 Task: Send an email with the signature Allison Brown with the subject Reminder for a sponsorship and the message Can you please let me know the status of the invoice for the last project? from softage.10@softage.net to softage.7@softage.net and move the email from Sent Items to the folder Firewall
Action: Mouse moved to (93, 111)
Screenshot: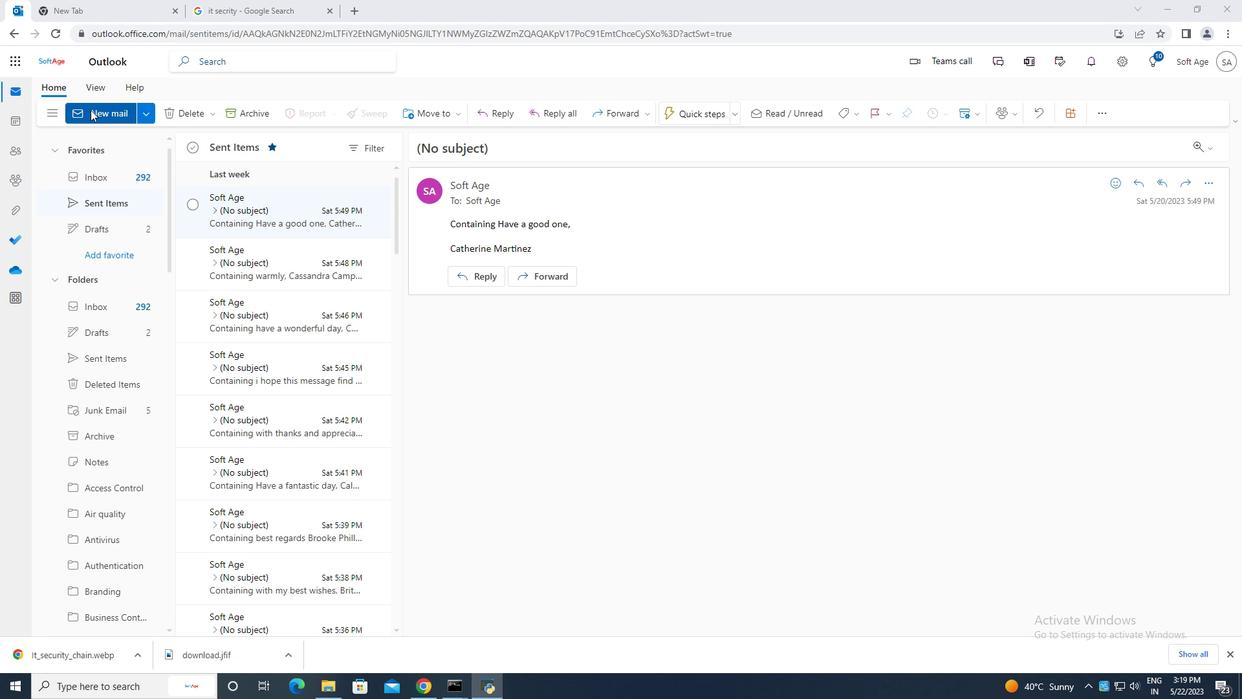 
Action: Mouse pressed left at (93, 111)
Screenshot: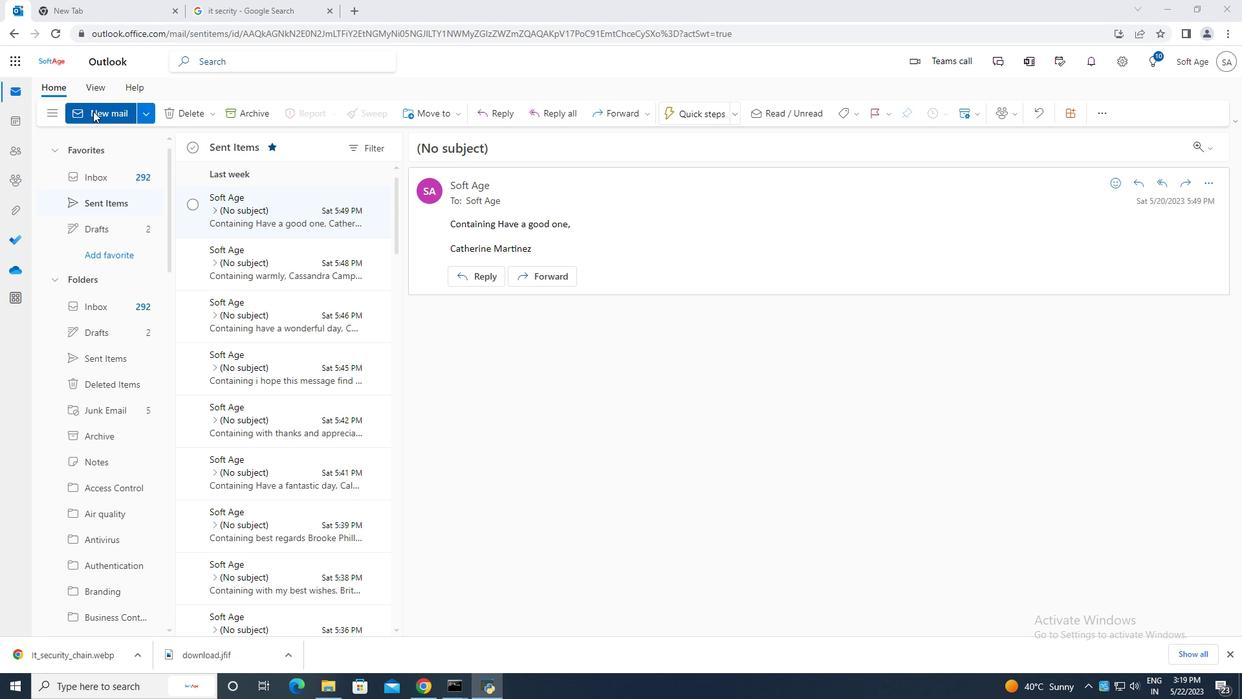 
Action: Mouse moved to (838, 117)
Screenshot: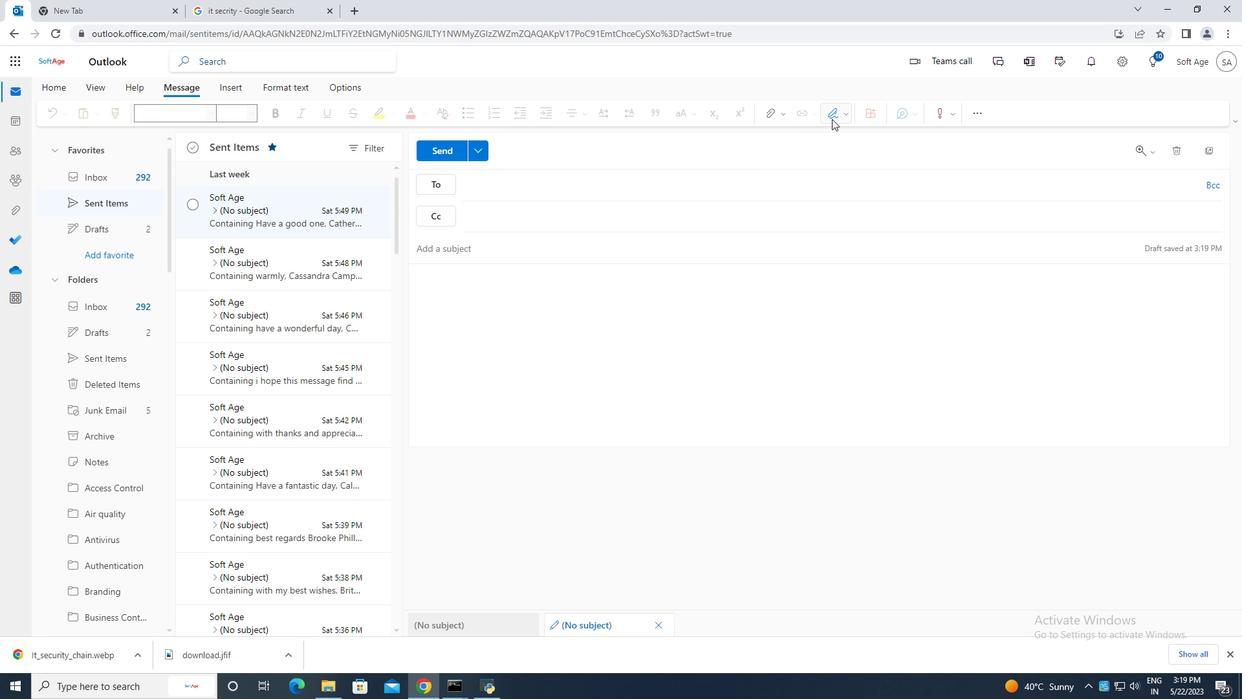 
Action: Mouse pressed left at (838, 117)
Screenshot: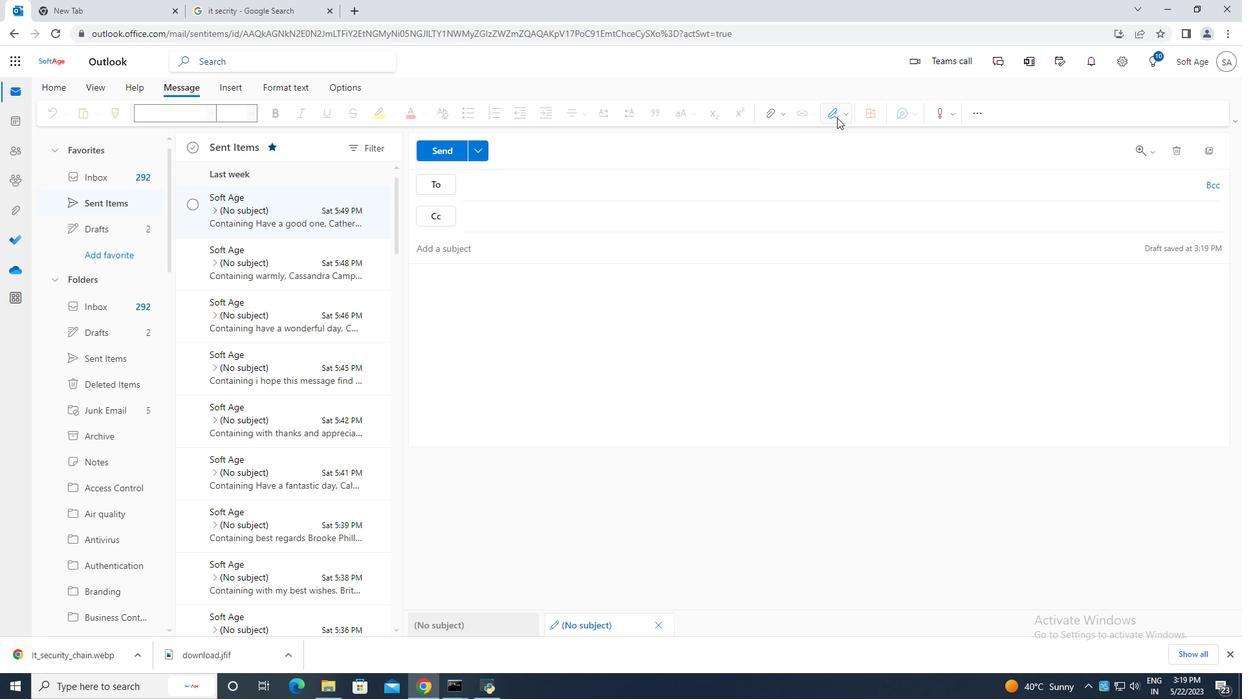 
Action: Mouse moved to (801, 167)
Screenshot: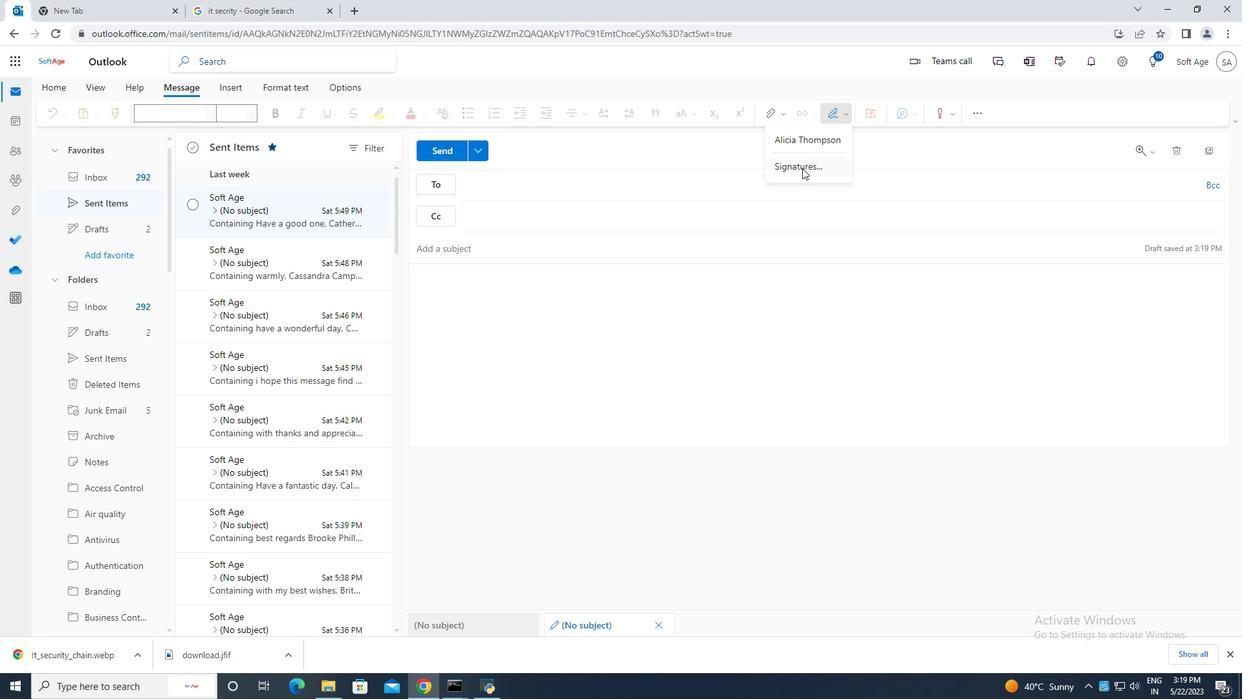 
Action: Mouse pressed left at (801, 167)
Screenshot: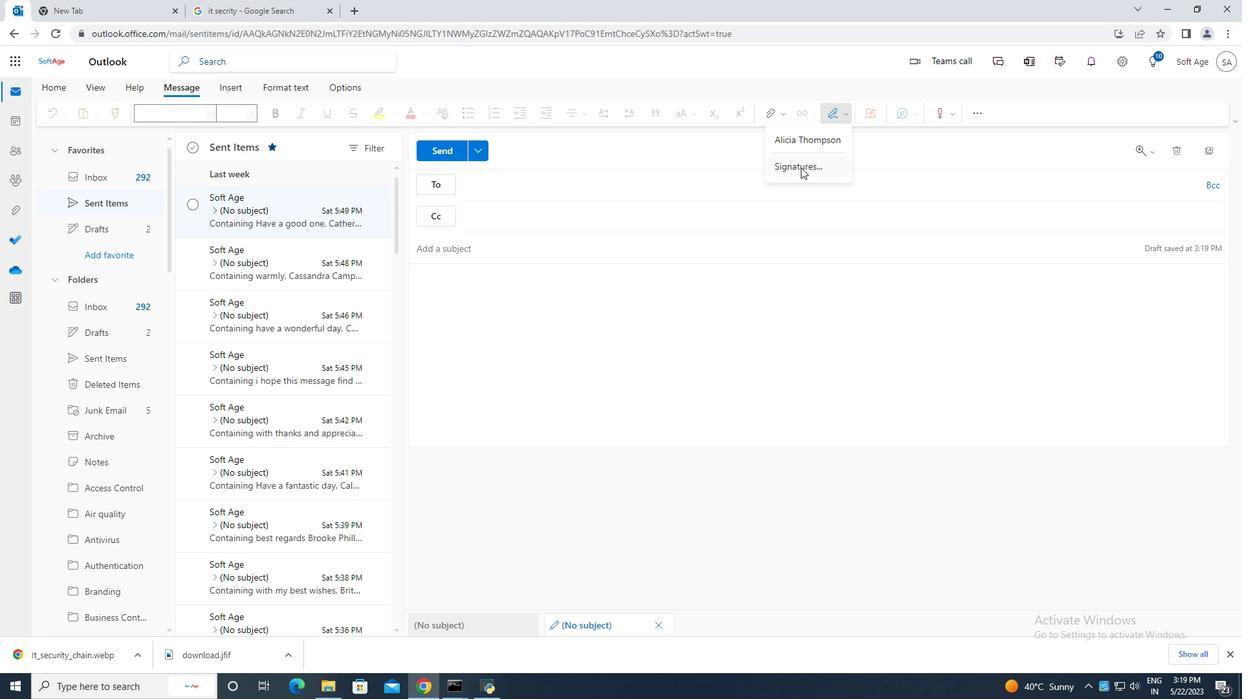 
Action: Mouse moved to (882, 217)
Screenshot: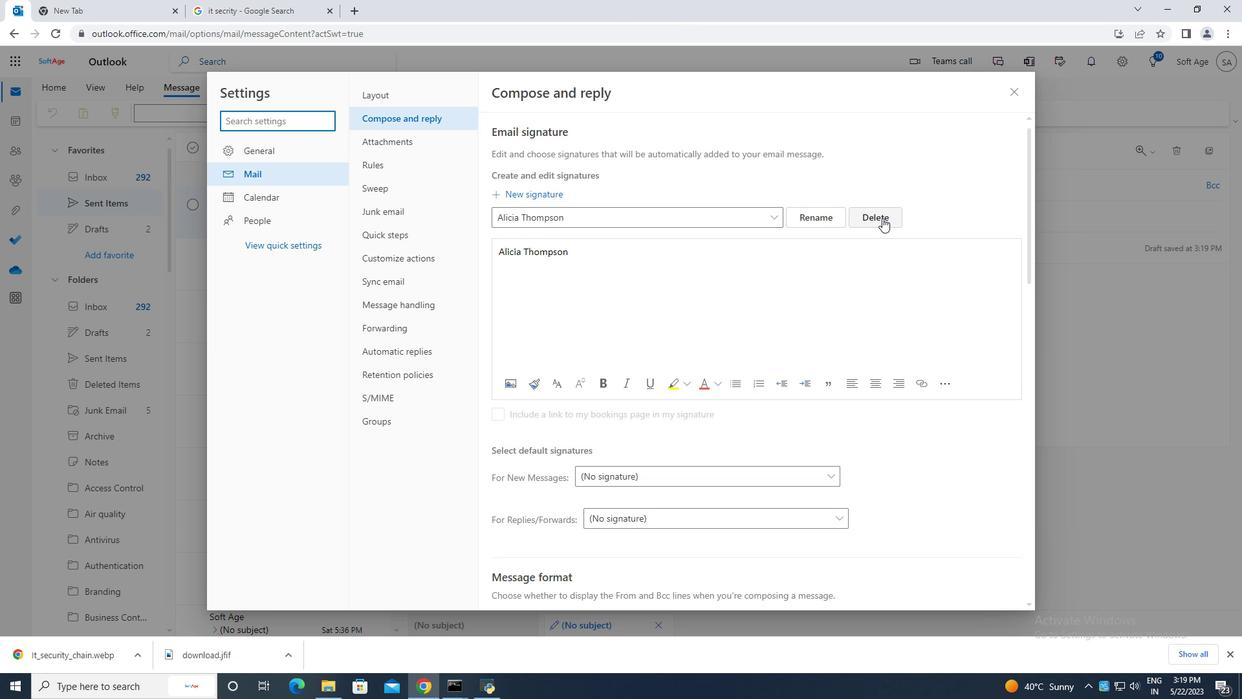 
Action: Mouse pressed left at (882, 217)
Screenshot: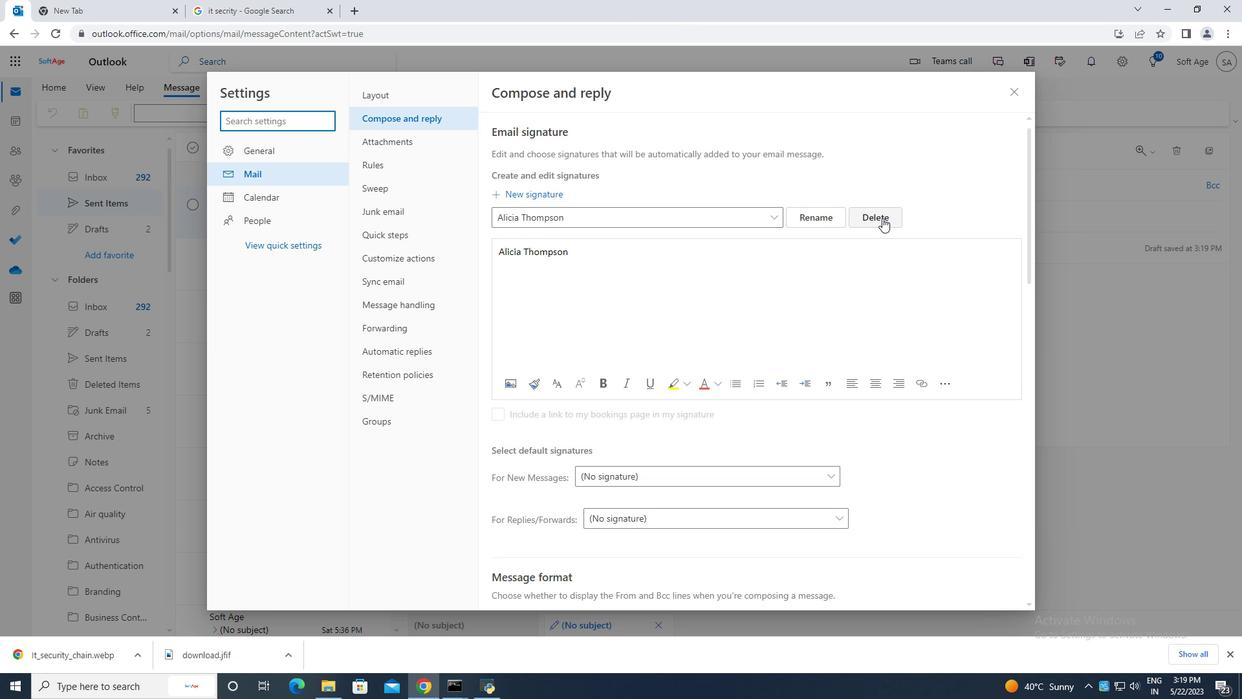 
Action: Mouse moved to (546, 218)
Screenshot: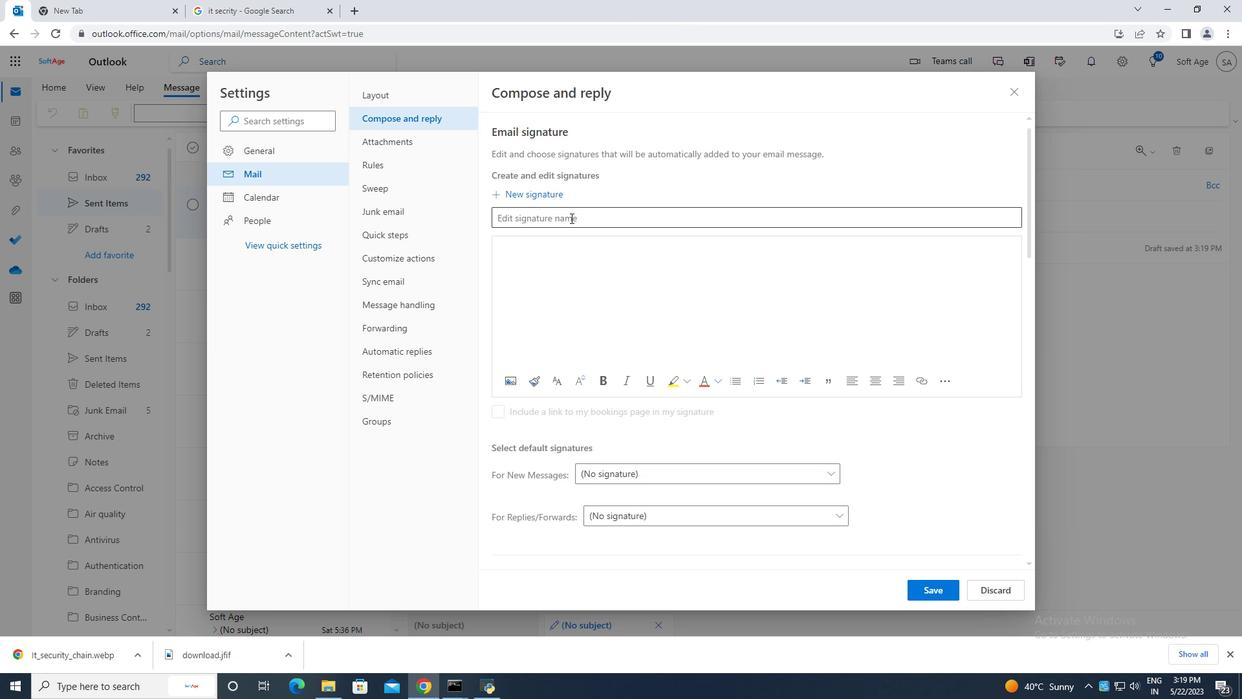 
Action: Mouse pressed left at (546, 218)
Screenshot: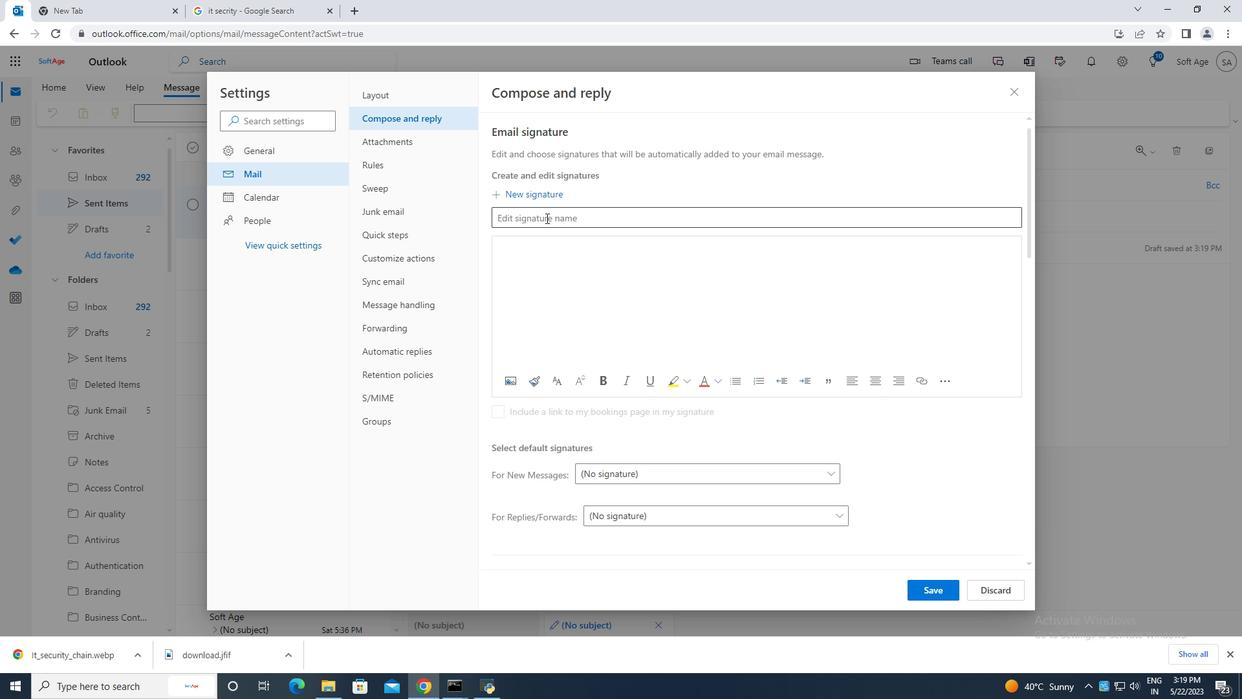
Action: Key pressed <Key.caps_lock>A<Key.caps_lock>llison<Key.space><Key.caps_lock>B<Key.caps_lock>rown
Screenshot: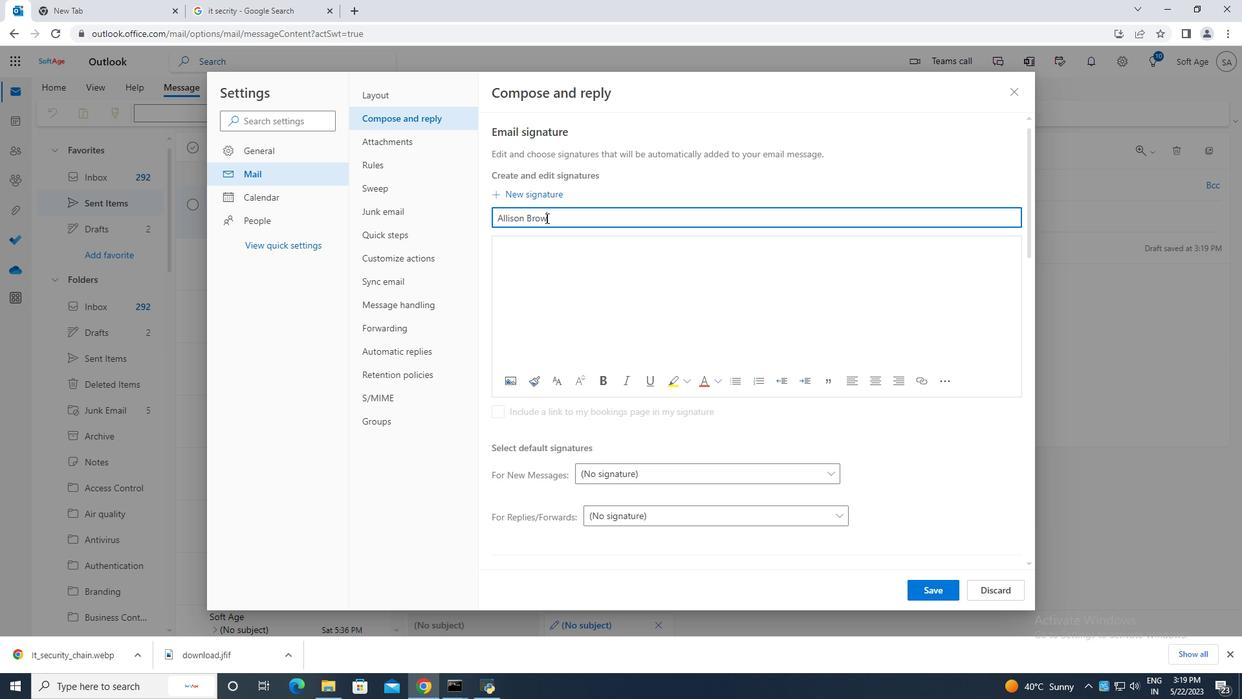 
Action: Mouse moved to (515, 241)
Screenshot: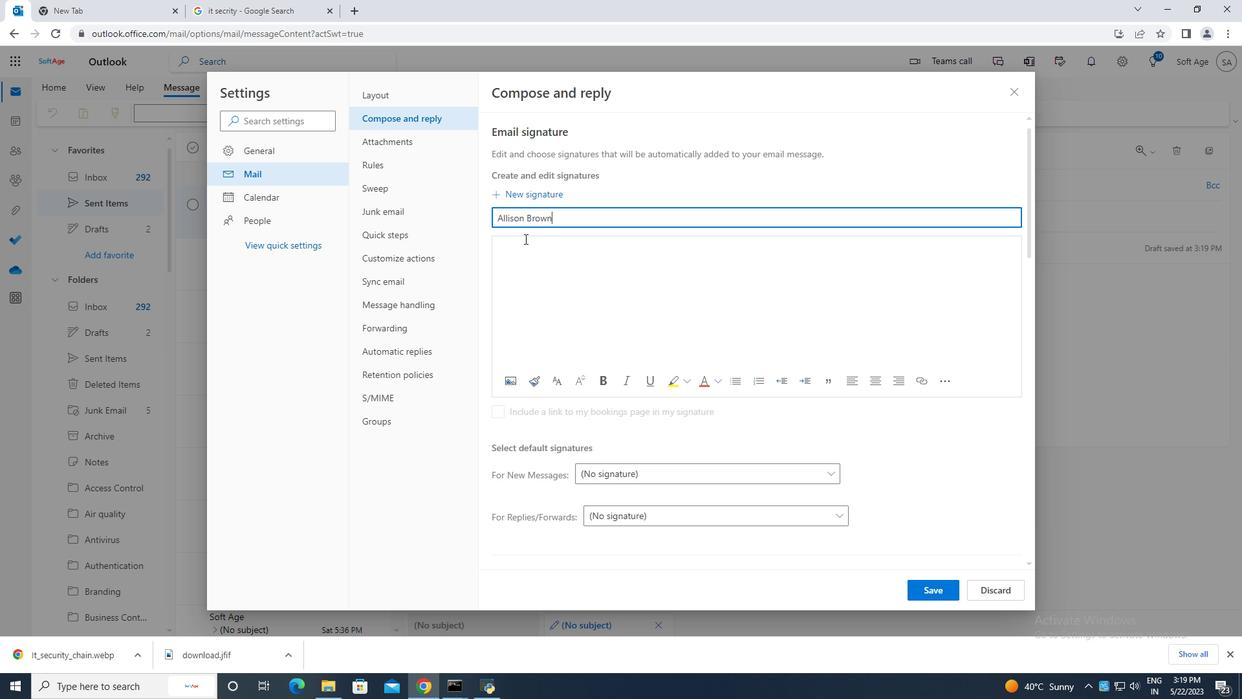 
Action: Mouse pressed left at (515, 241)
Screenshot: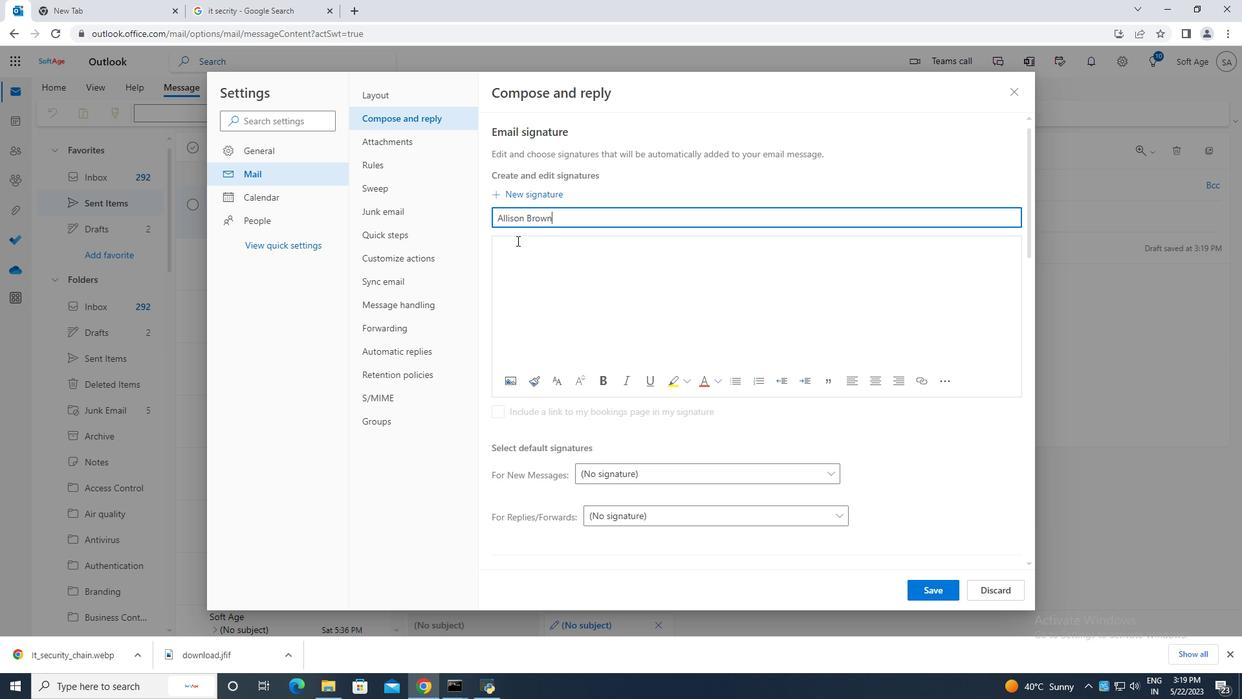 
Action: Key pressed <Key.caps_lock>A<Key.caps_lock>llison<Key.space><Key.caps_lock>B<Key.caps_lock>rown
Screenshot: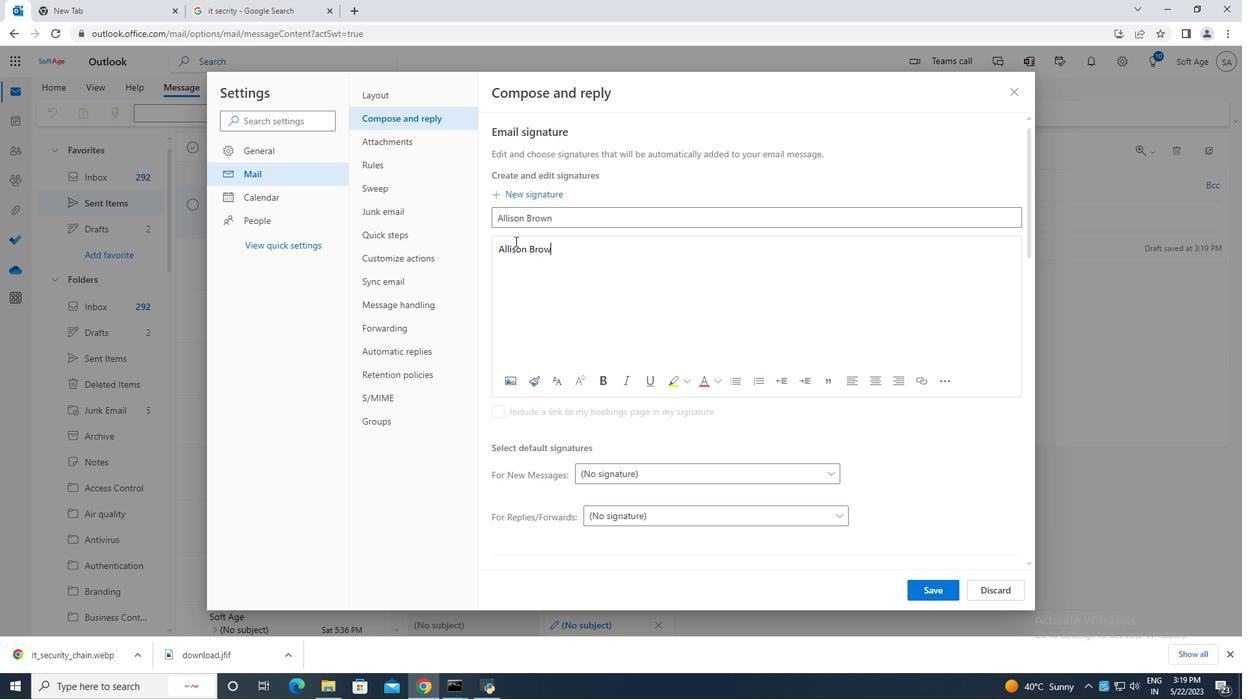 
Action: Mouse moved to (939, 592)
Screenshot: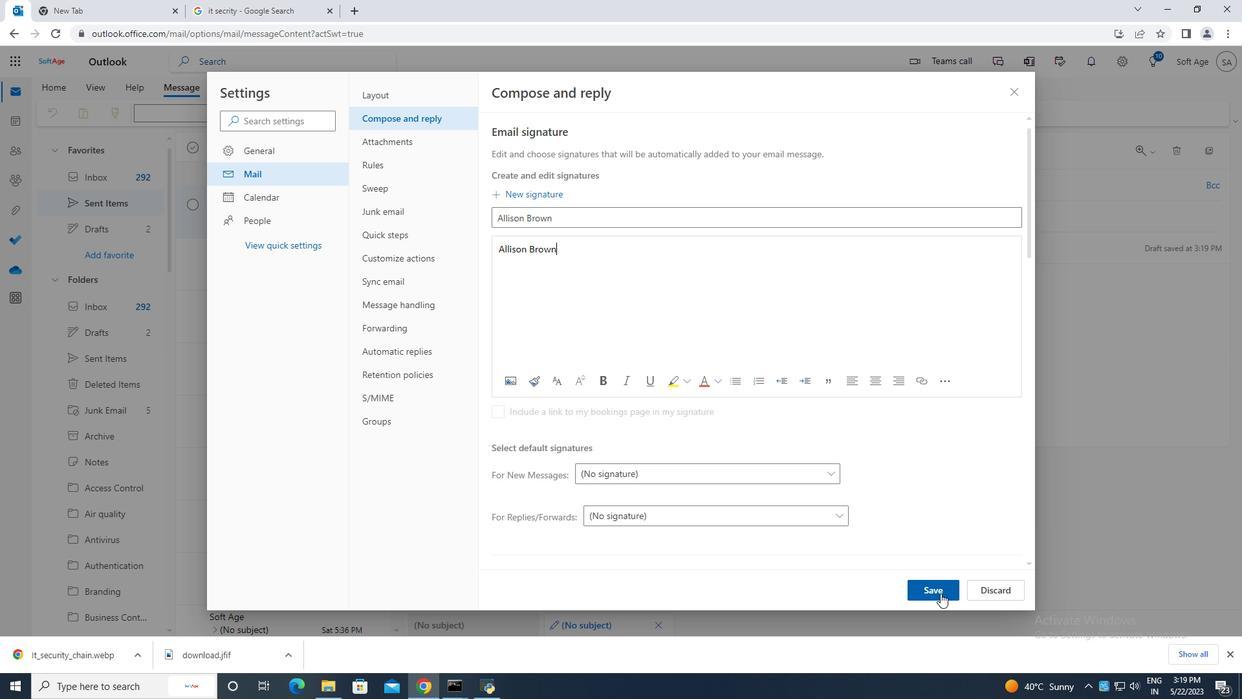 
Action: Mouse pressed left at (939, 592)
Screenshot: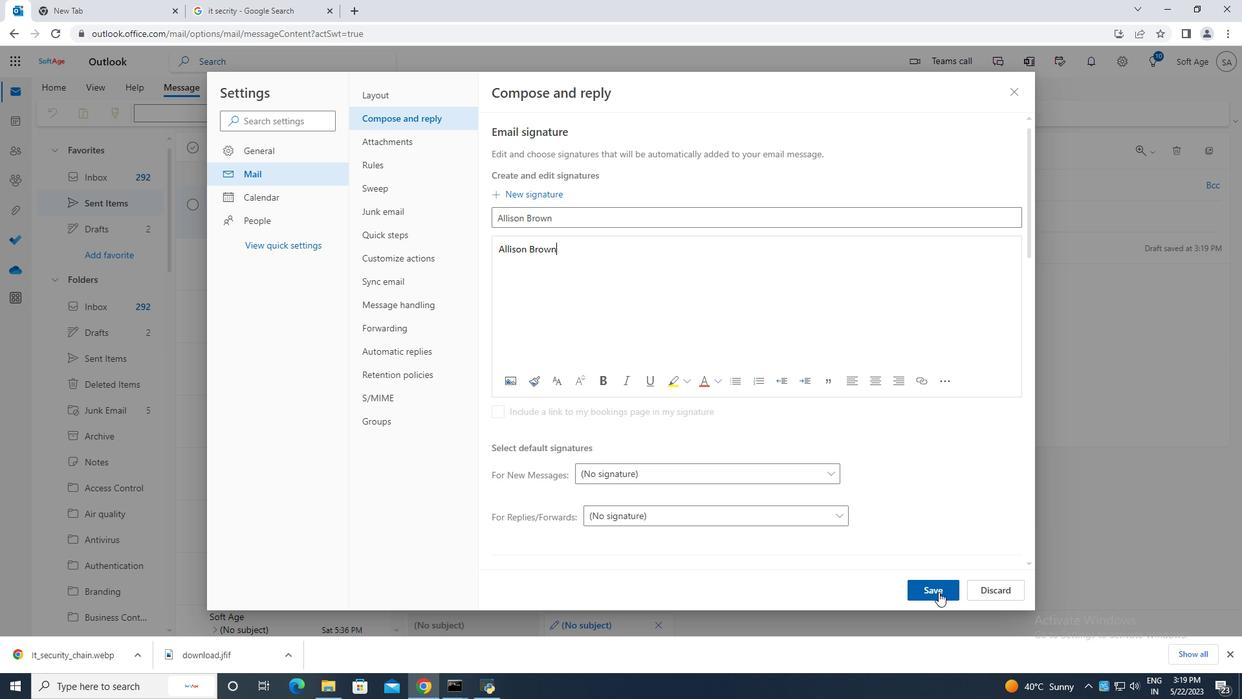 
Action: Mouse moved to (1011, 91)
Screenshot: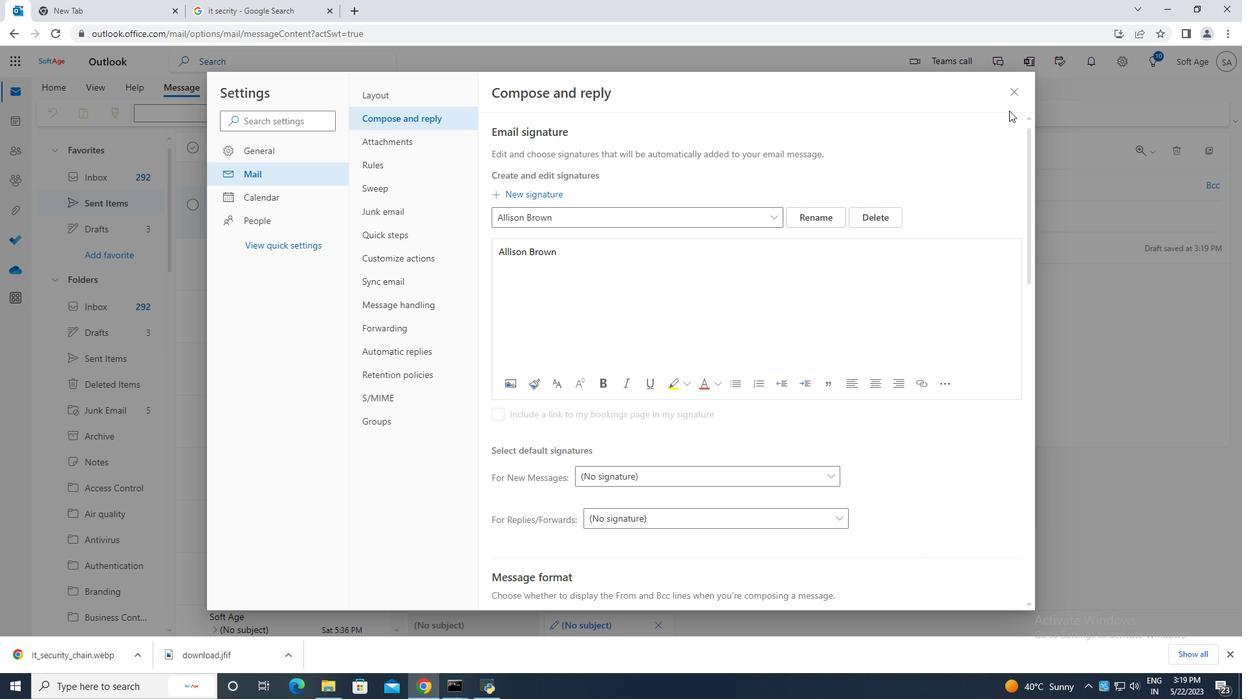 
Action: Mouse pressed left at (1011, 91)
Screenshot: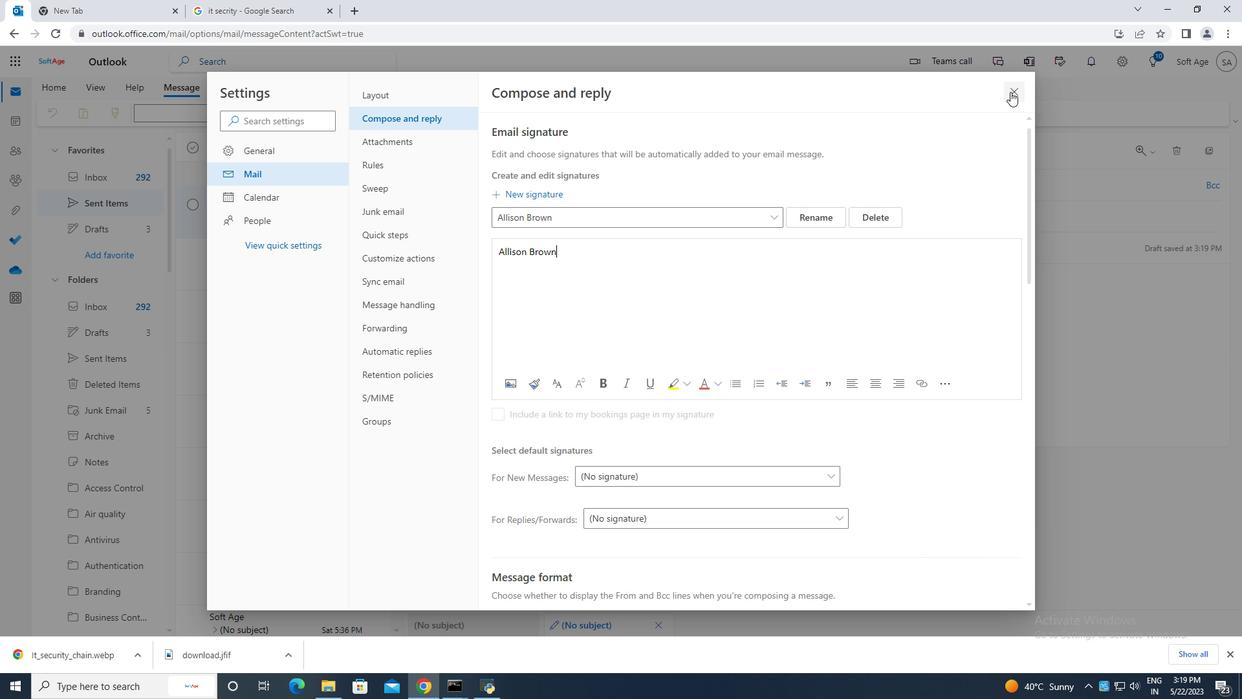 
Action: Mouse moved to (831, 112)
Screenshot: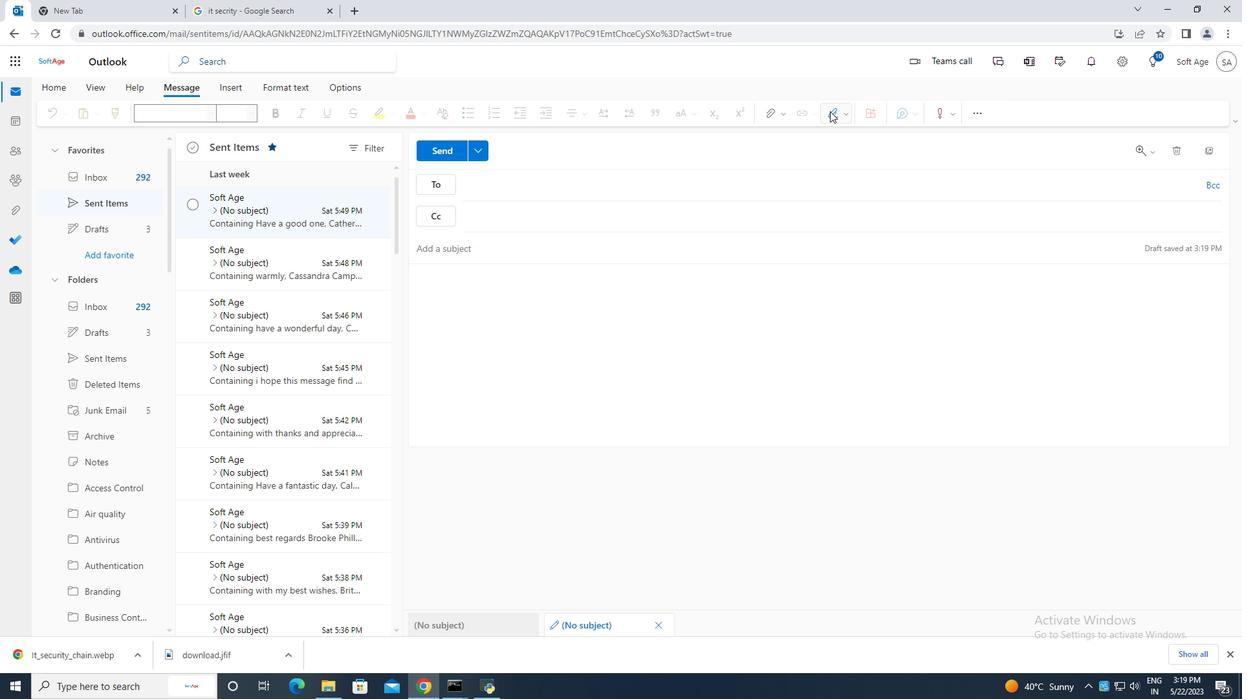 
Action: Mouse pressed left at (831, 112)
Screenshot: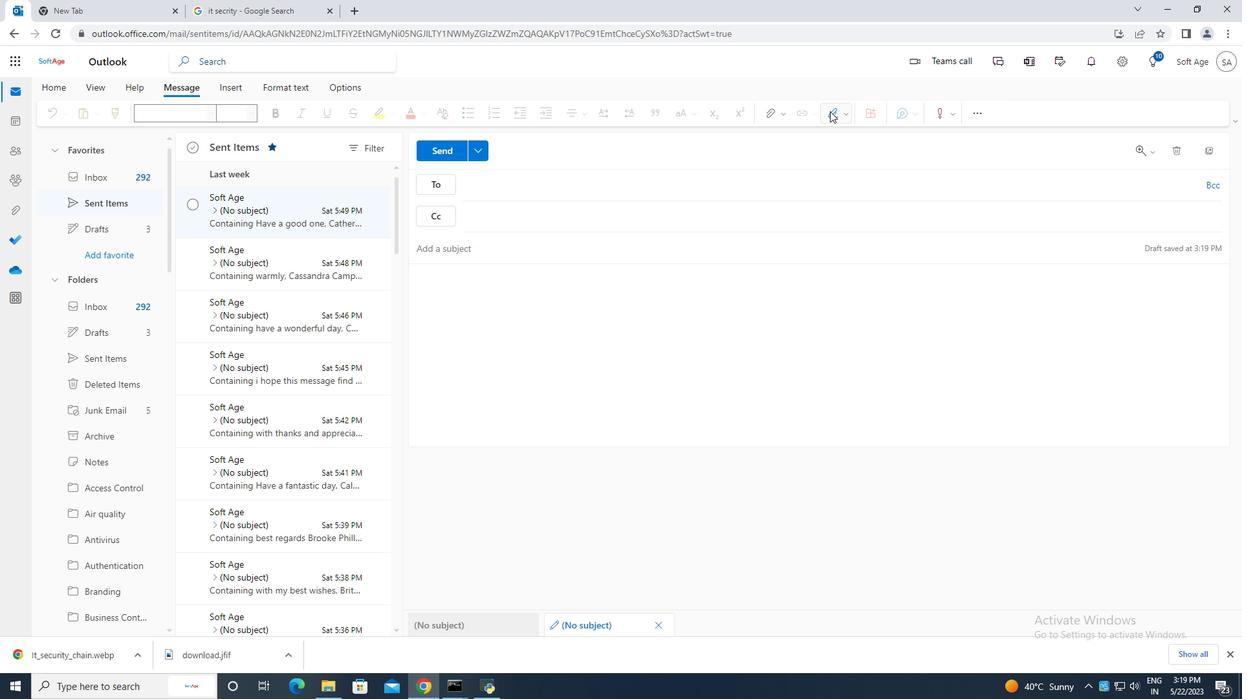 
Action: Mouse moved to (814, 141)
Screenshot: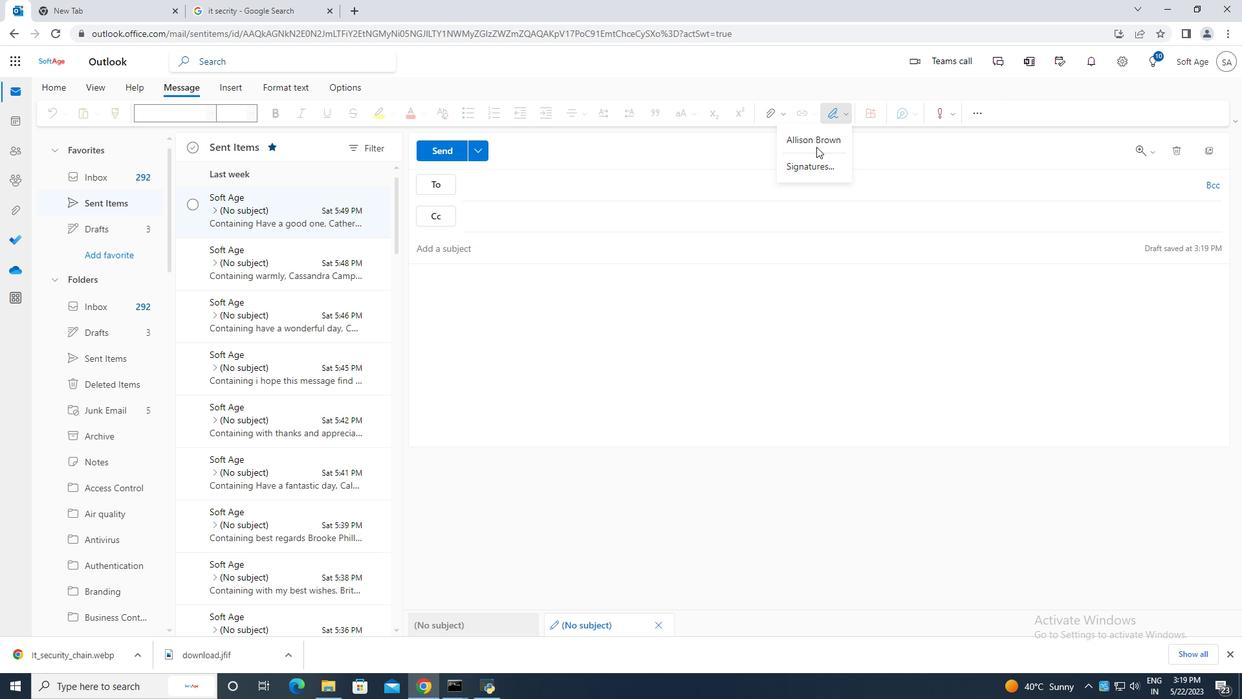 
Action: Mouse pressed left at (814, 141)
Screenshot: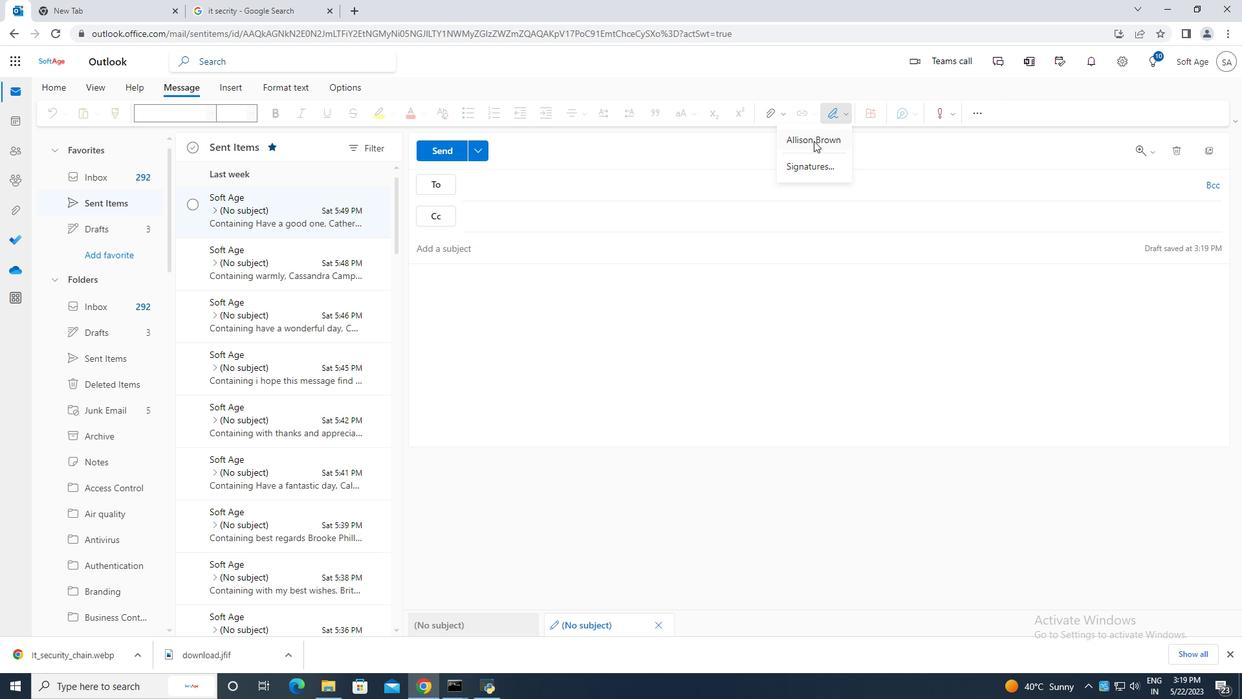 
Action: Mouse moved to (466, 246)
Screenshot: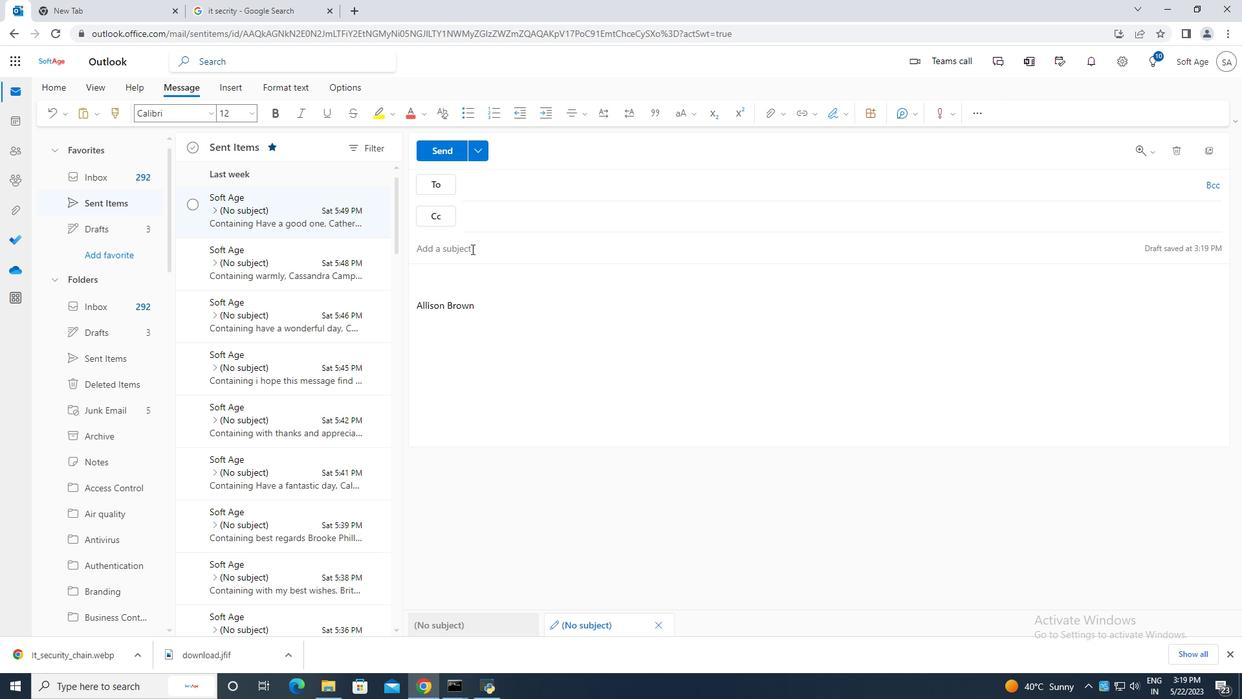 
Action: Mouse pressed left at (466, 246)
Screenshot: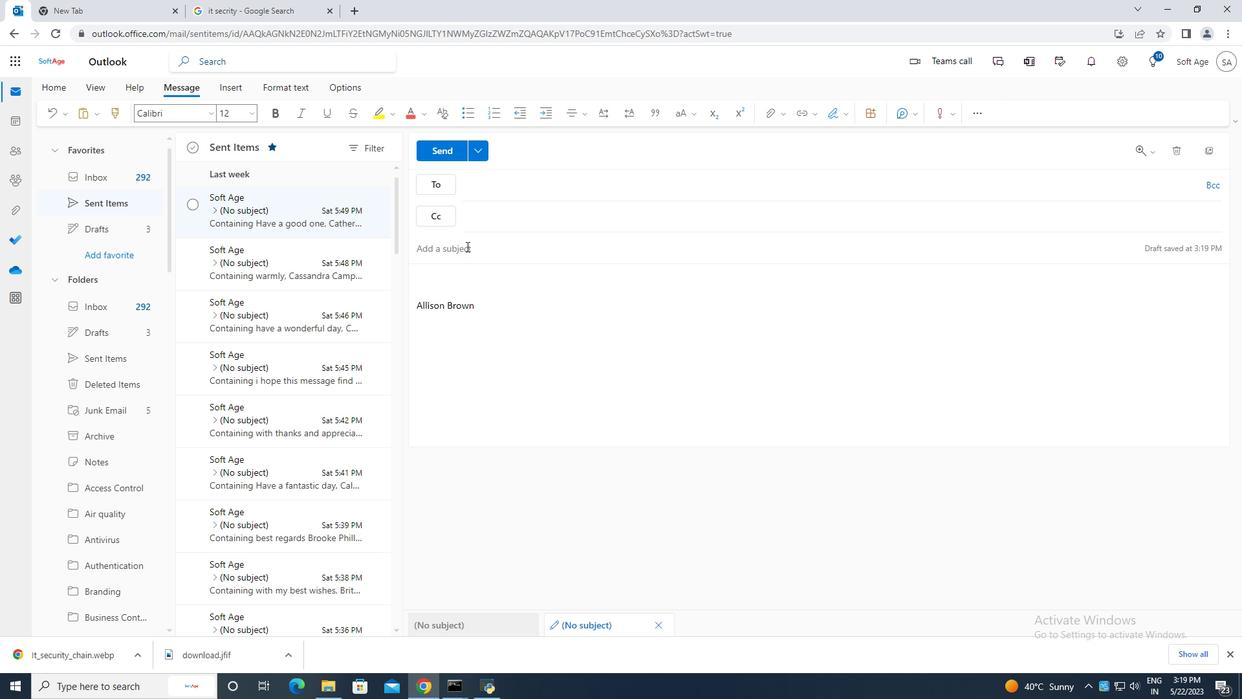 
Action: Mouse moved to (448, 242)
Screenshot: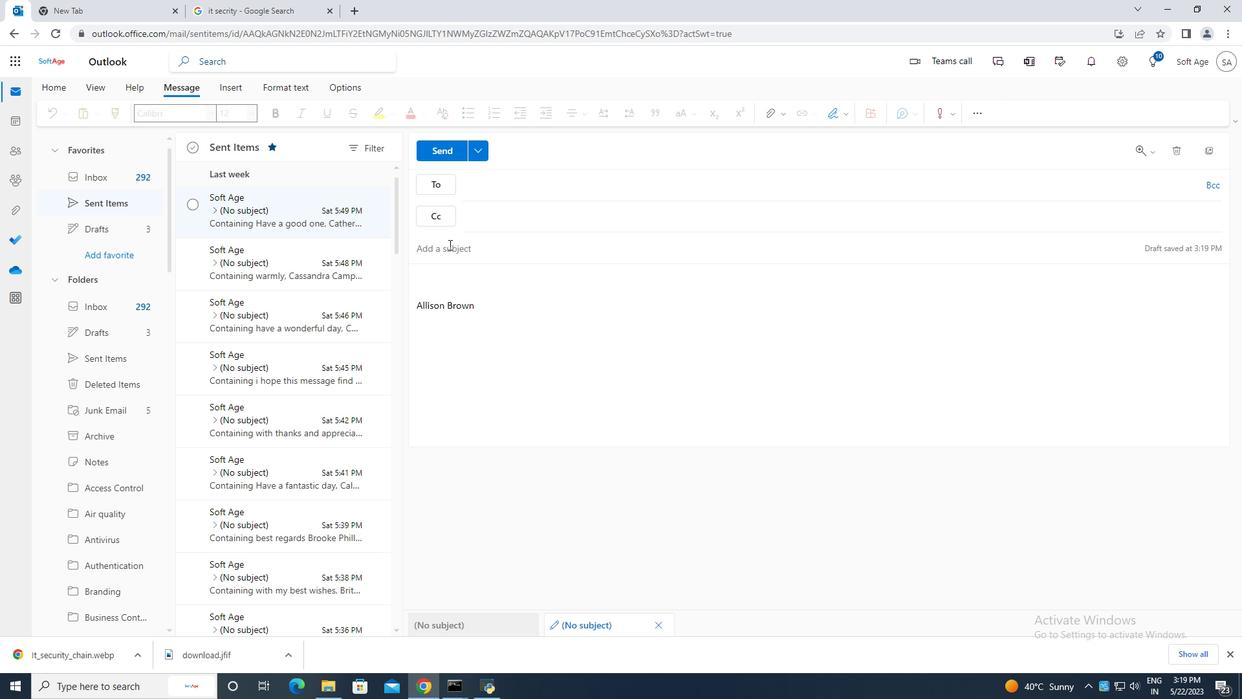 
Action: Key pressed <Key.caps_lock>R<Key.caps_lock>eminder<Key.space>for<Key.space>a<Key.space>sponsorship<Key.space>and<Key.space>the<Key.space>m<Key.backspace><Key.backspace><Key.backspace><Key.backspace><Key.backspace><Key.backspace><Key.backspace><Key.backspace><Key.backspace><Key.backspace>.
Screenshot: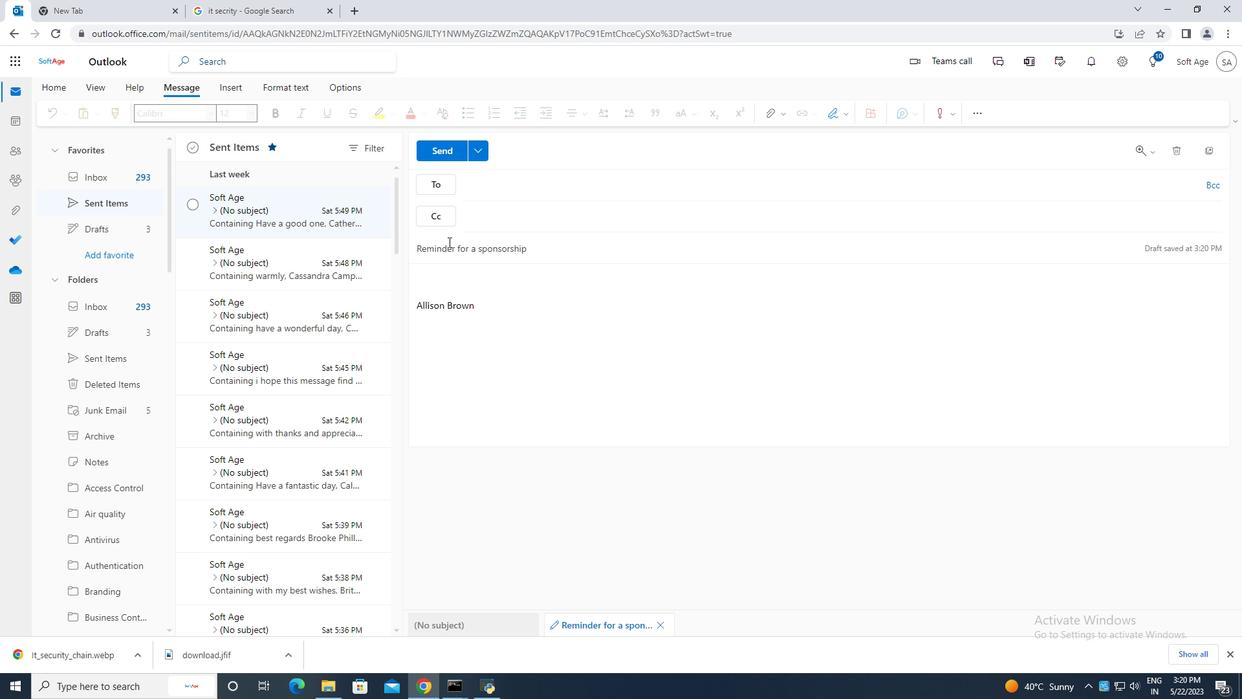 
Action: Mouse moved to (471, 275)
Screenshot: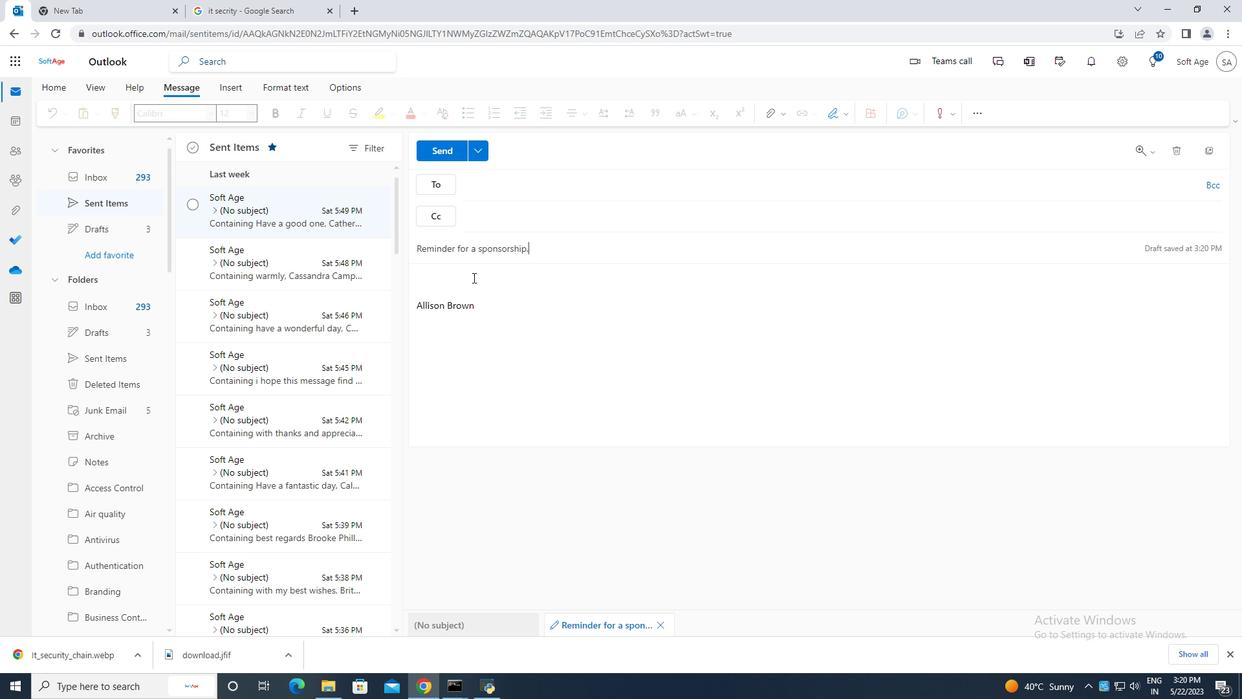 
Action: Mouse pressed left at (471, 275)
Screenshot: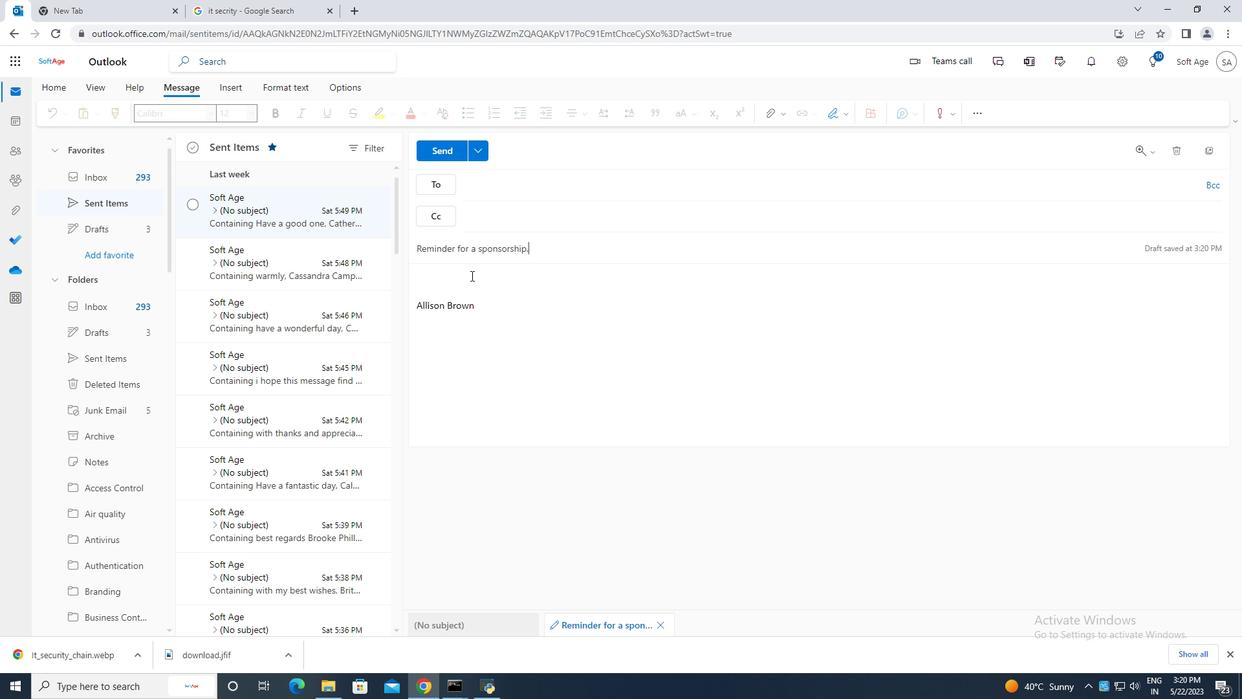 
Action: Key pressed <Key.caps_lock>C<Key.caps_lock>an<Key.space>you<Key.space>please<Key.space>let<Key.space>me<Key.space>know<Key.space>the<Key.space>status<Key.space>of<Key.space>the<Key.space>invoice<Key.space>for<Key.space>the<Key.space>last<Key.space>project,<Key.backspace>.
Screenshot: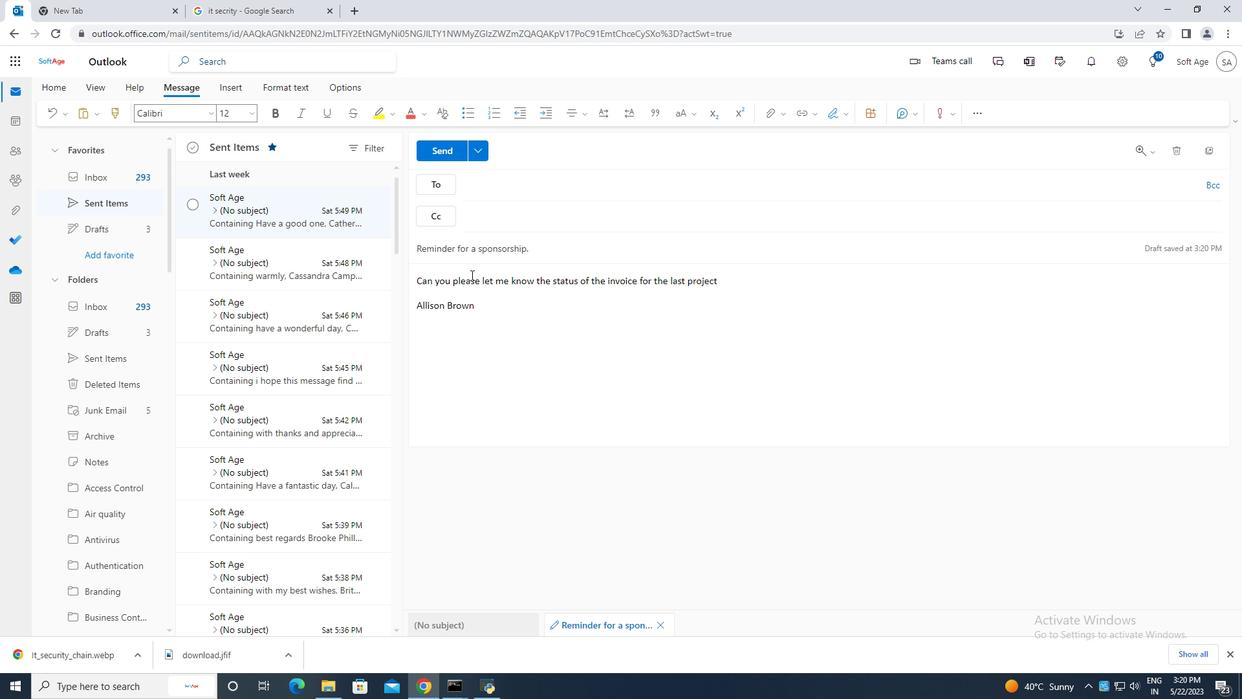 
Action: Mouse moved to (524, 185)
Screenshot: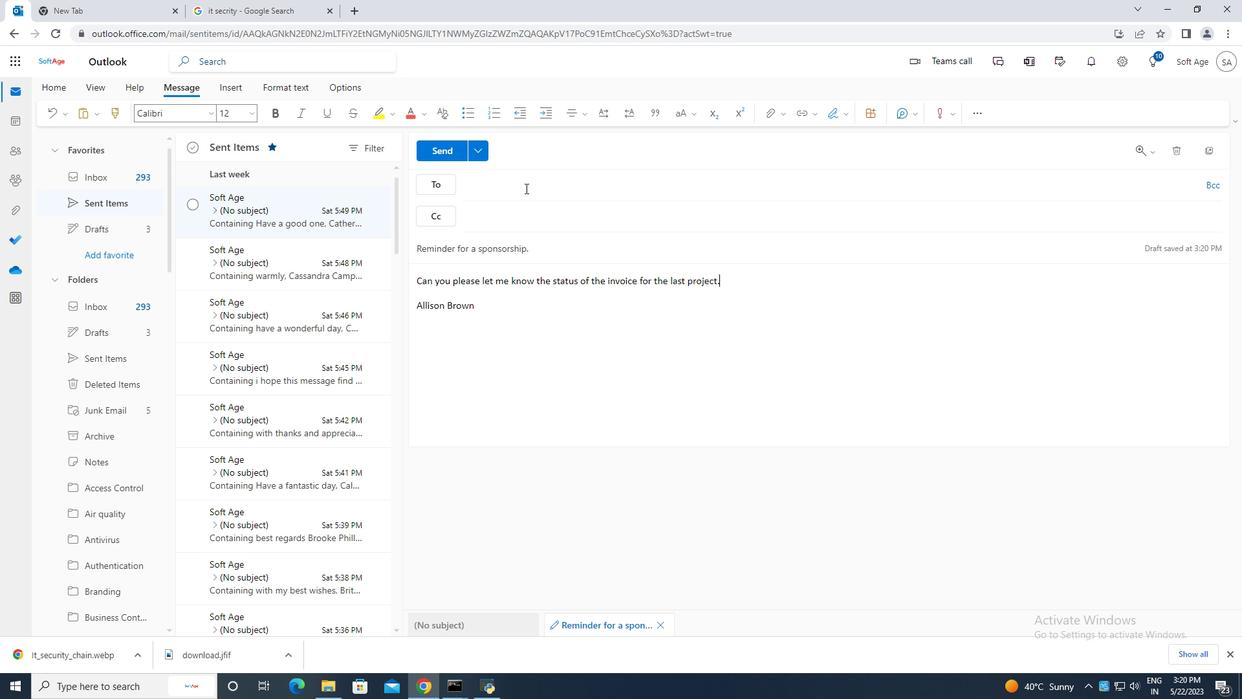
Action: Mouse pressed left at (524, 185)
Screenshot: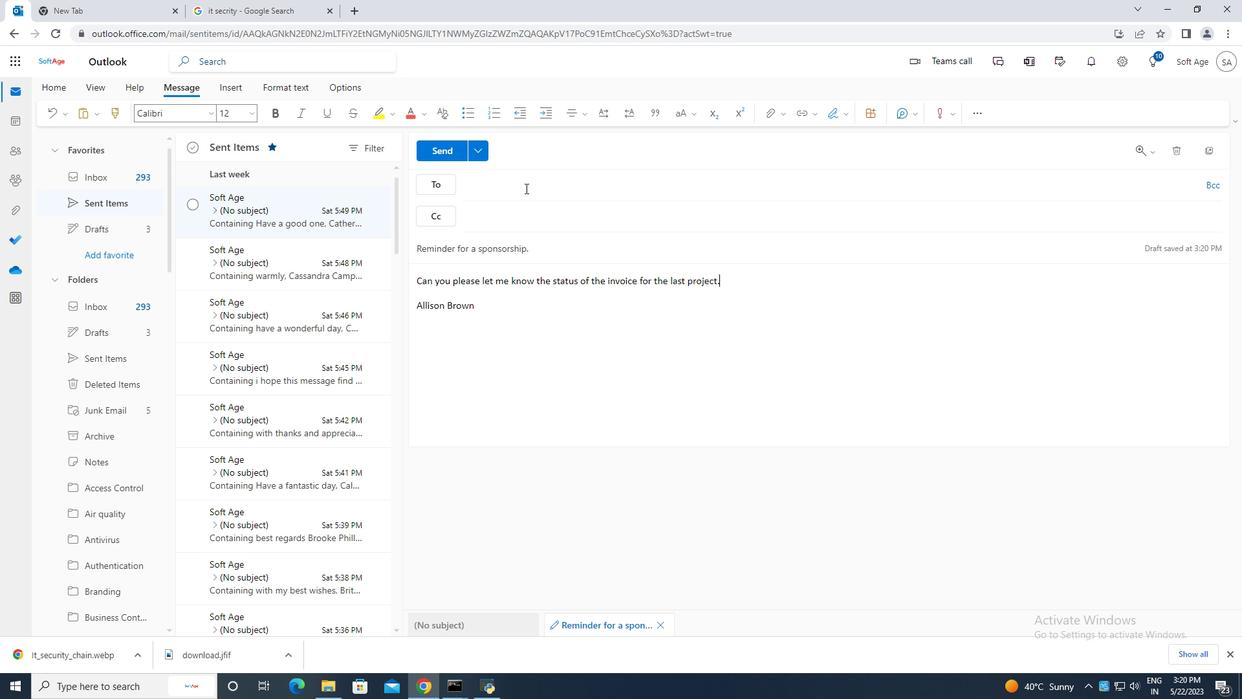 
Action: Key pressed softage.7
Screenshot: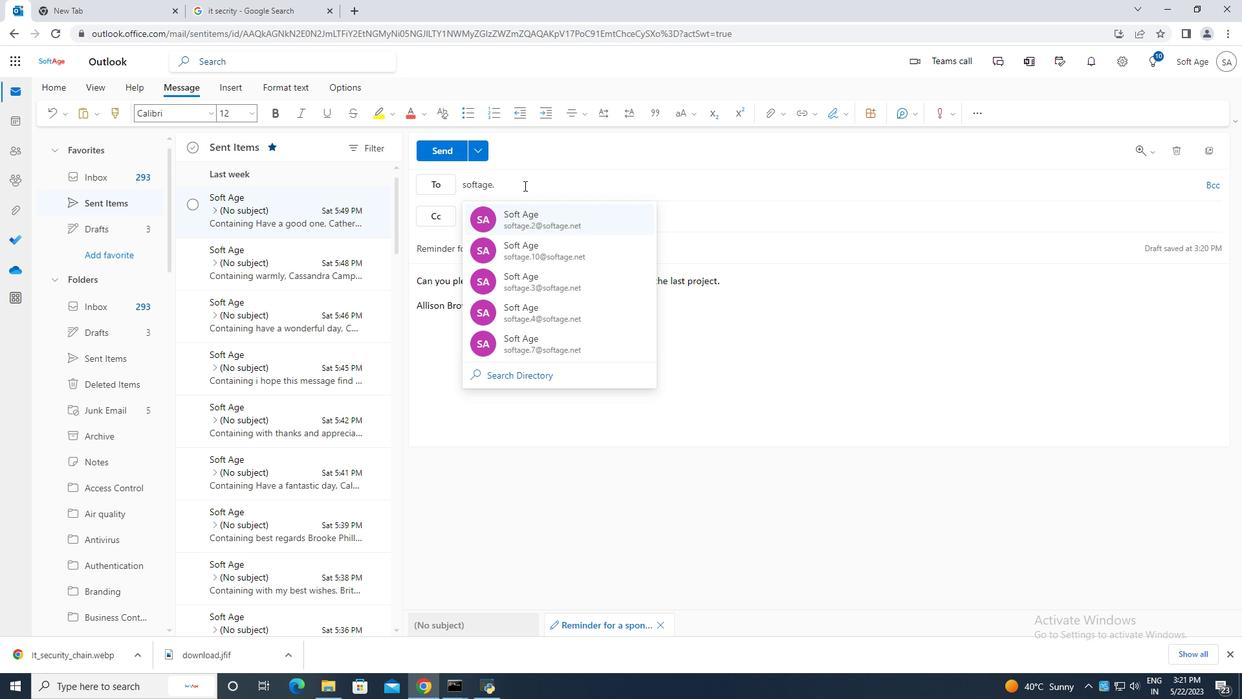 
Action: Mouse moved to (622, 350)
Screenshot: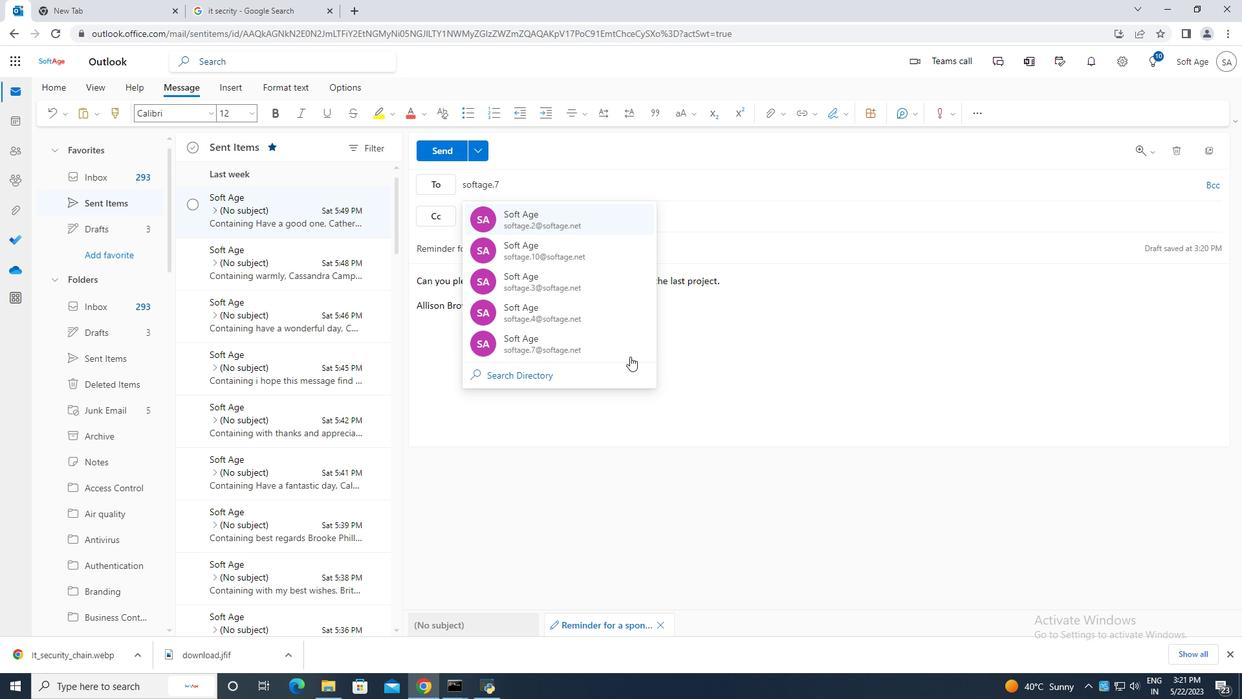
Action: Mouse pressed left at (622, 350)
Screenshot: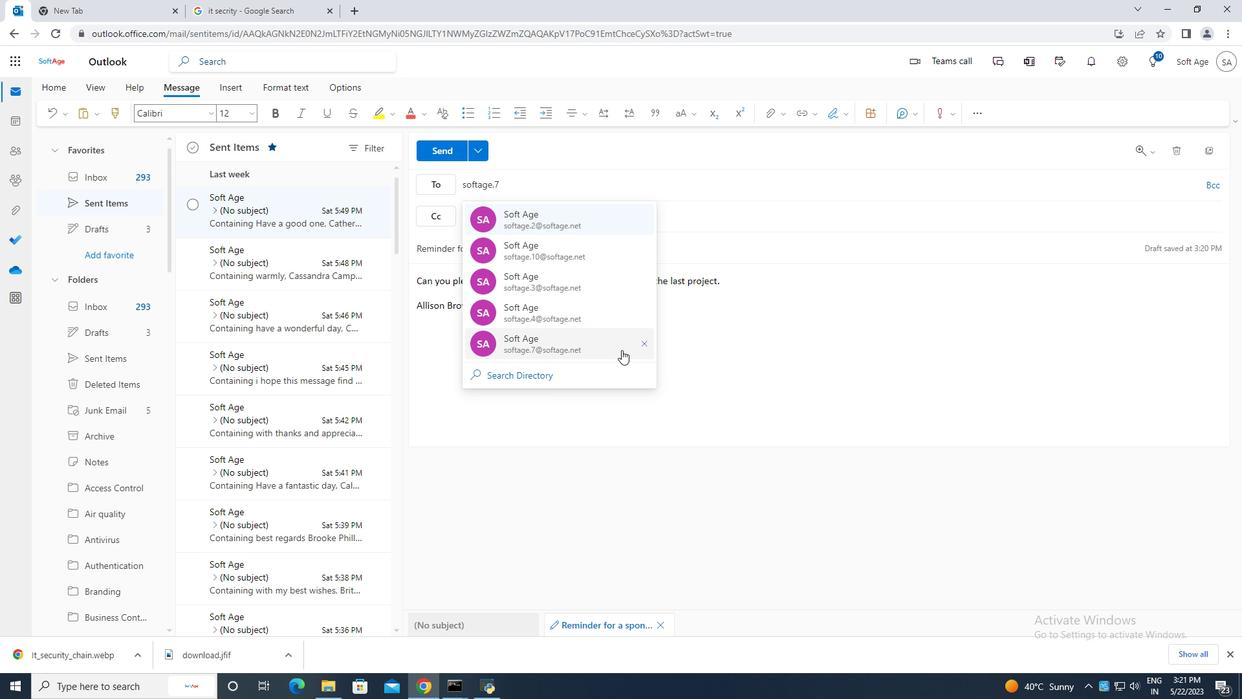 
Action: Mouse moved to (183, 408)
Screenshot: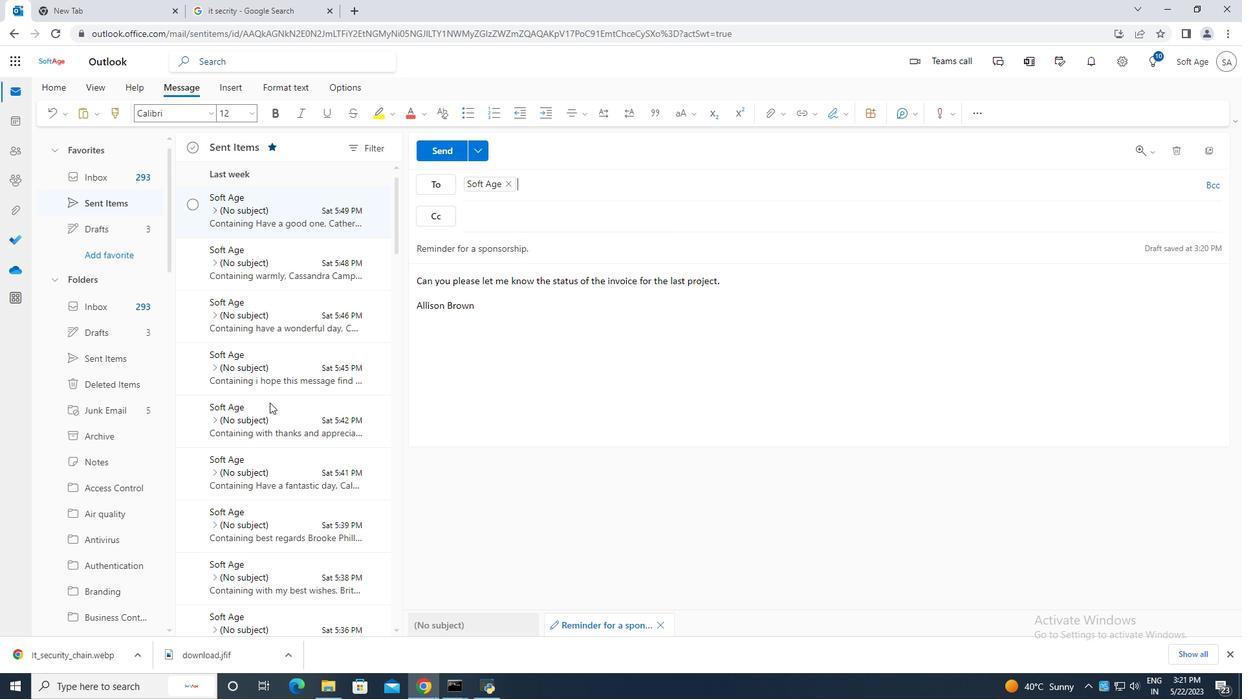 
Action: Mouse scrolled (183, 407) with delta (0, 0)
Screenshot: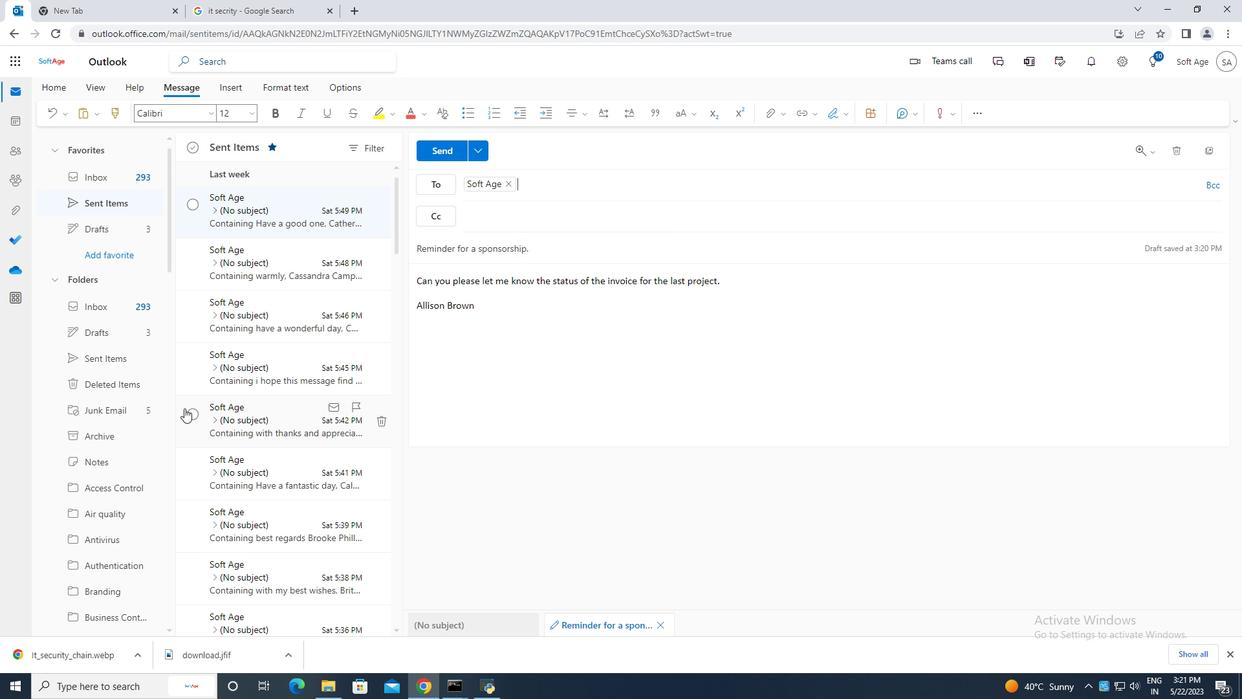 
Action: Mouse moved to (183, 408)
Screenshot: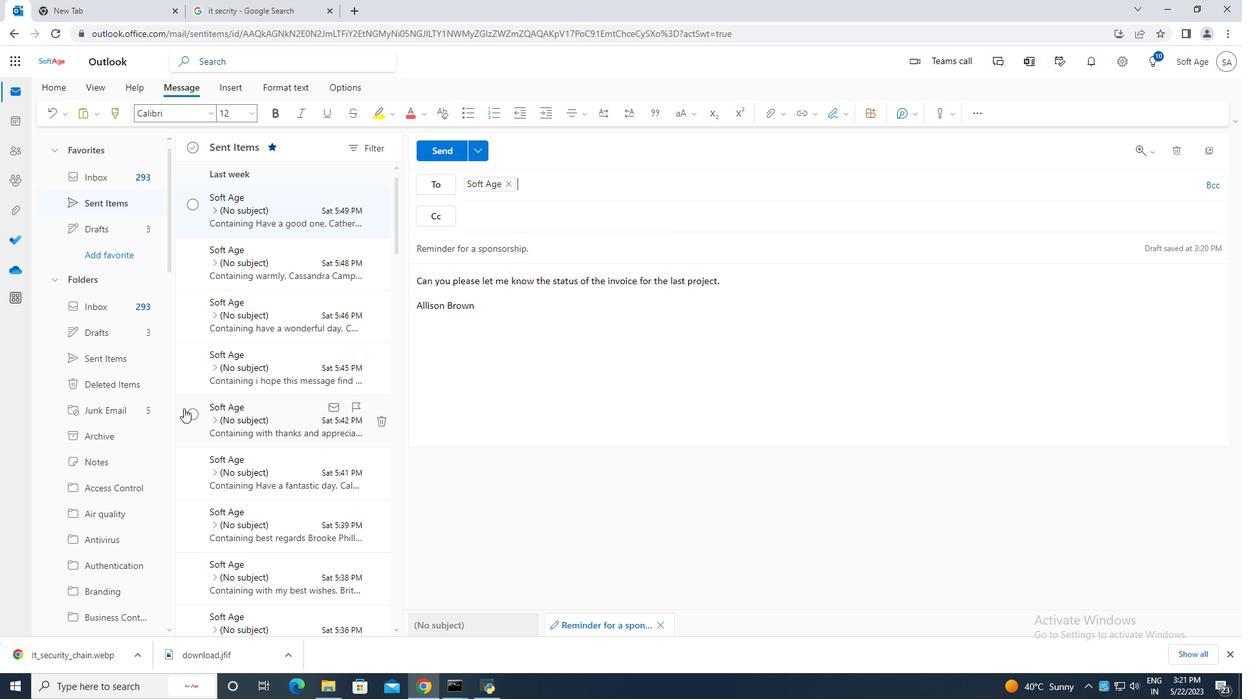 
Action: Mouse scrolled (183, 407) with delta (0, 0)
Screenshot: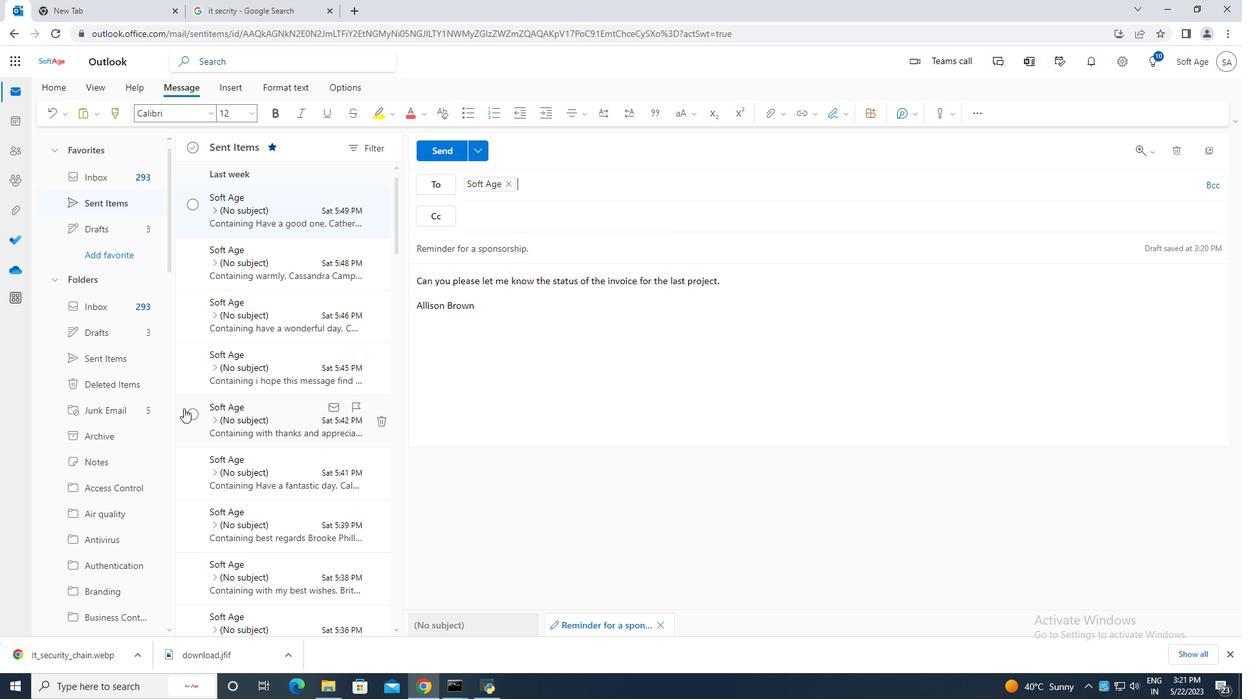 
Action: Mouse moved to (185, 409)
Screenshot: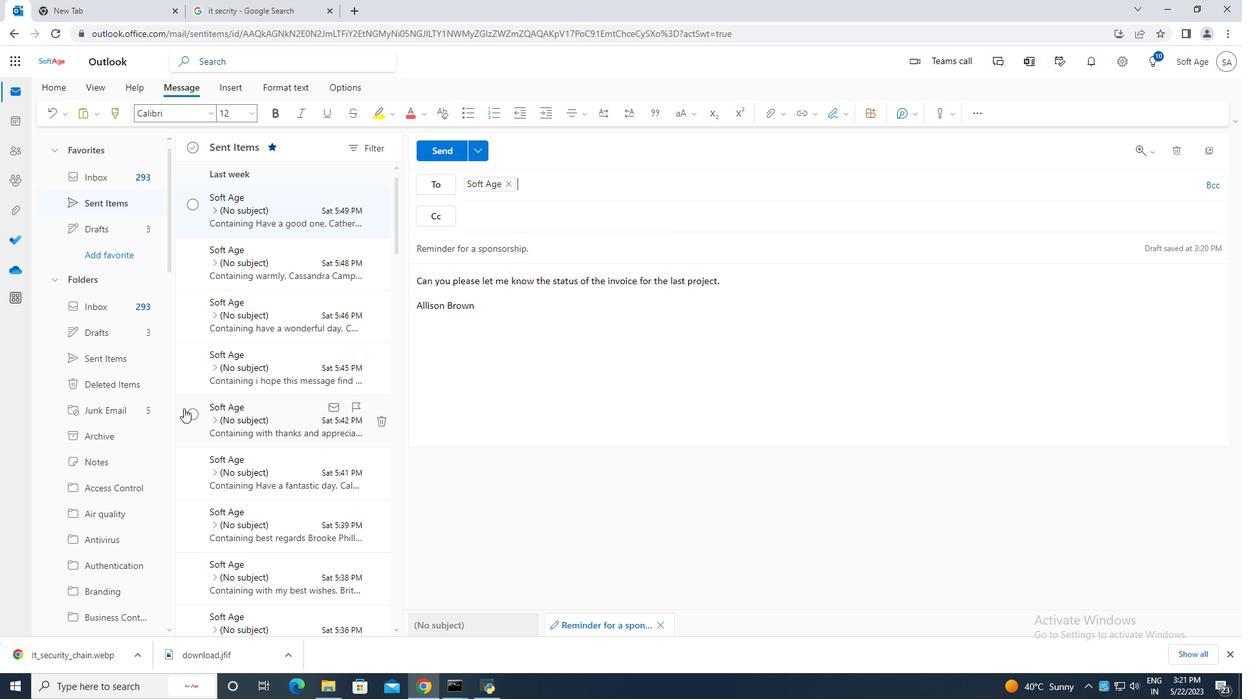 
Action: Mouse scrolled (185, 408) with delta (0, 0)
Screenshot: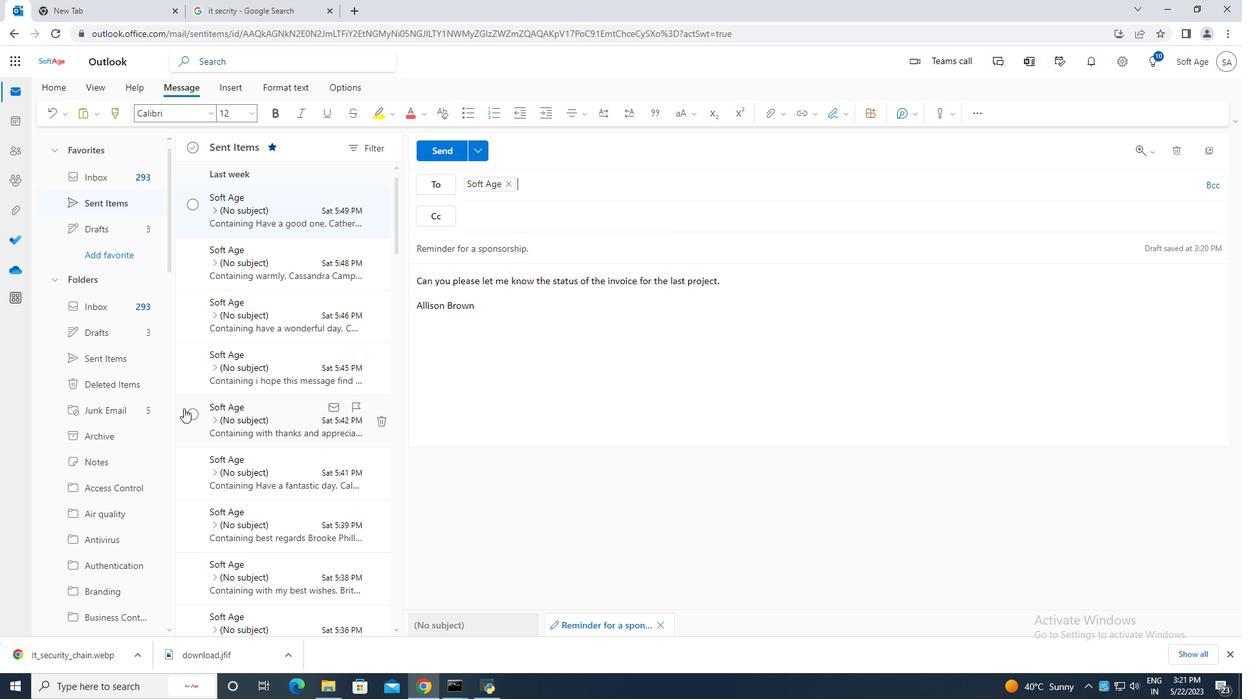 
Action: Mouse moved to (204, 433)
Screenshot: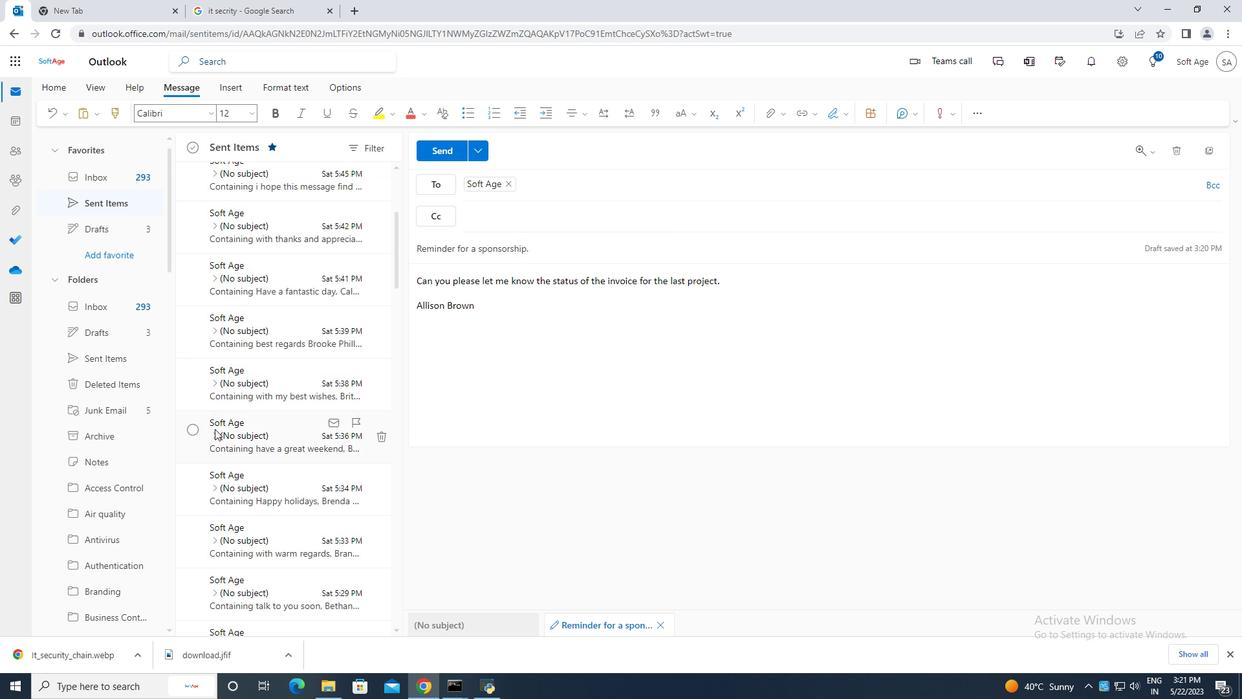 
Action: Mouse scrolled (204, 432) with delta (0, 0)
Screenshot: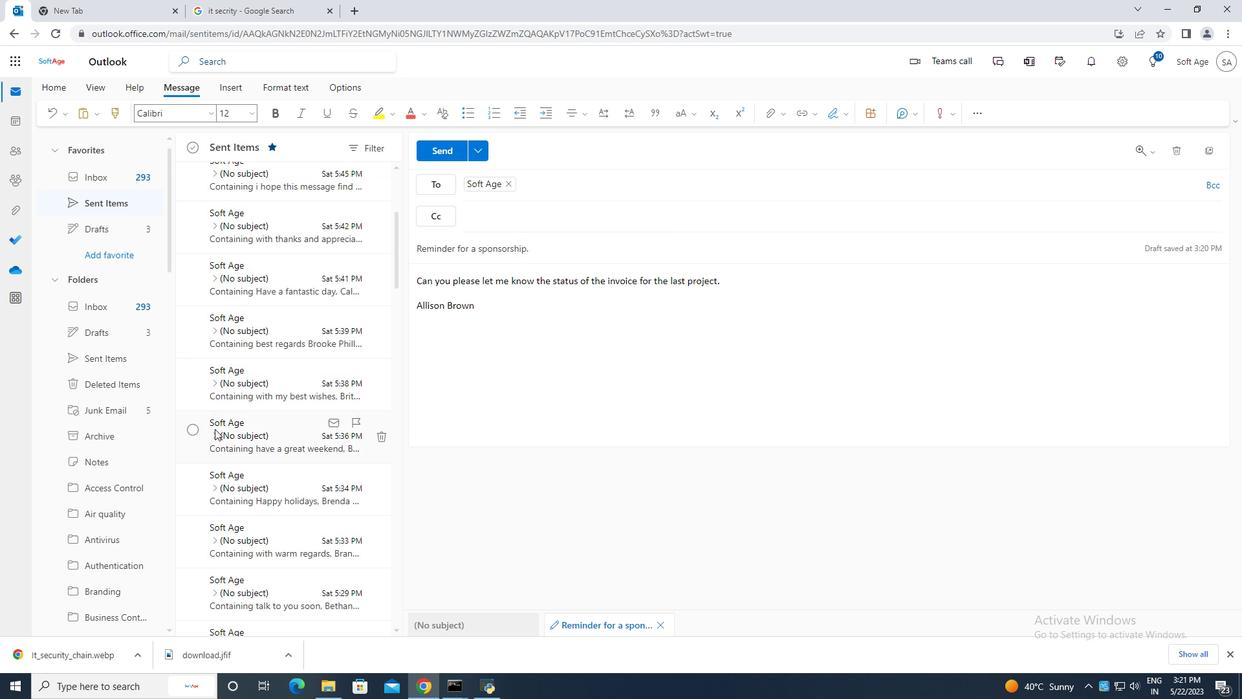 
Action: Mouse moved to (201, 433)
Screenshot: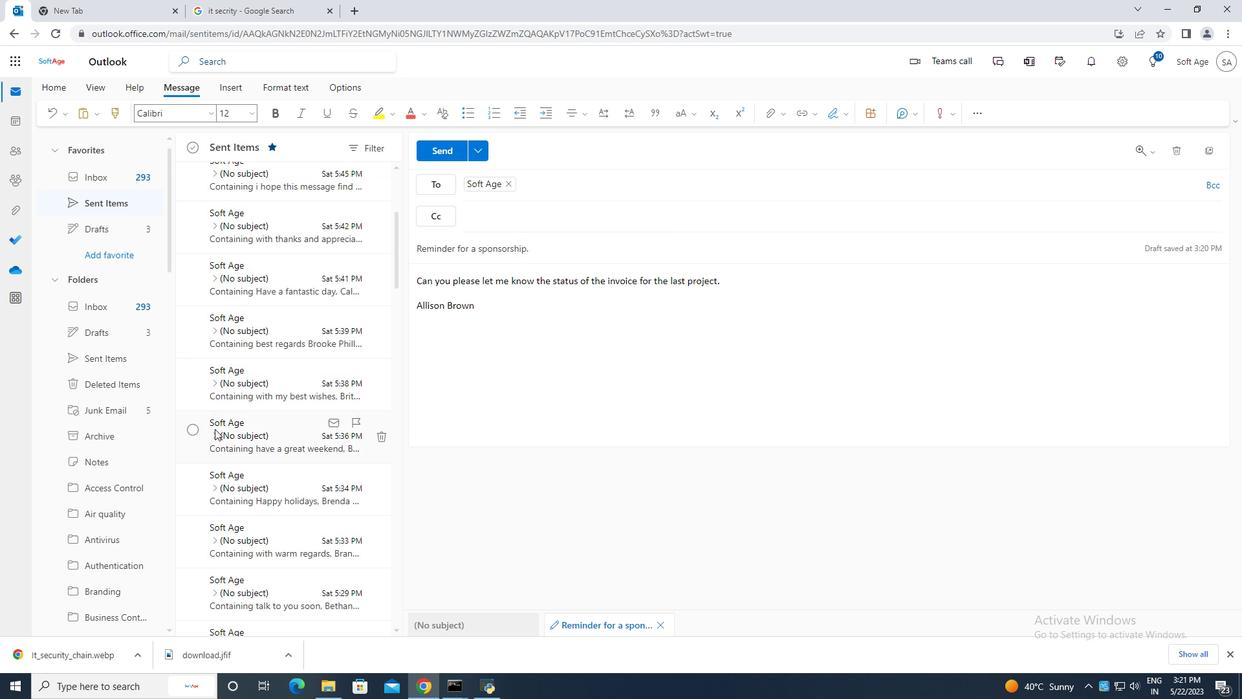 
Action: Mouse scrolled (201, 433) with delta (0, 0)
Screenshot: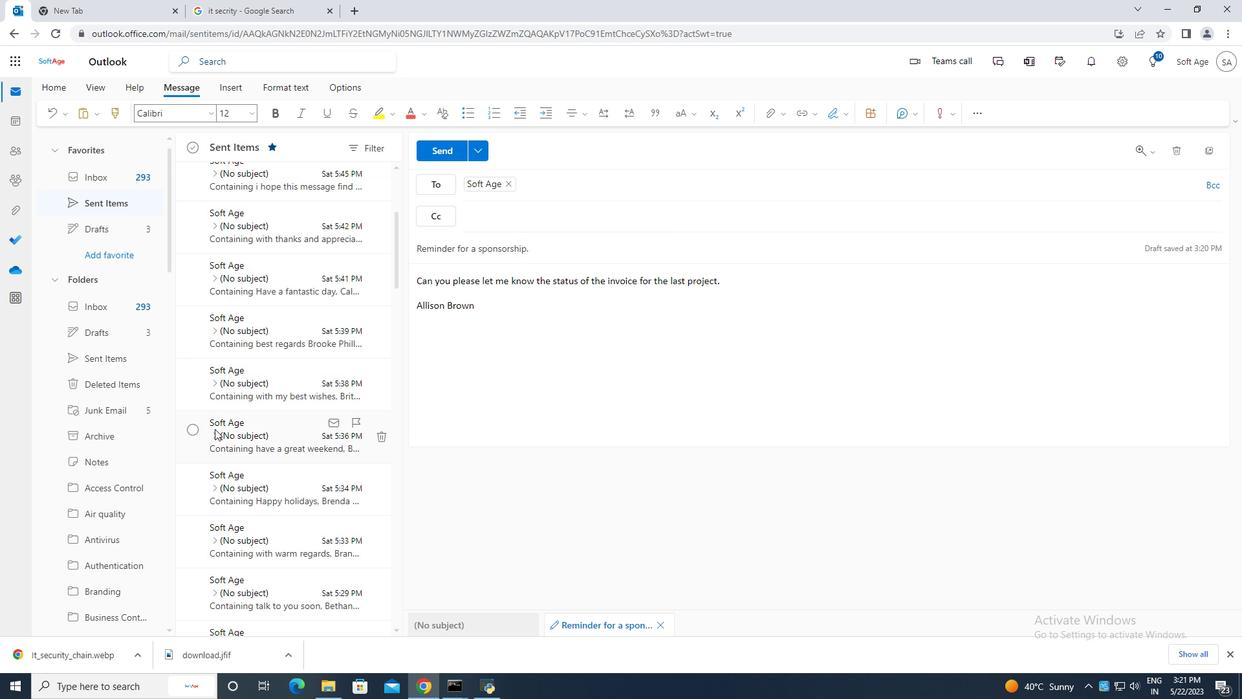 
Action: Mouse moved to (201, 434)
Screenshot: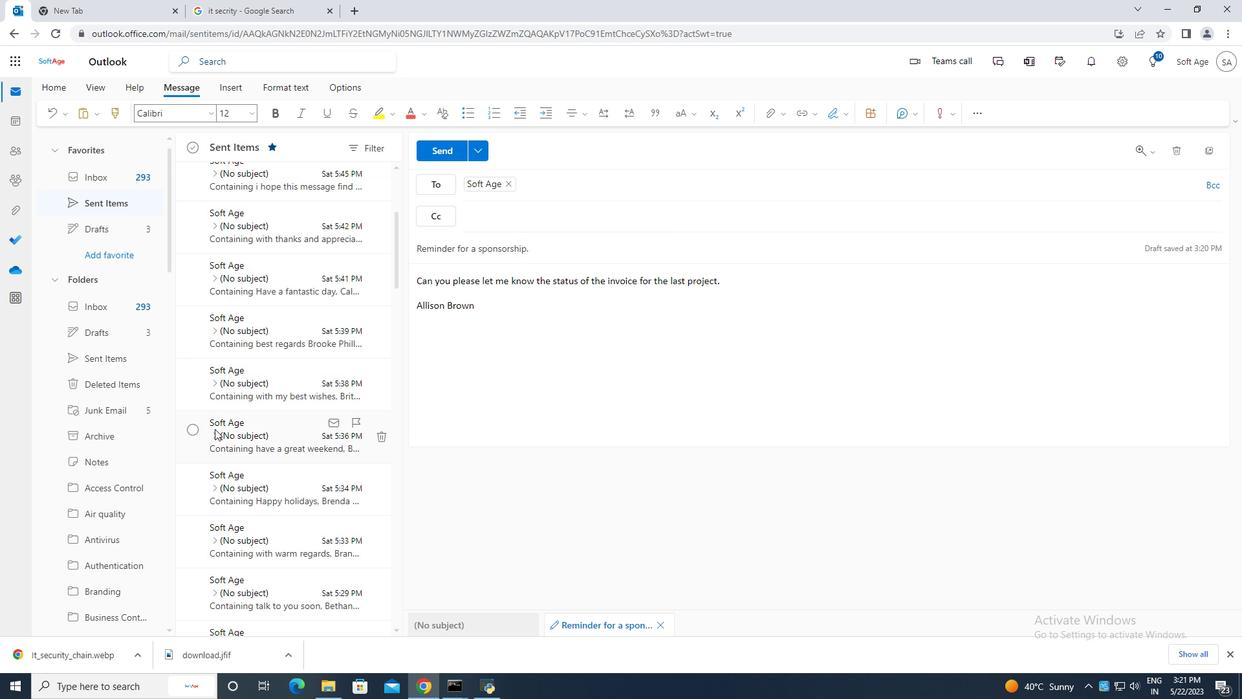 
Action: Mouse scrolled (201, 433) with delta (0, 0)
Screenshot: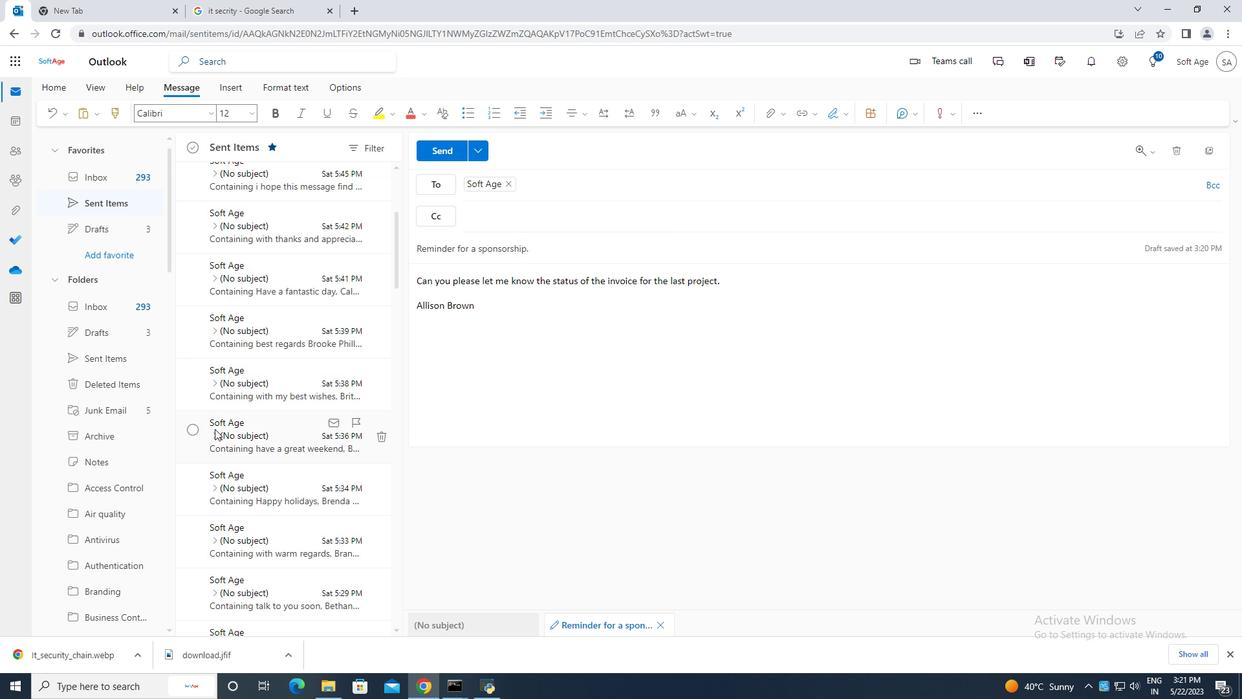 
Action: Mouse moved to (200, 434)
Screenshot: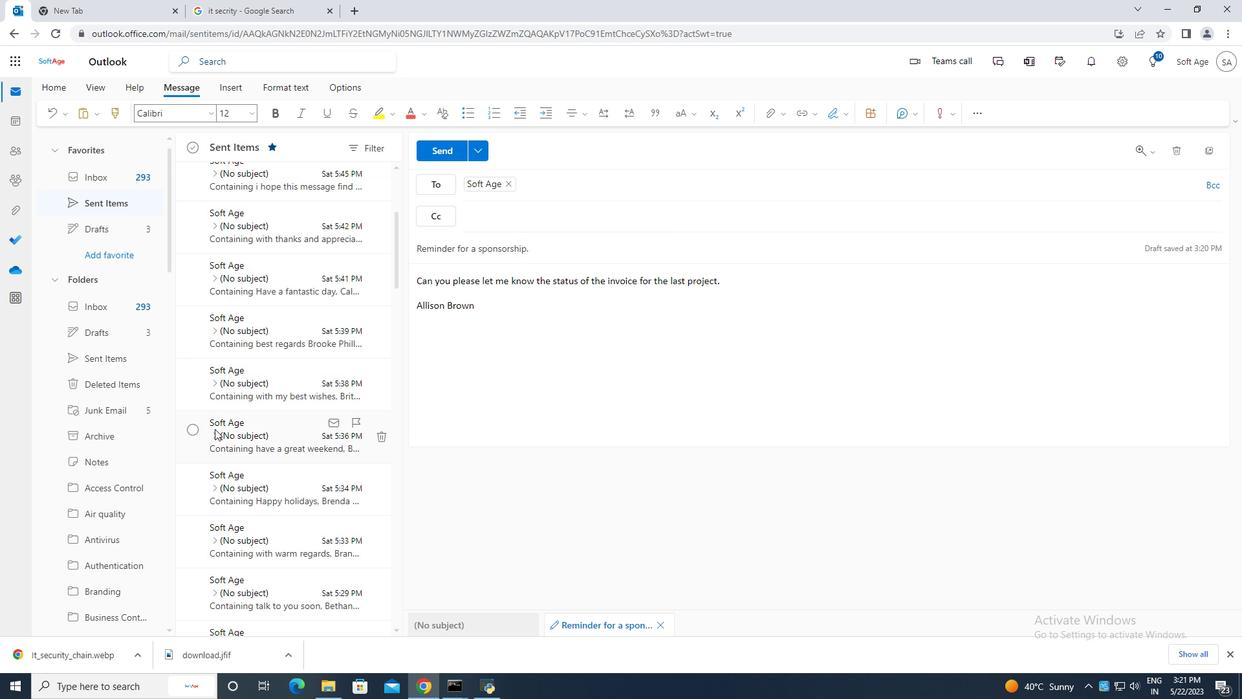 
Action: Mouse scrolled (200, 433) with delta (0, 0)
Screenshot: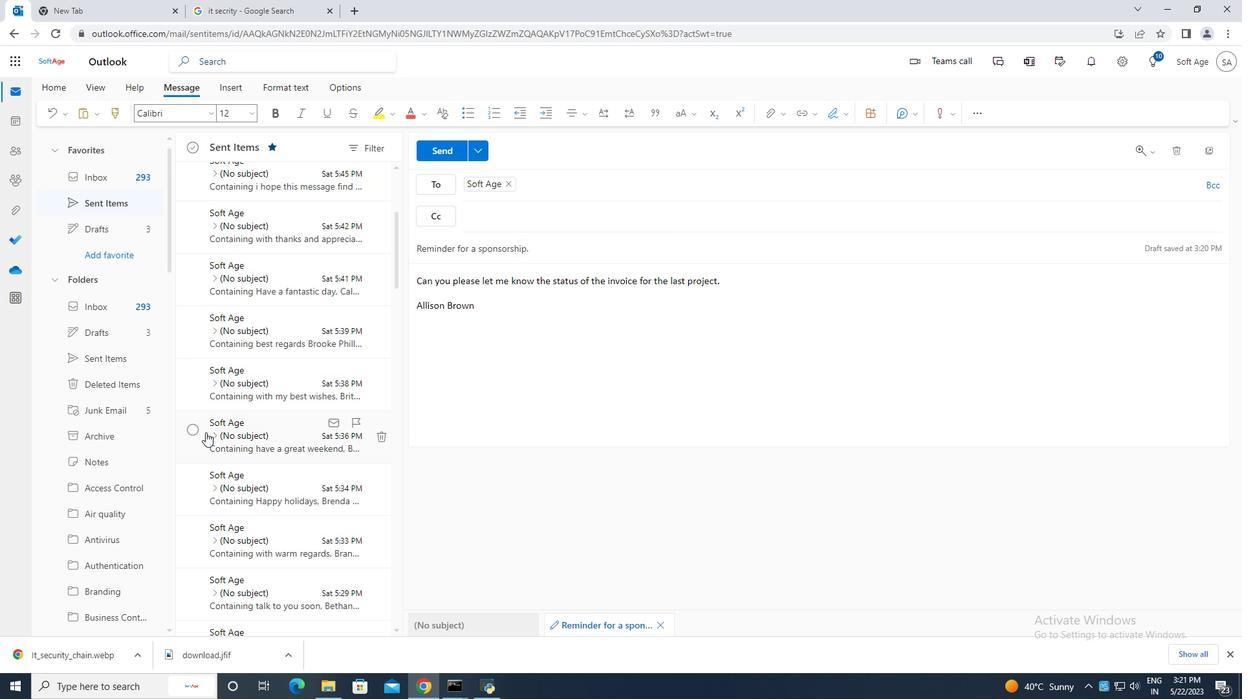 
Action: Mouse moved to (200, 434)
Screenshot: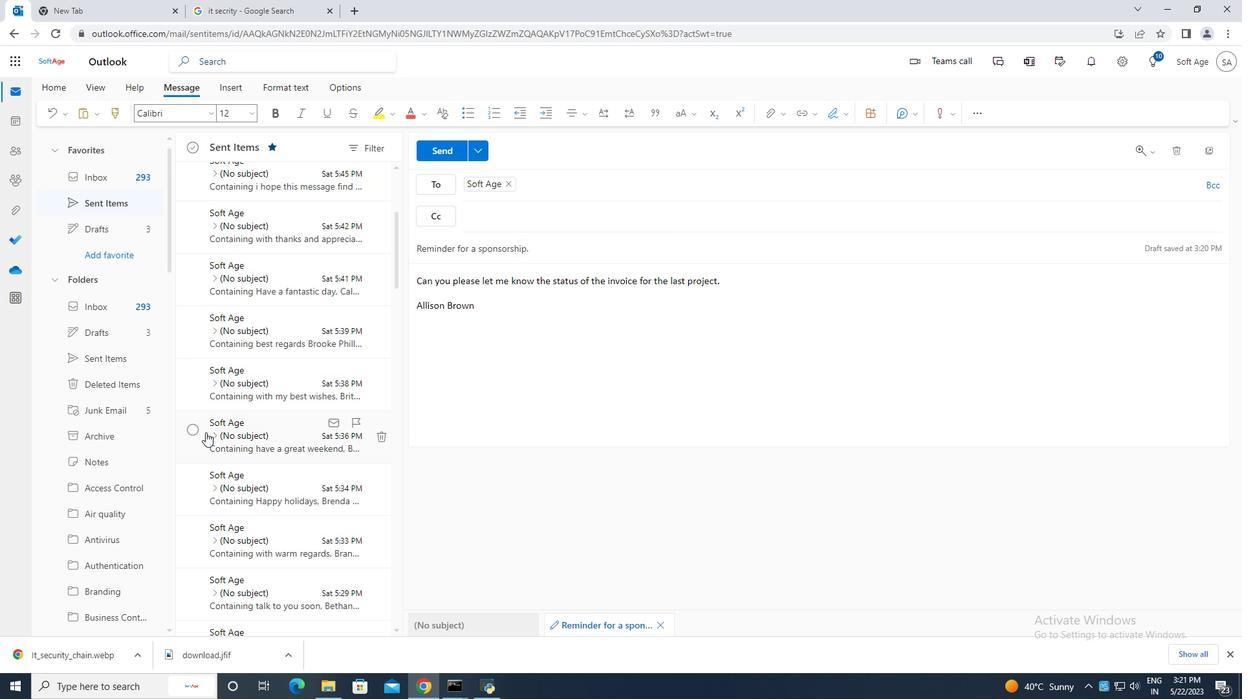 
Action: Mouse scrolled (200, 433) with delta (0, 0)
Screenshot: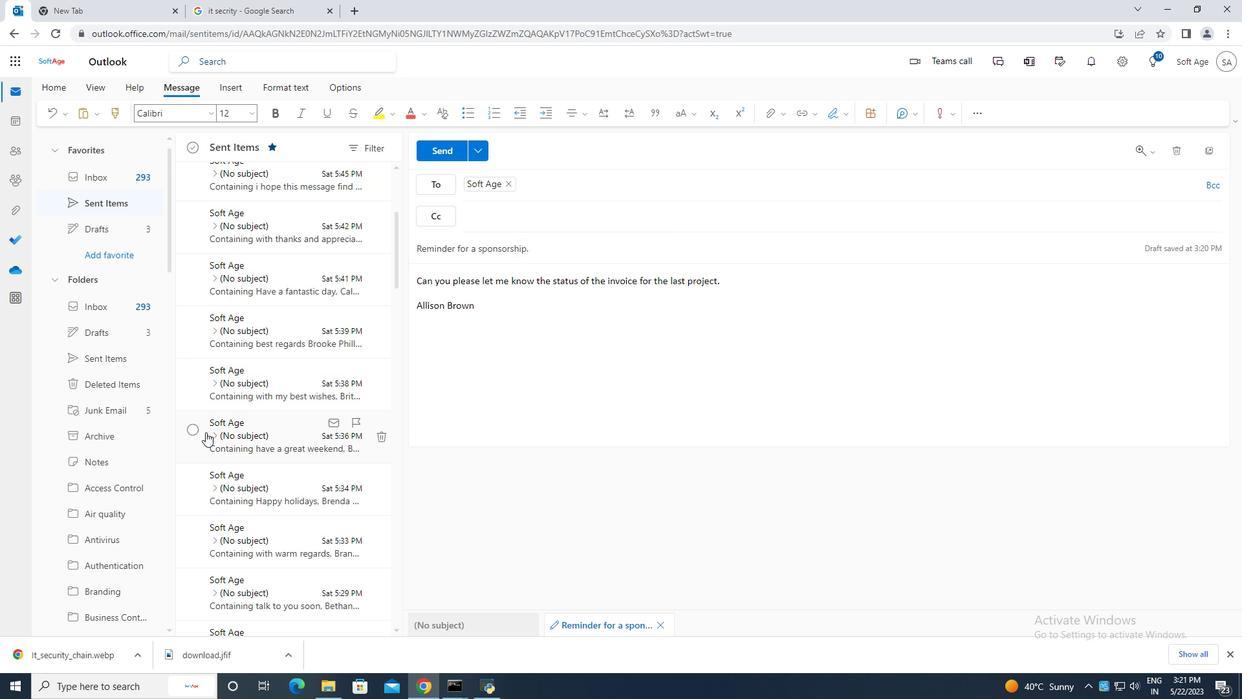 
Action: Mouse moved to (155, 439)
Screenshot: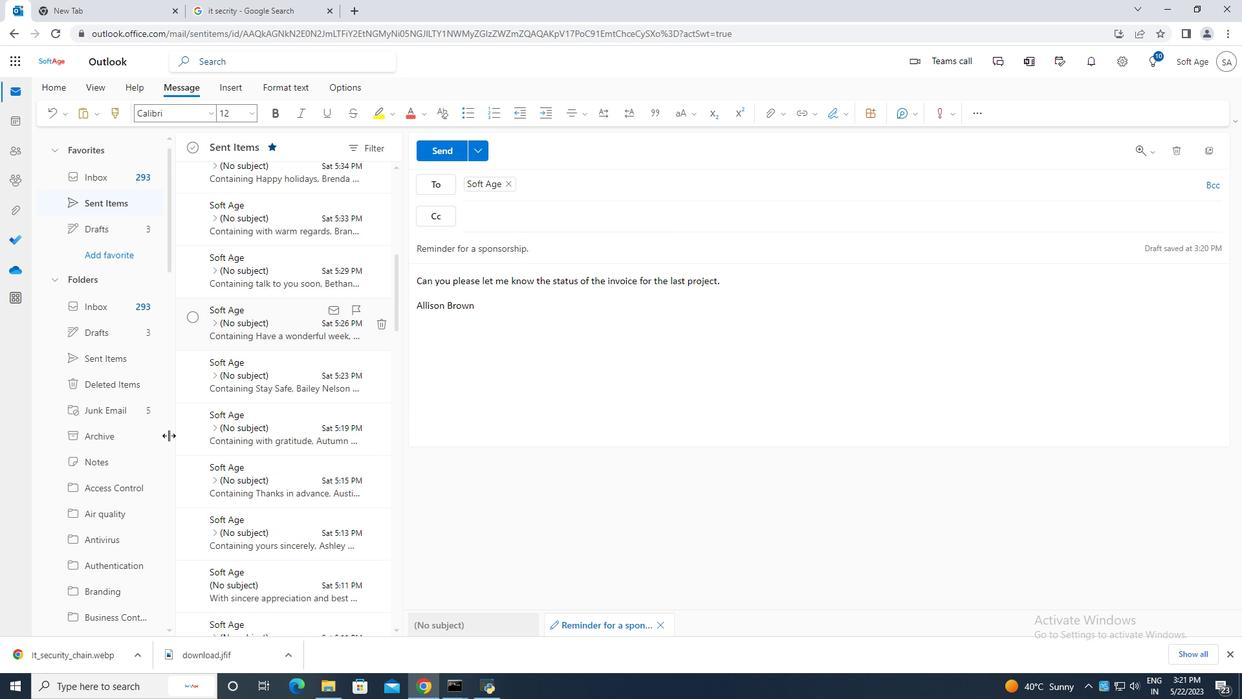 
Action: Mouse scrolled (155, 438) with delta (0, 0)
Screenshot: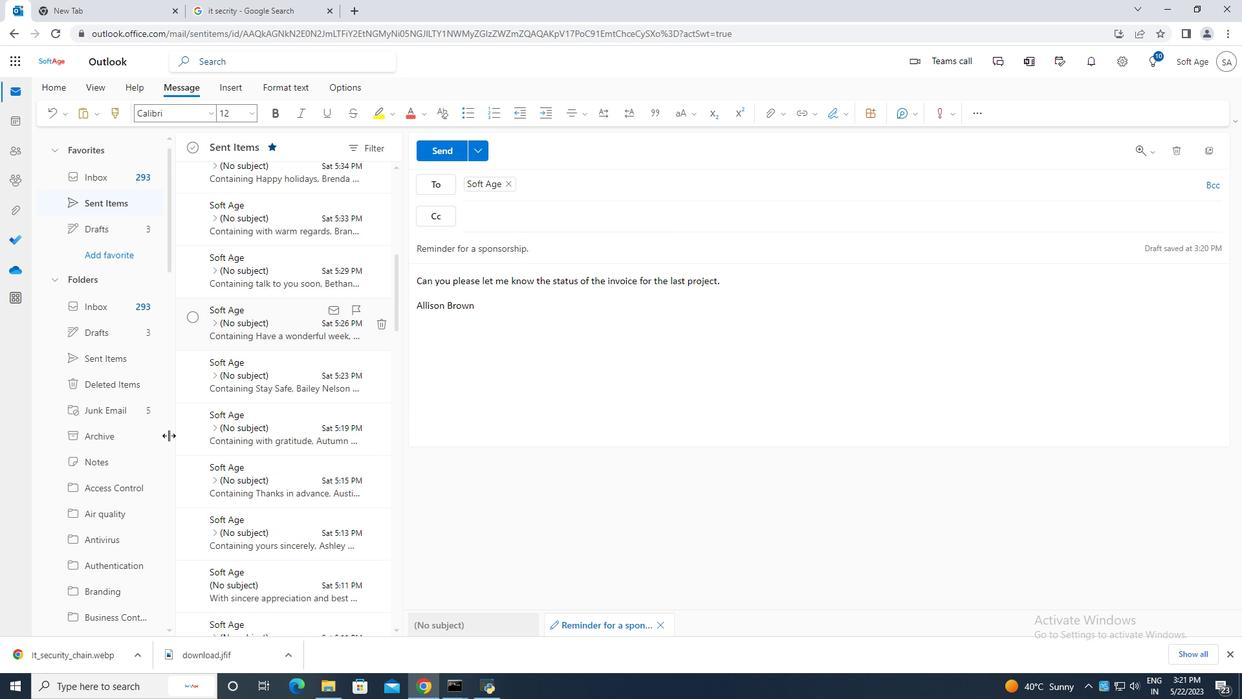 
Action: Mouse moved to (152, 443)
Screenshot: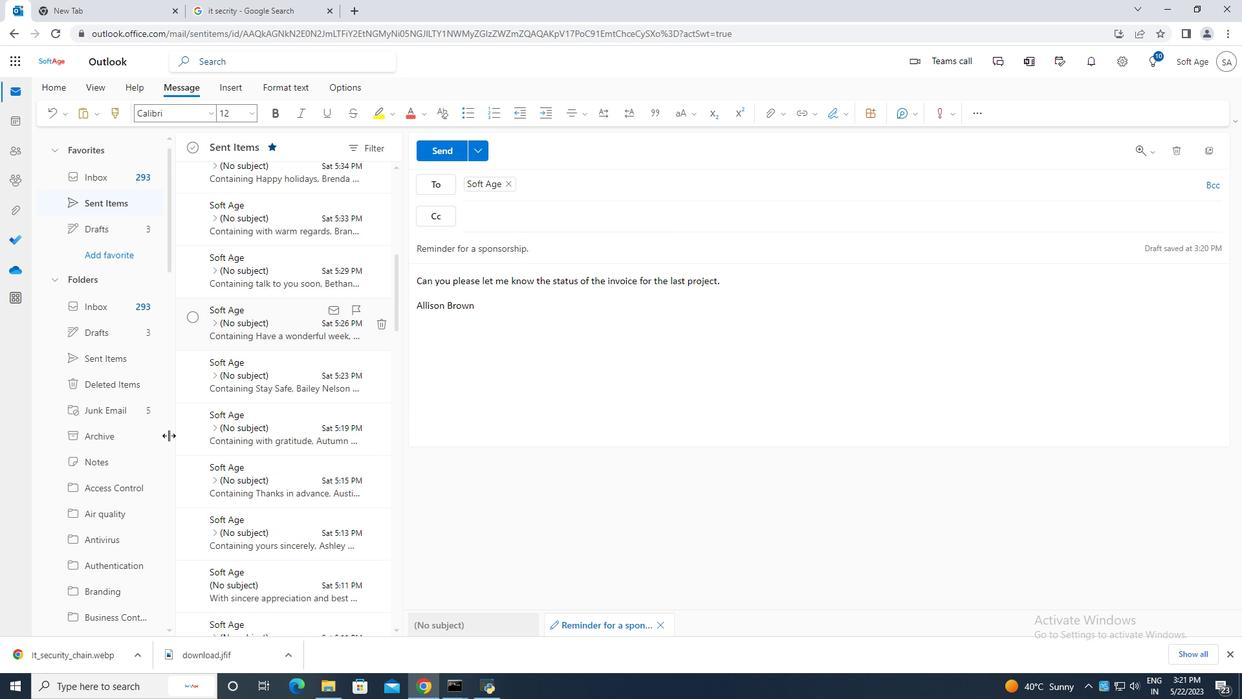 
Action: Mouse scrolled (152, 442) with delta (0, 0)
Screenshot: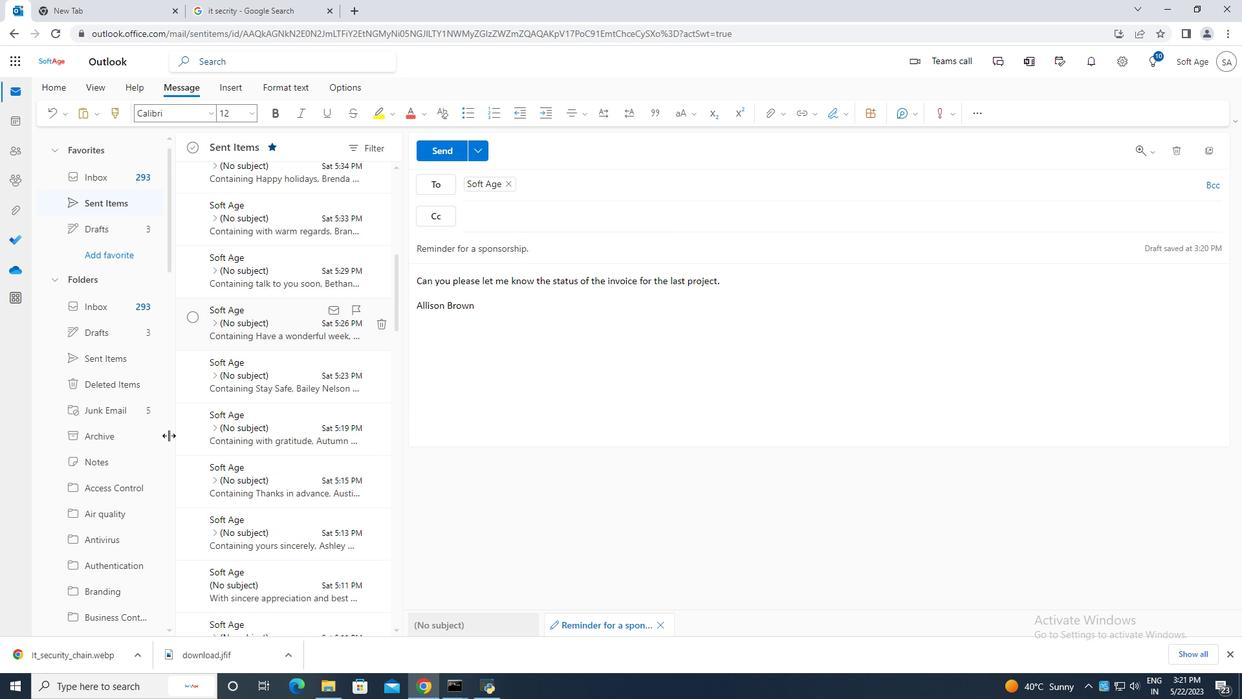 
Action: Mouse moved to (150, 444)
Screenshot: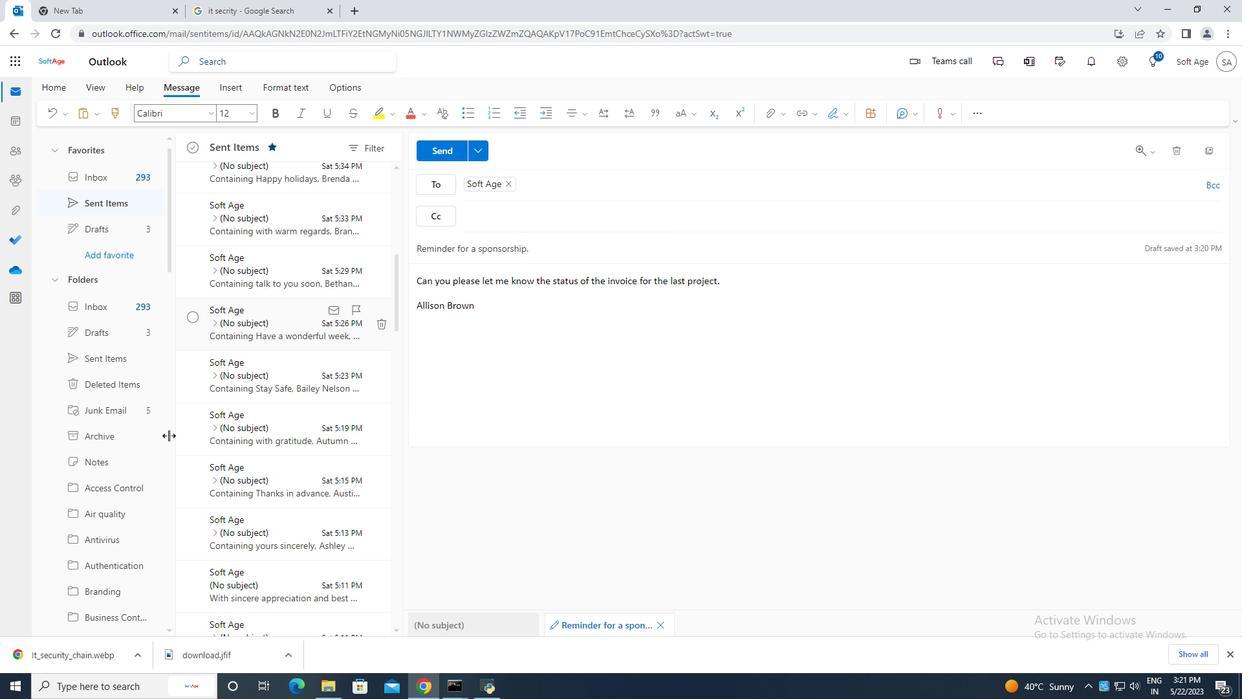 
Action: Mouse scrolled (150, 444) with delta (0, 0)
Screenshot: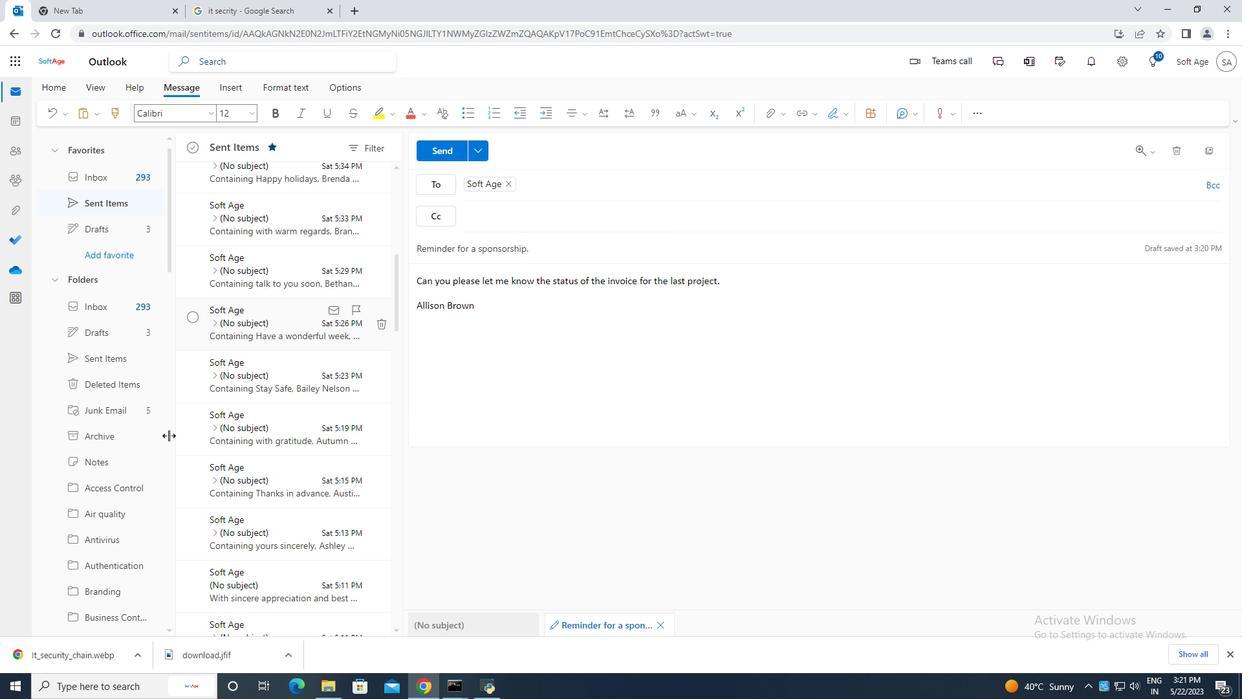 
Action: Mouse moved to (150, 445)
Screenshot: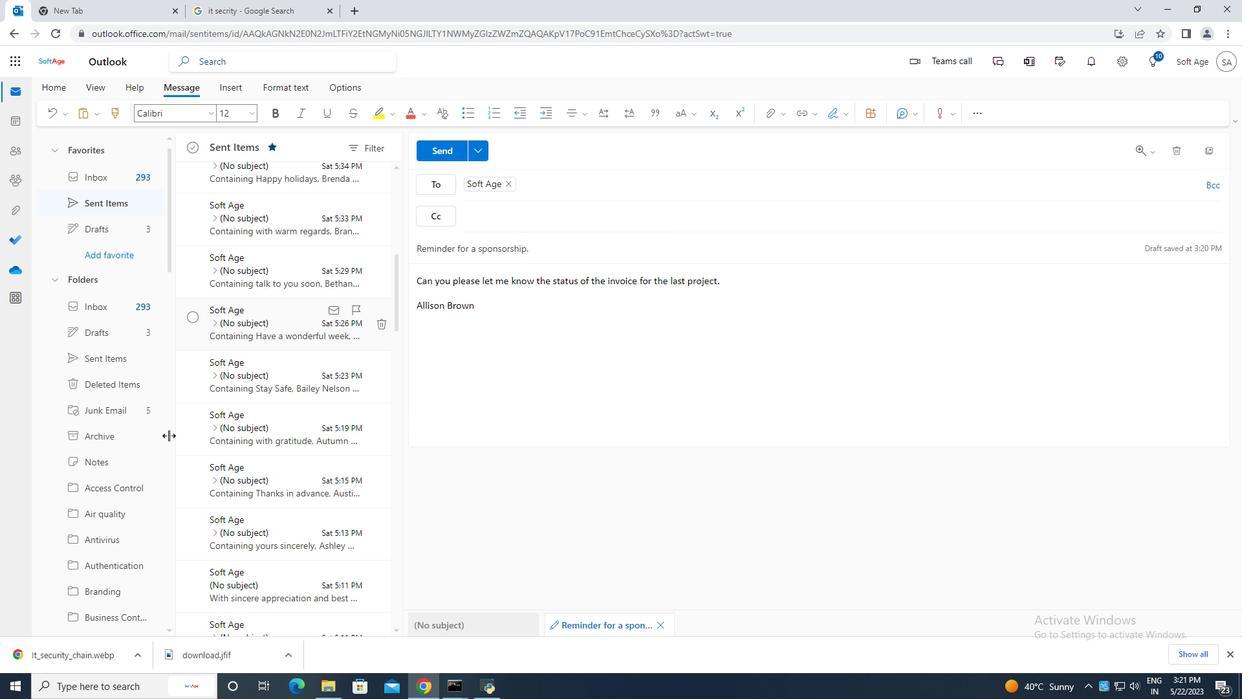 
Action: Mouse scrolled (150, 444) with delta (0, 0)
Screenshot: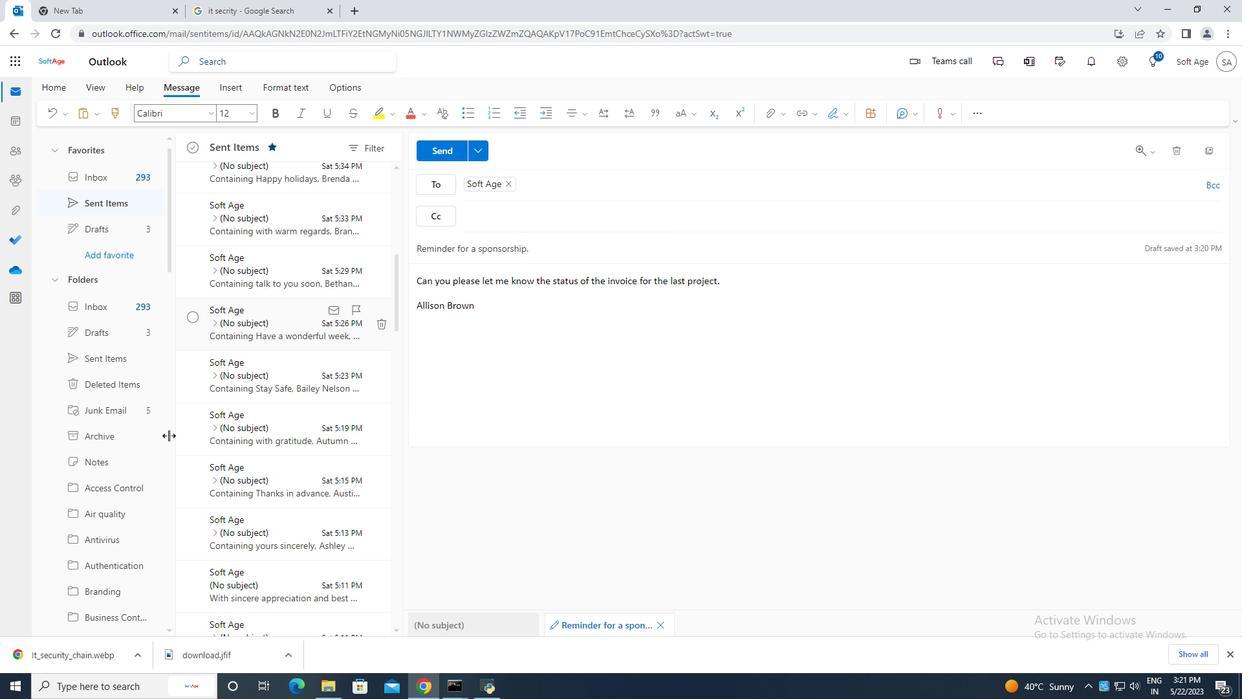 
Action: Mouse moved to (149, 445)
Screenshot: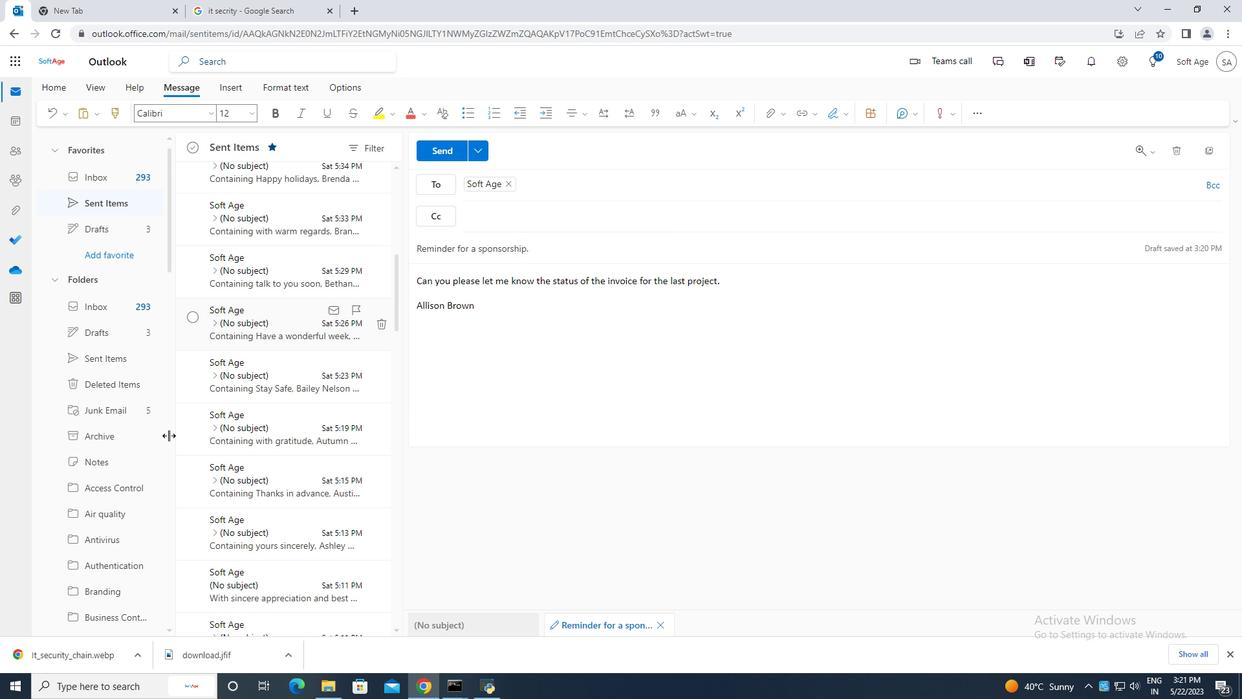
Action: Mouse scrolled (149, 444) with delta (0, 0)
Screenshot: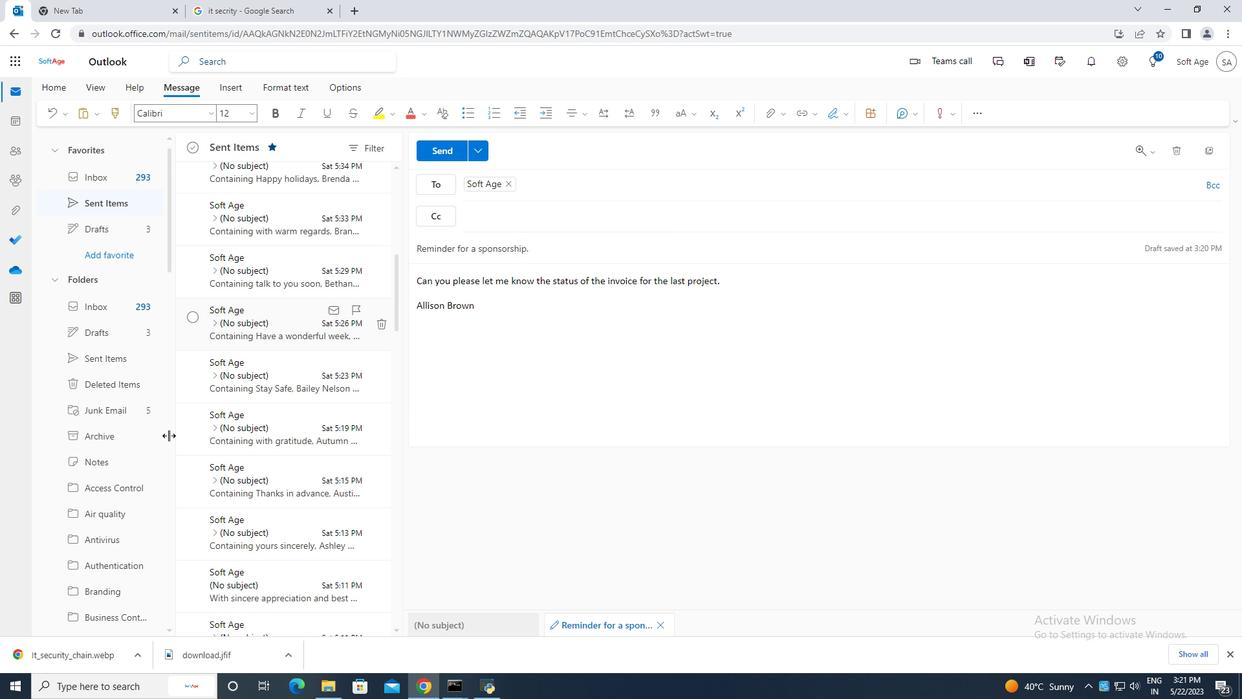 
Action: Mouse moved to (119, 462)
Screenshot: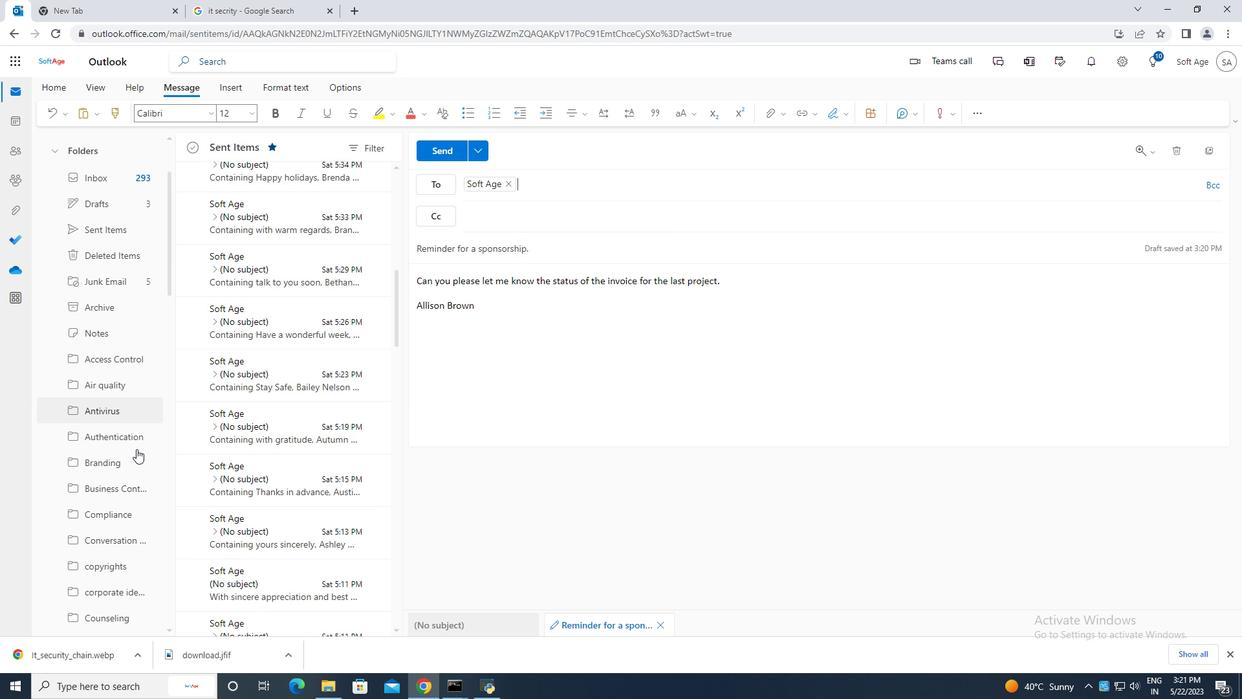 
Action: Mouse scrolled (119, 462) with delta (0, 0)
Screenshot: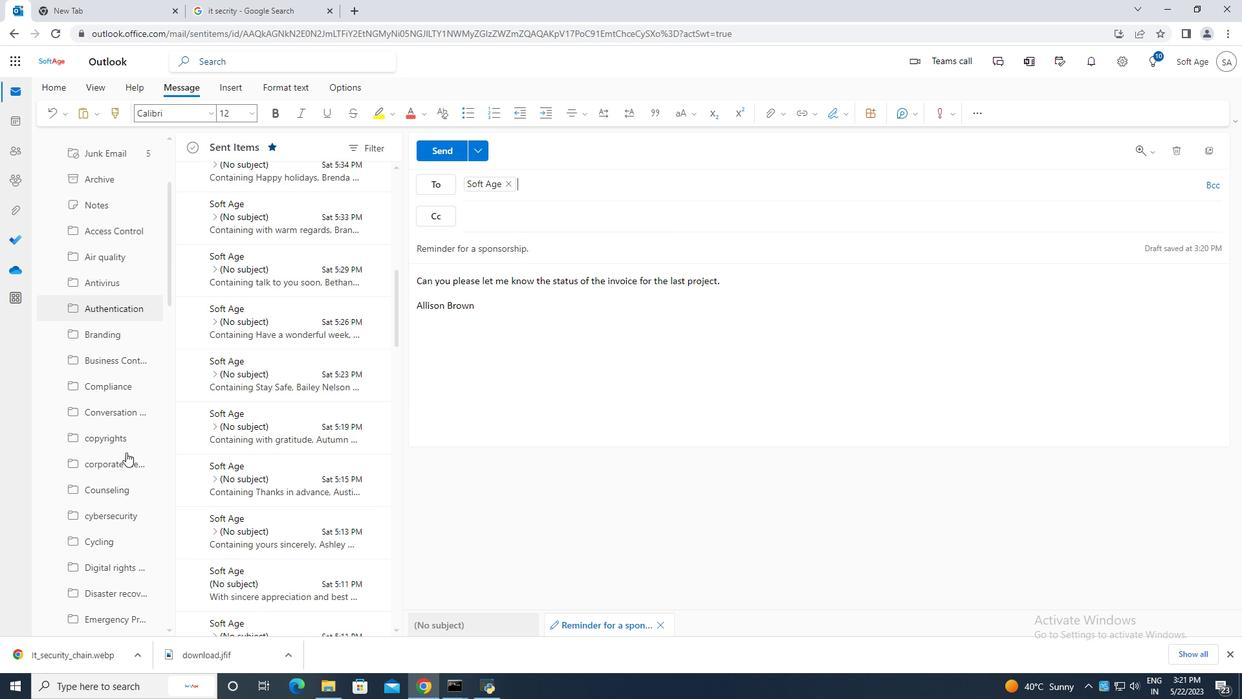 
Action: Mouse moved to (117, 466)
Screenshot: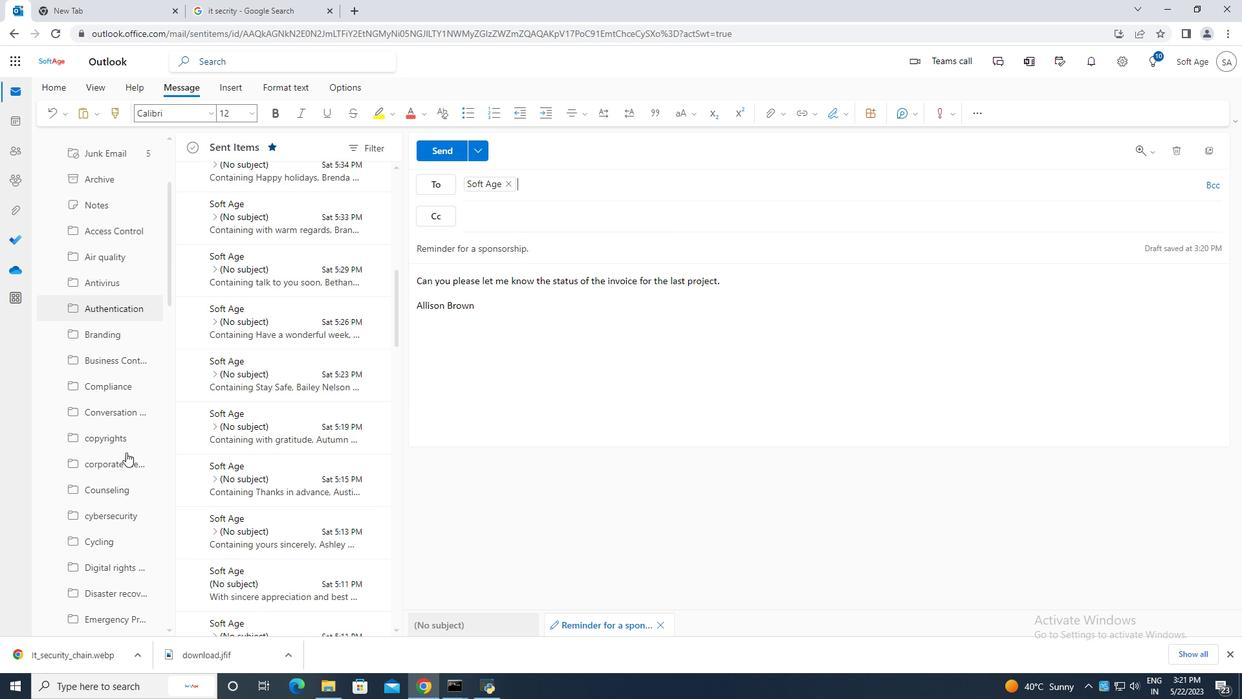 
Action: Mouse scrolled (117, 466) with delta (0, 0)
Screenshot: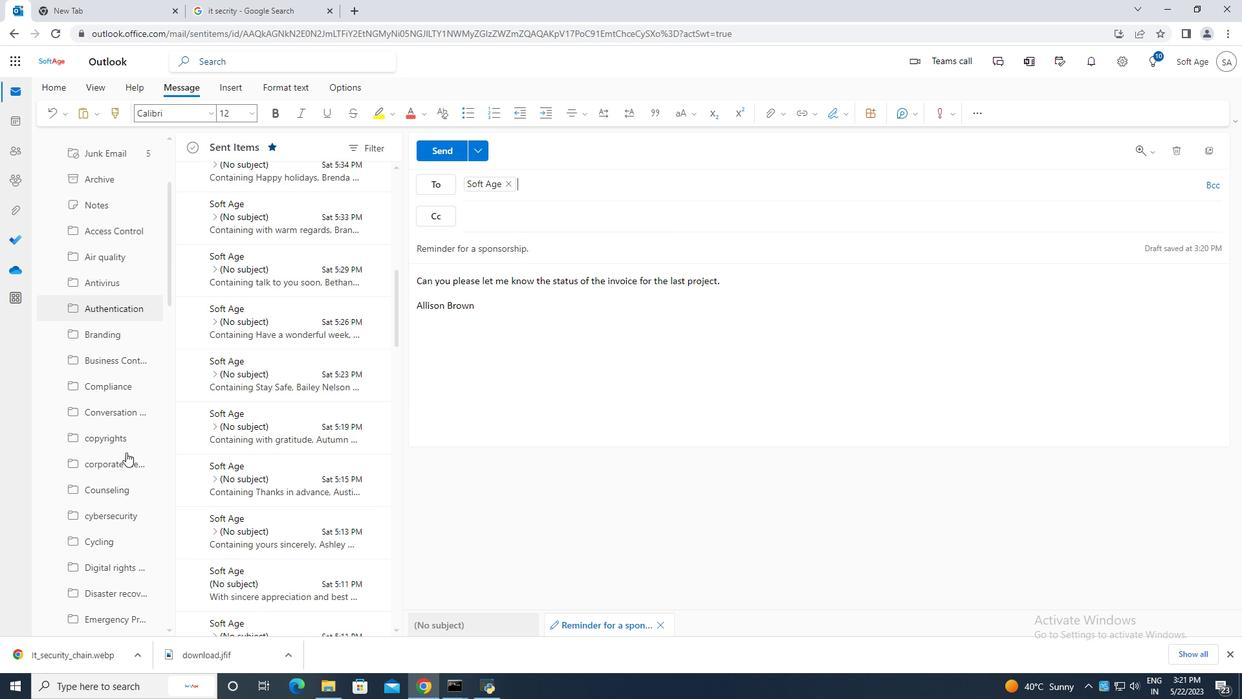 
Action: Mouse moved to (116, 466)
Screenshot: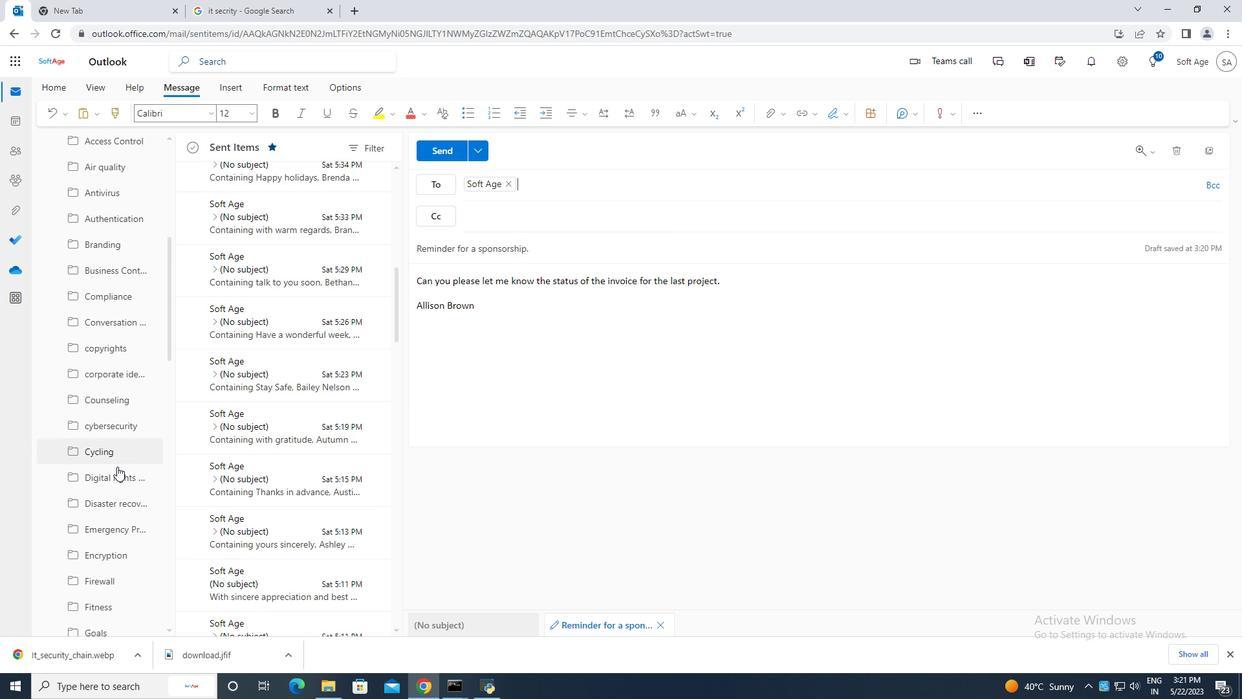 
Action: Mouse scrolled (116, 466) with delta (0, 0)
Screenshot: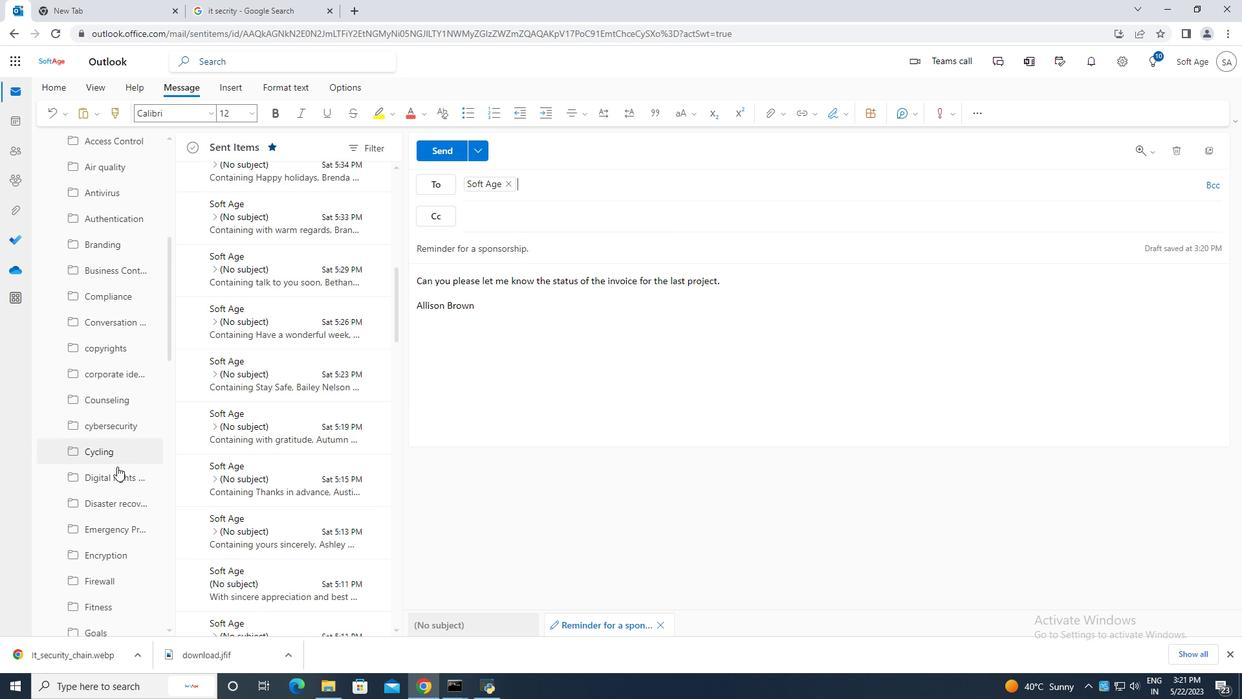 
Action: Mouse scrolled (116, 466) with delta (0, 0)
Screenshot: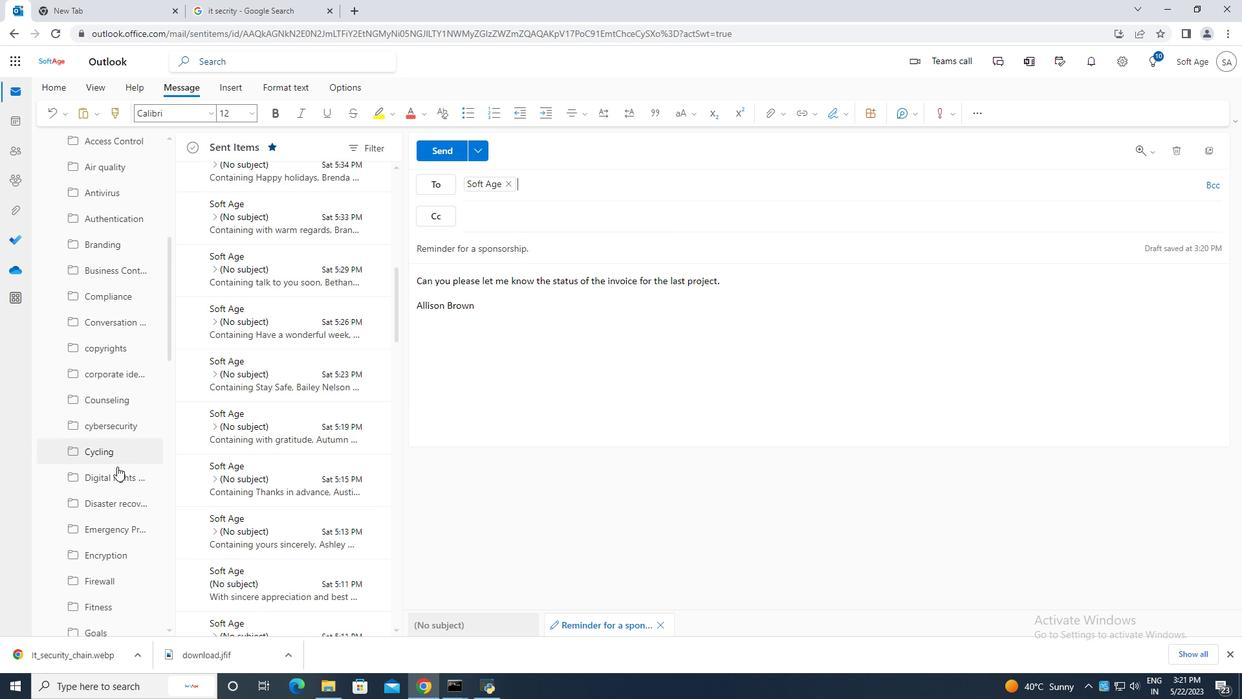 
Action: Mouse scrolled (116, 466) with delta (0, 0)
Screenshot: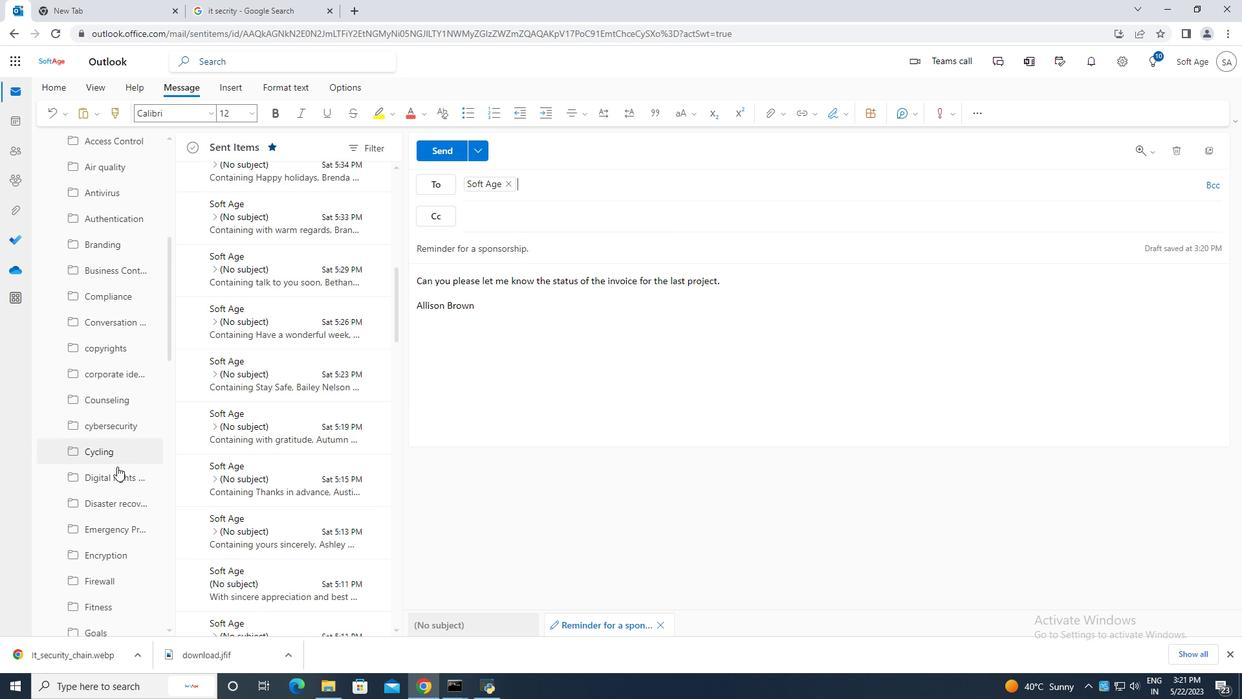 
Action: Mouse scrolled (116, 466) with delta (0, 0)
Screenshot: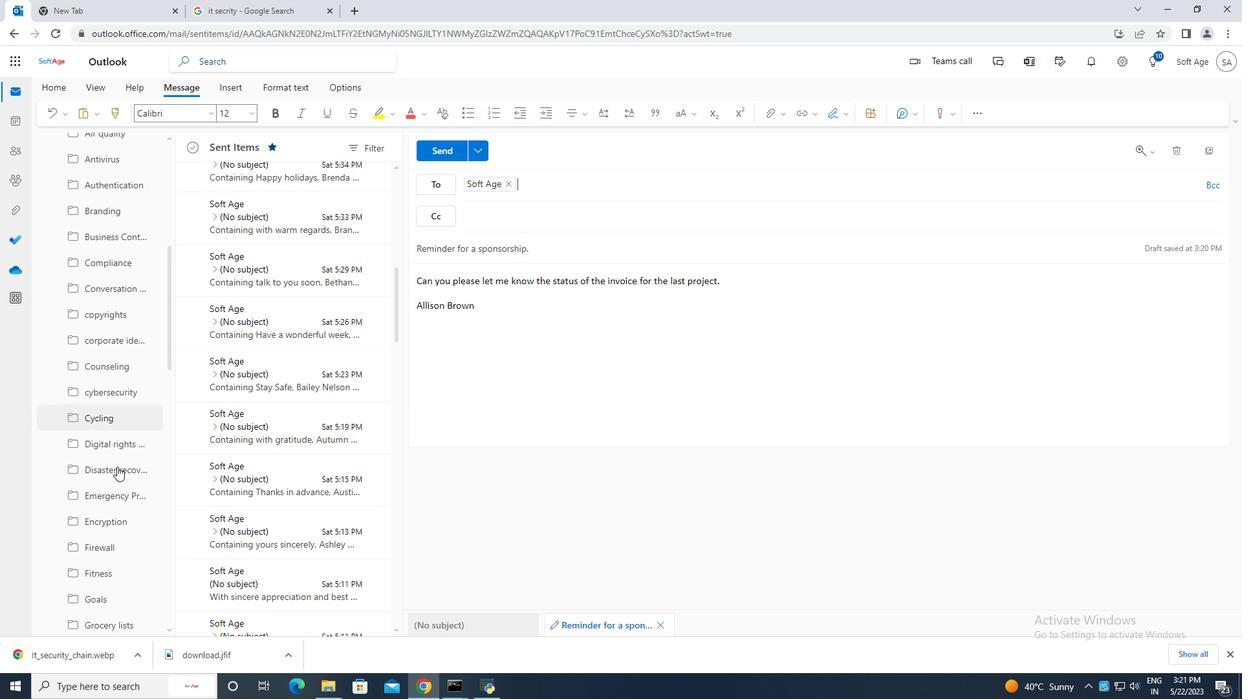 
Action: Mouse scrolled (116, 466) with delta (0, 0)
Screenshot: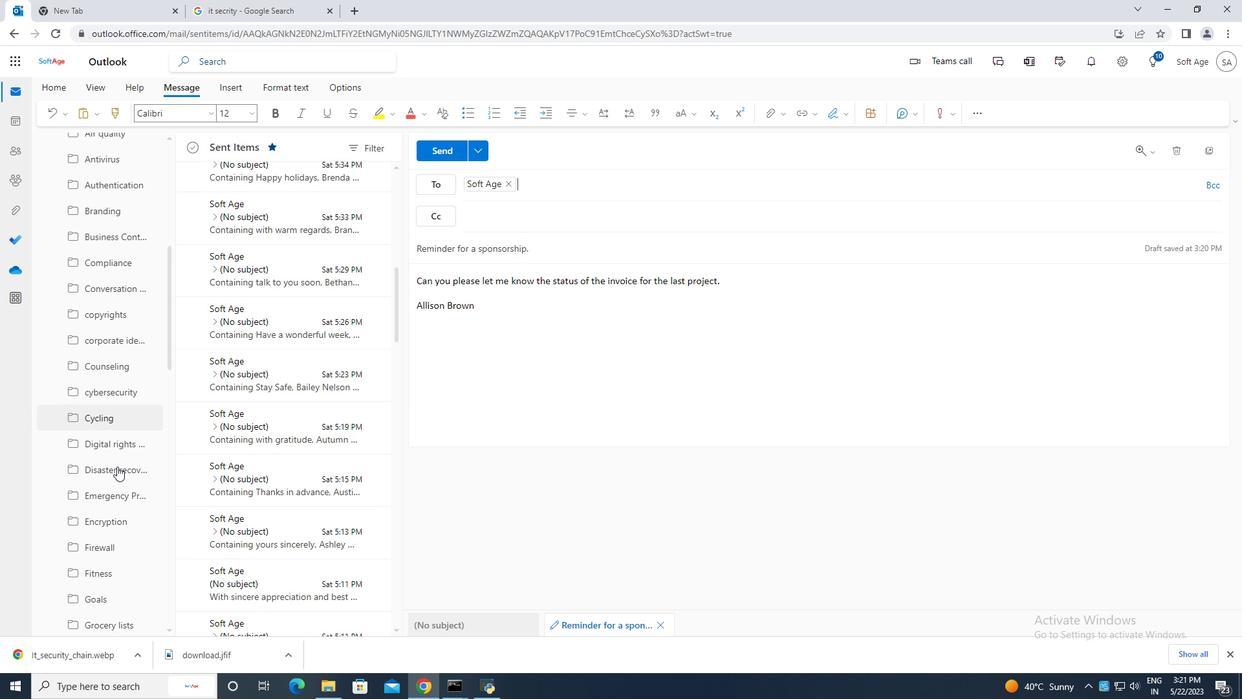 
Action: Mouse scrolled (116, 466) with delta (0, 0)
Screenshot: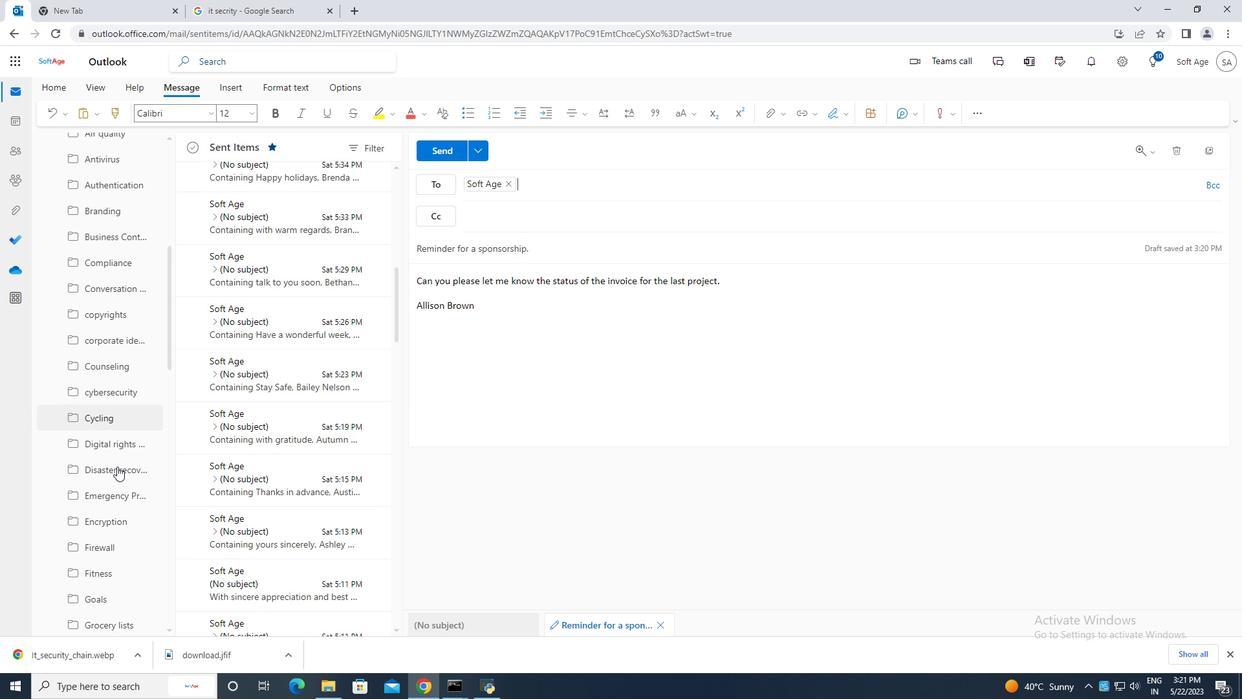 
Action: Mouse scrolled (116, 466) with delta (0, 0)
Screenshot: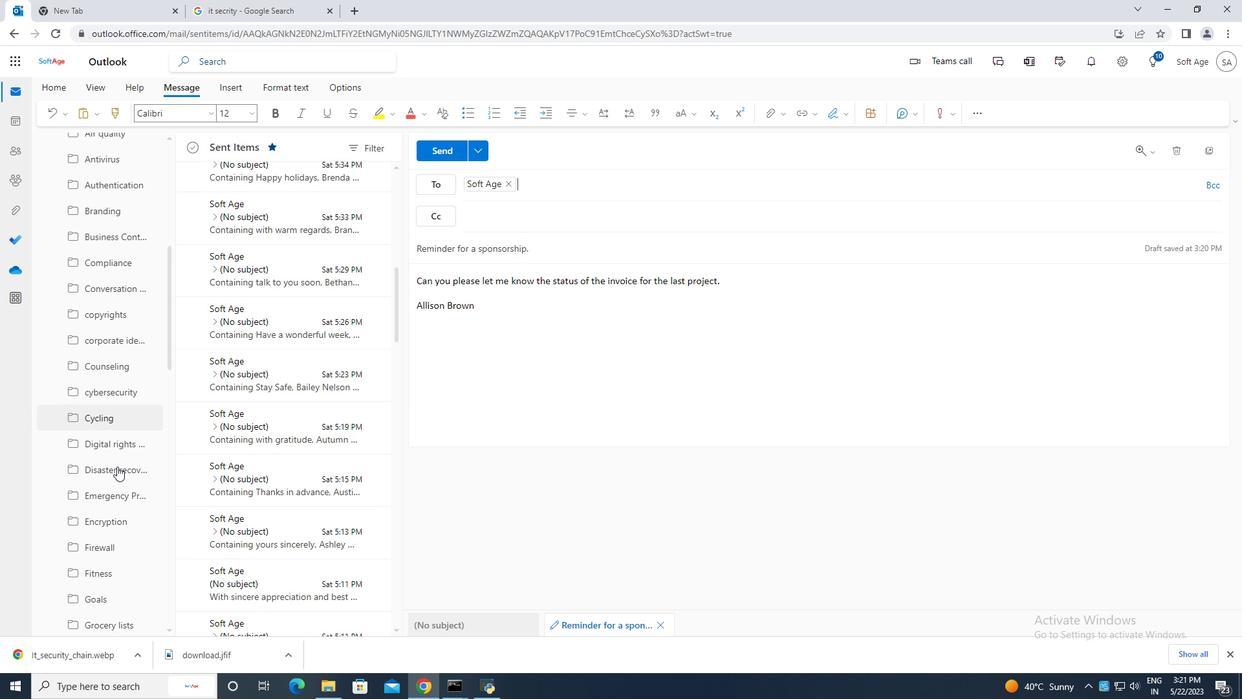 
Action: Mouse scrolled (116, 466) with delta (0, 0)
Screenshot: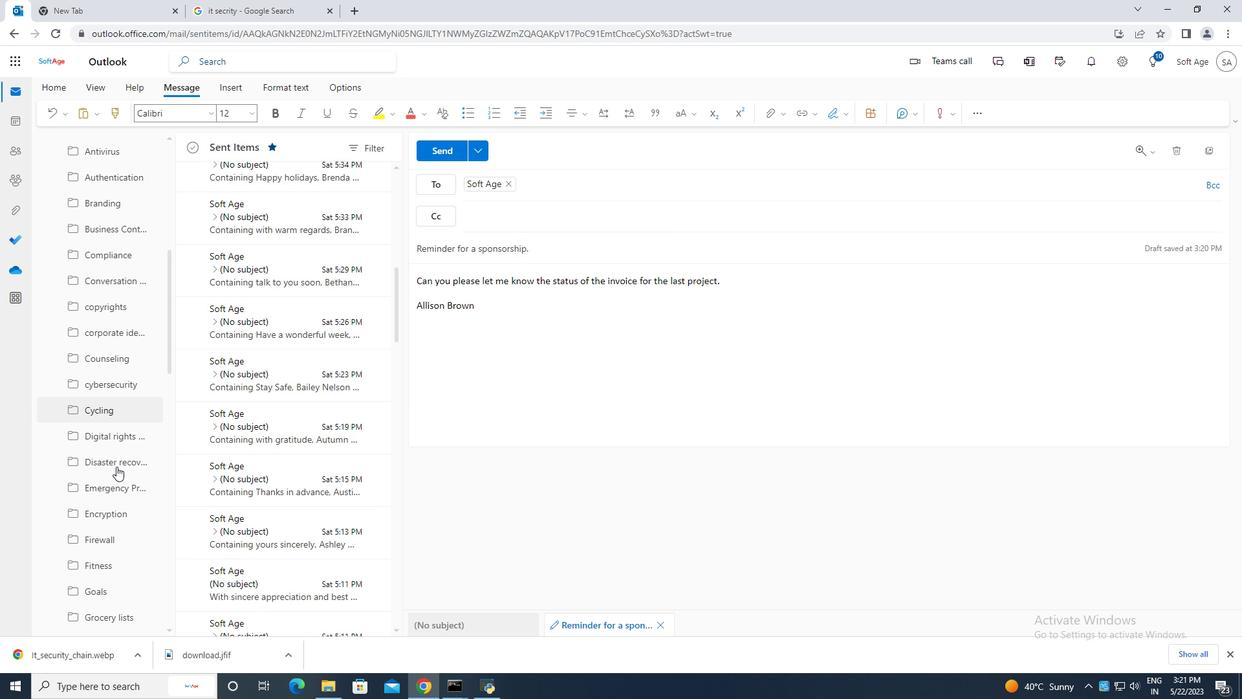 
Action: Mouse scrolled (116, 466) with delta (0, 0)
Screenshot: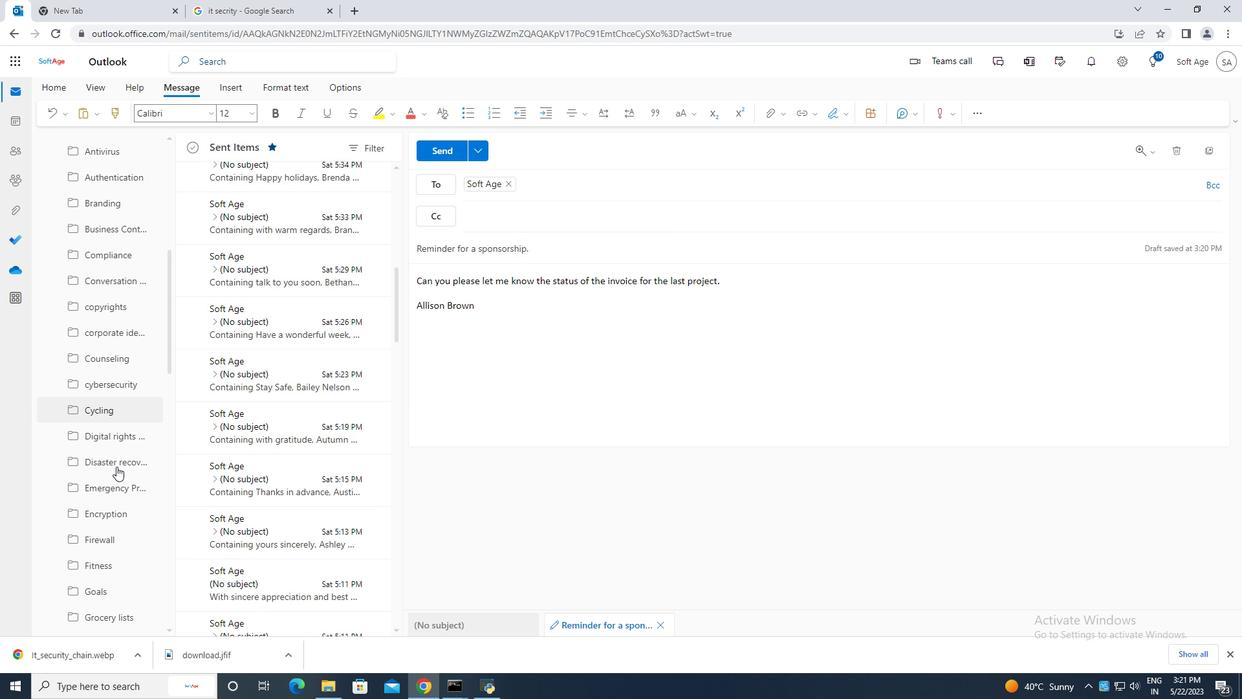 
Action: Mouse scrolled (116, 466) with delta (0, 0)
Screenshot: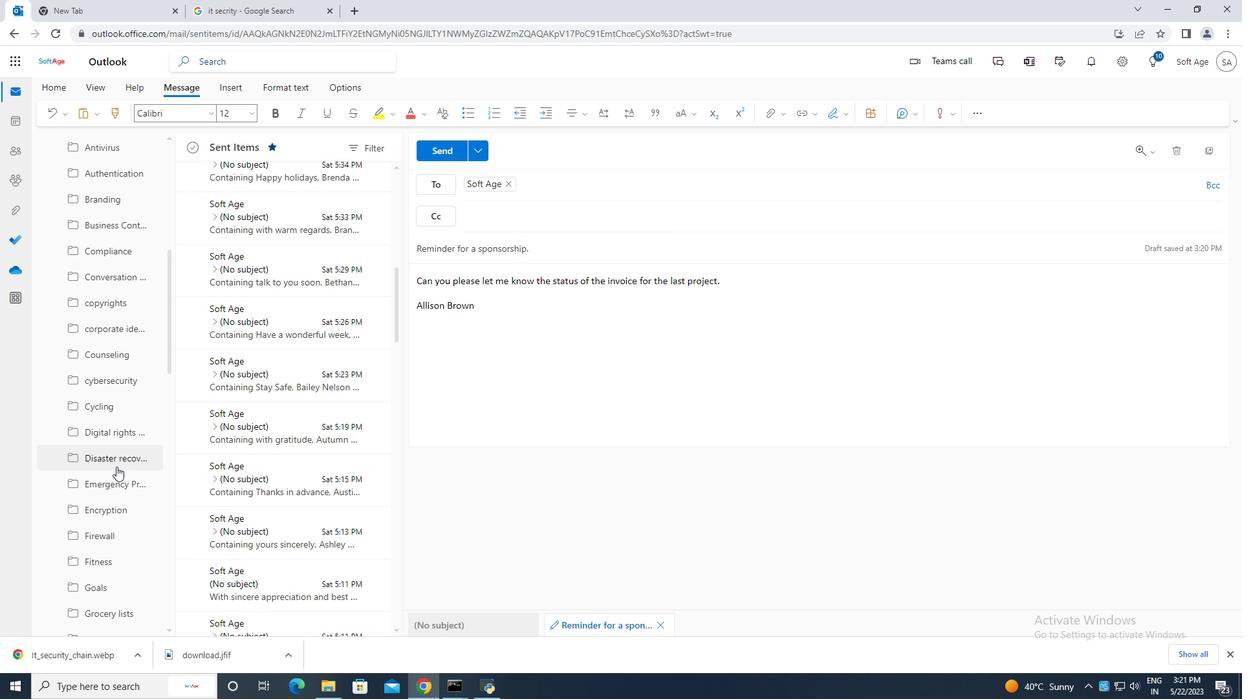 
Action: Mouse scrolled (116, 466) with delta (0, 0)
Screenshot: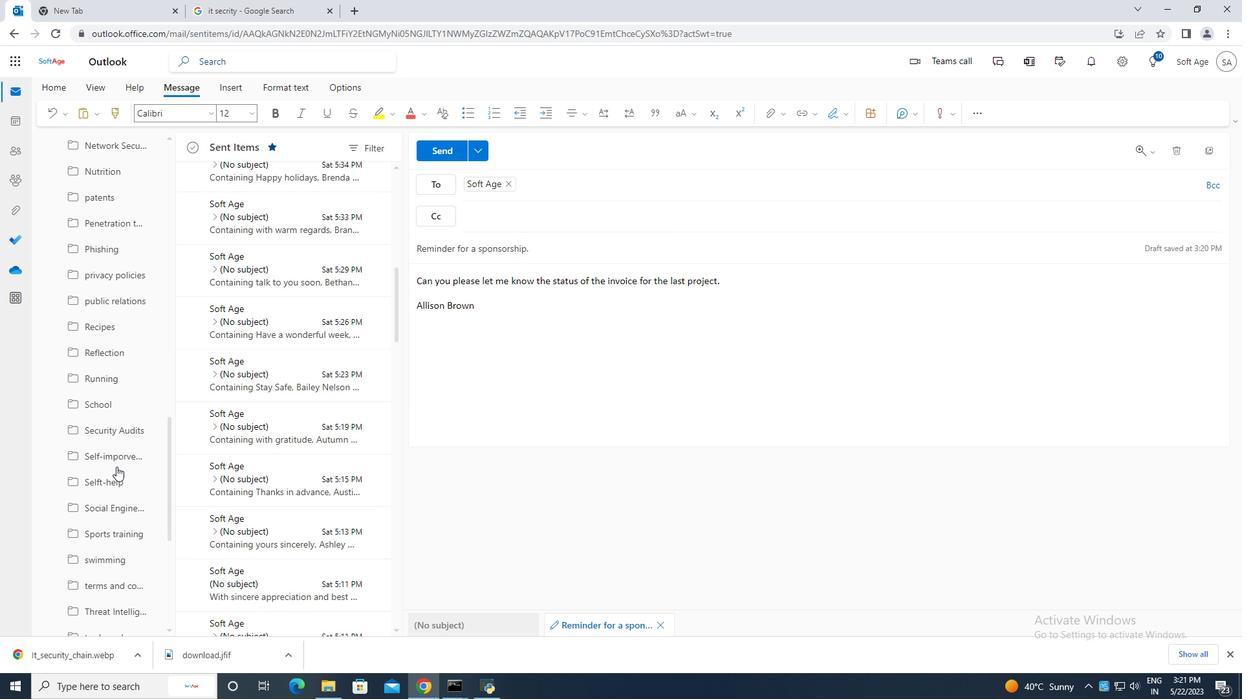 
Action: Mouse scrolled (116, 466) with delta (0, 0)
Screenshot: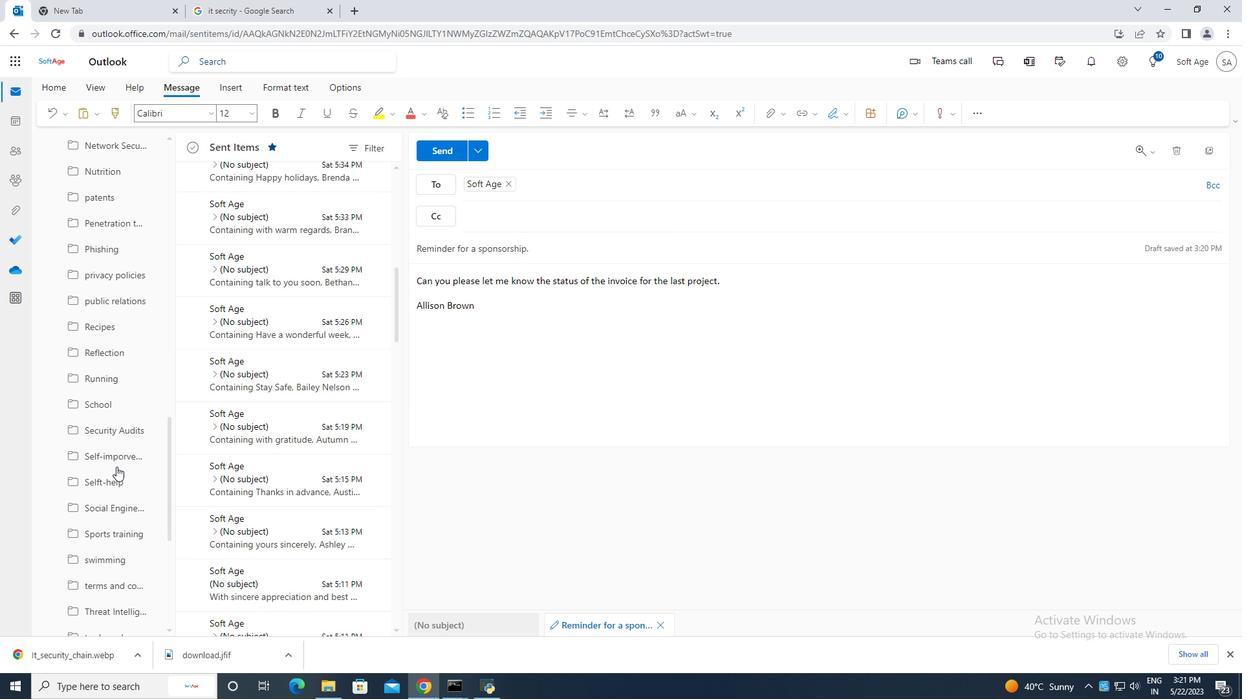 
Action: Mouse scrolled (116, 466) with delta (0, 0)
Screenshot: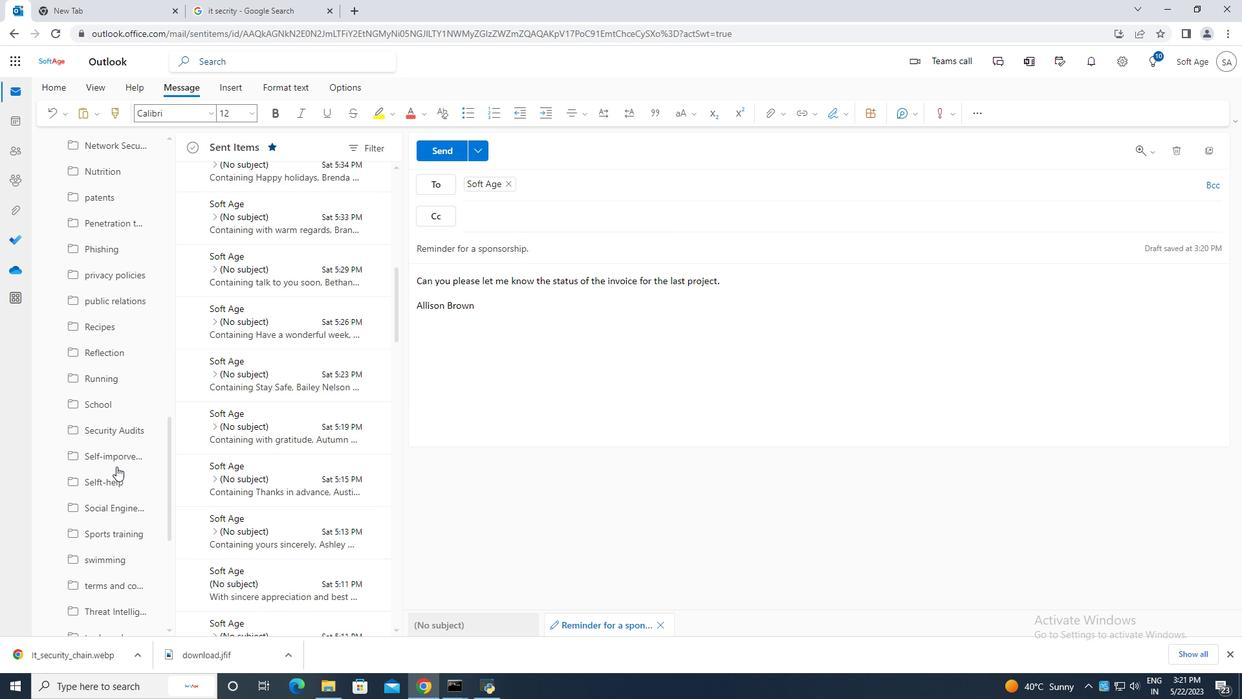 
Action: Mouse scrolled (116, 466) with delta (0, 0)
Screenshot: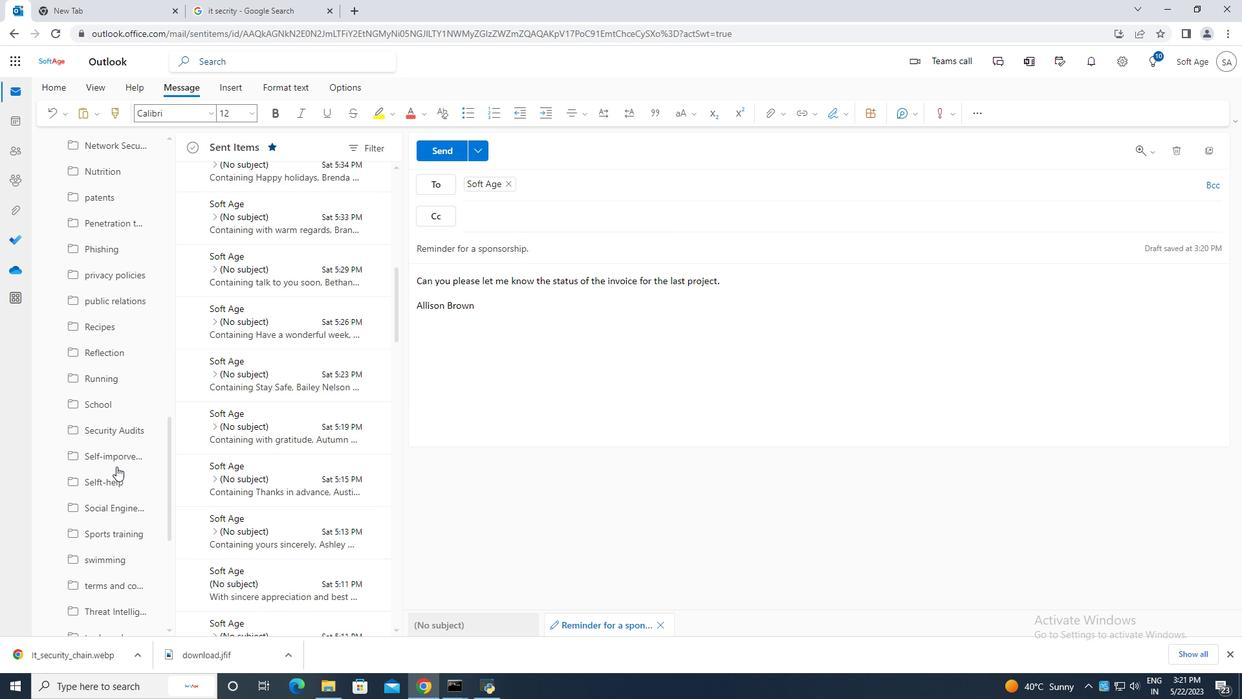 
Action: Mouse scrolled (116, 466) with delta (0, 0)
Screenshot: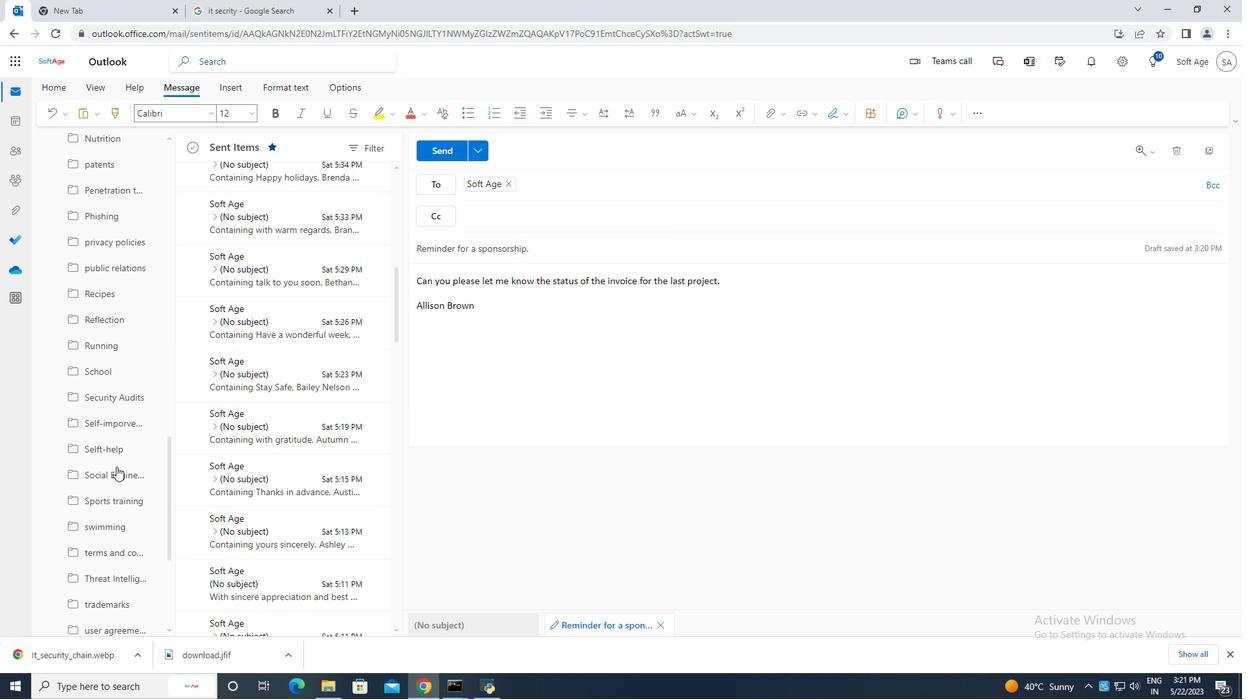 
Action: Mouse scrolled (116, 466) with delta (0, 0)
Screenshot: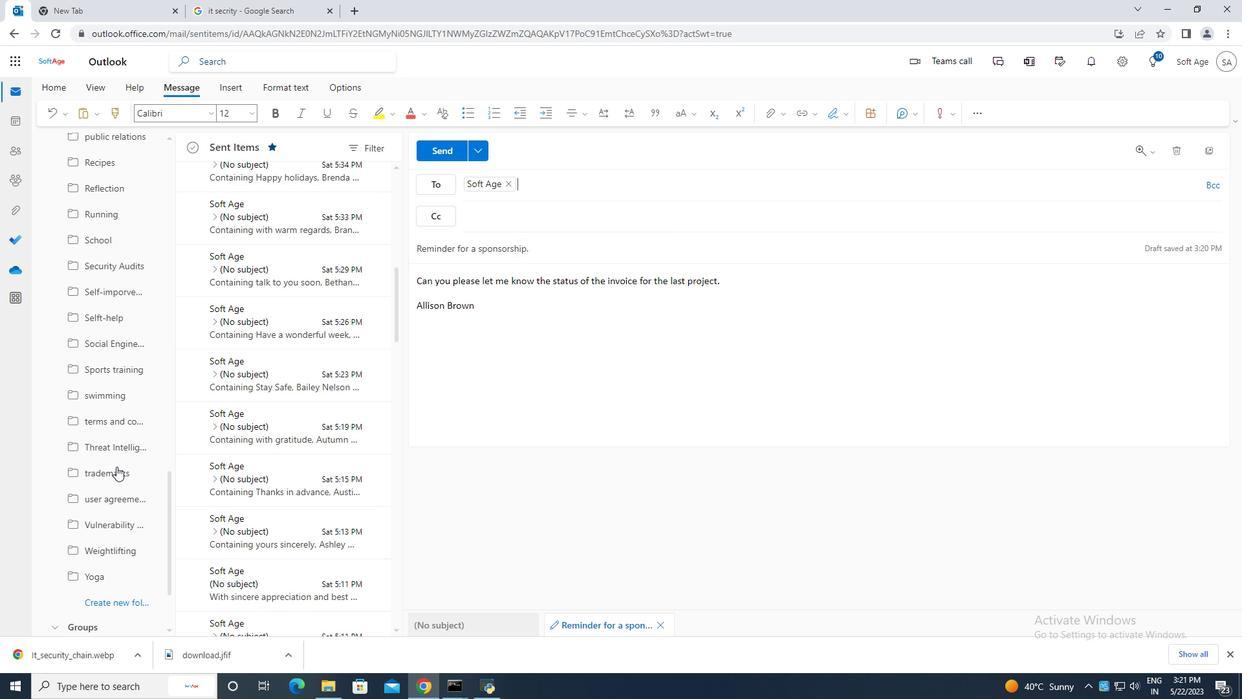 
Action: Mouse scrolled (116, 466) with delta (0, 0)
Screenshot: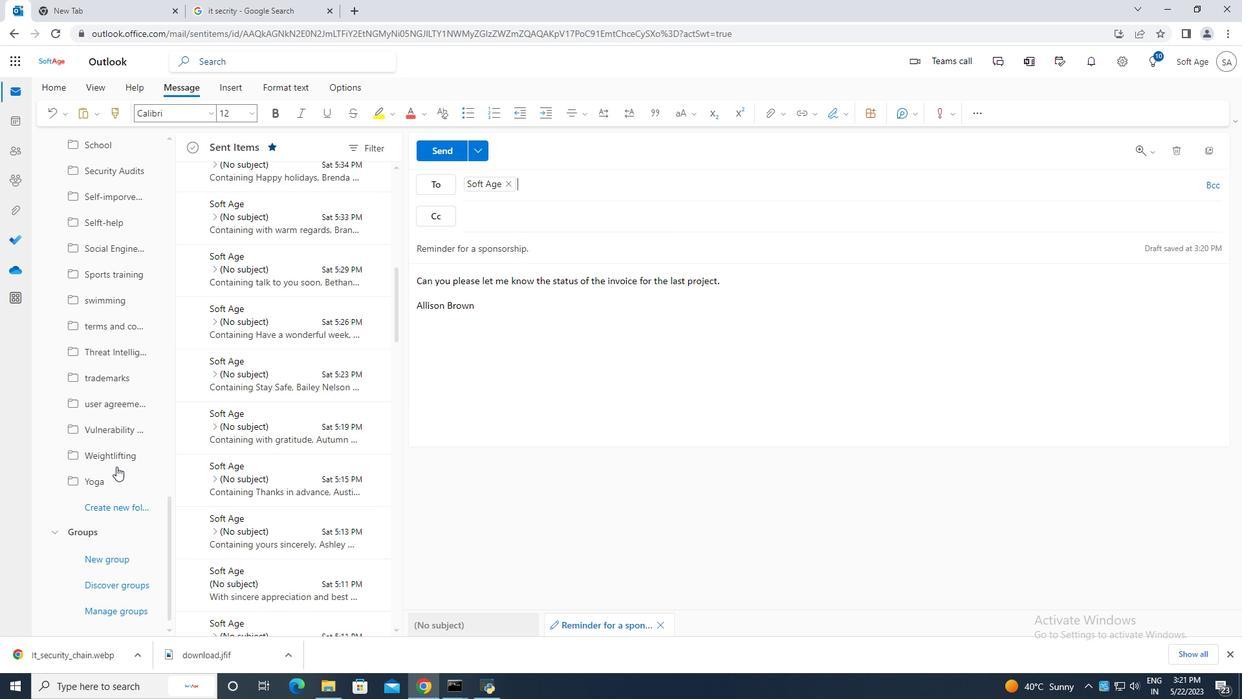 
Action: Mouse scrolled (116, 466) with delta (0, 0)
Screenshot: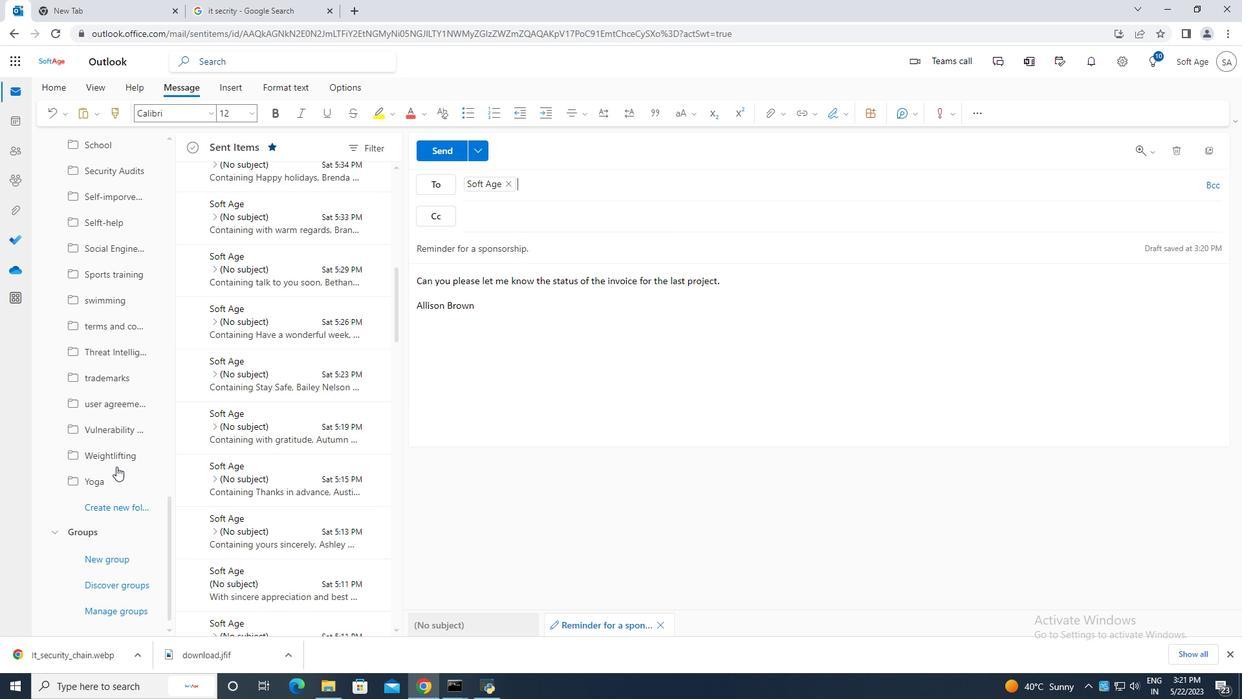 
Action: Mouse scrolled (116, 466) with delta (0, 0)
Screenshot: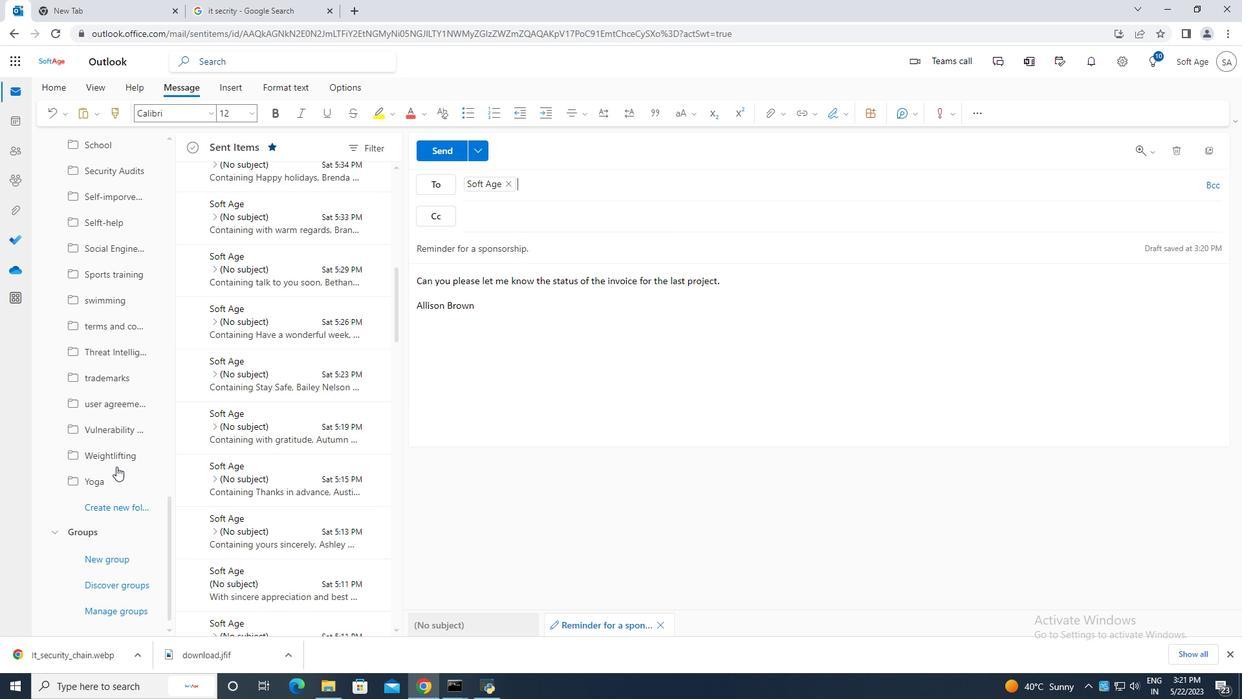
Action: Mouse moved to (113, 467)
Screenshot: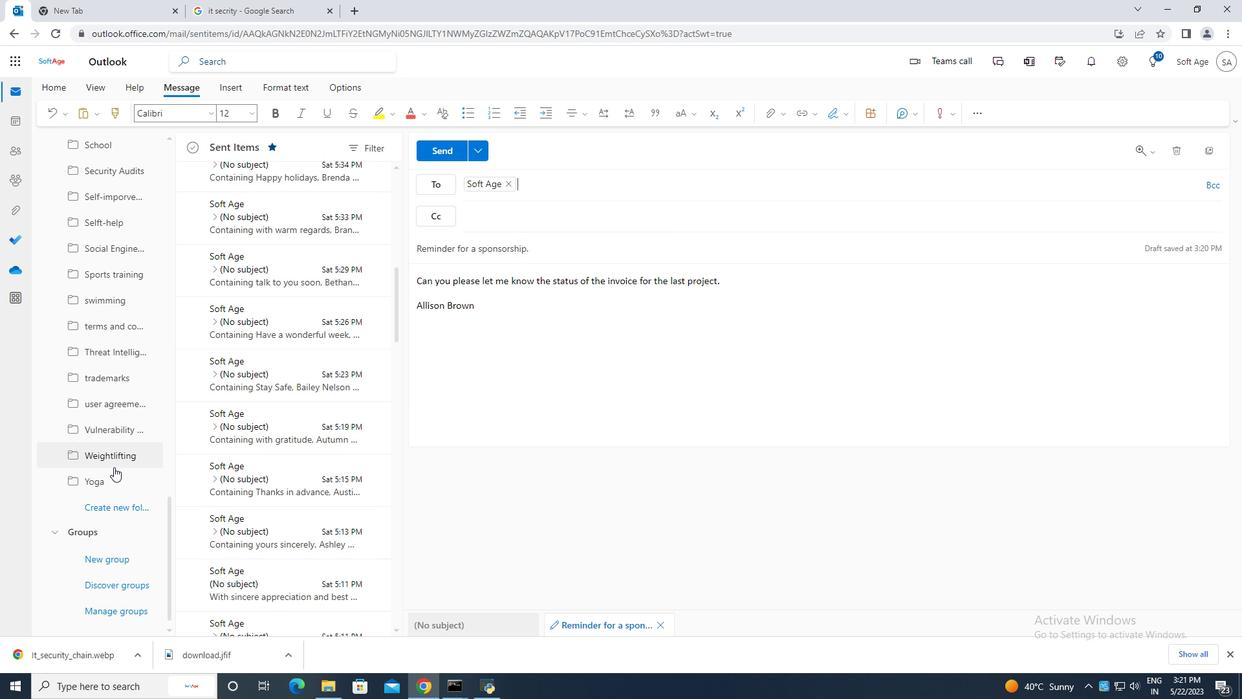 
Action: Mouse scrolled (113, 466) with delta (0, 0)
Screenshot: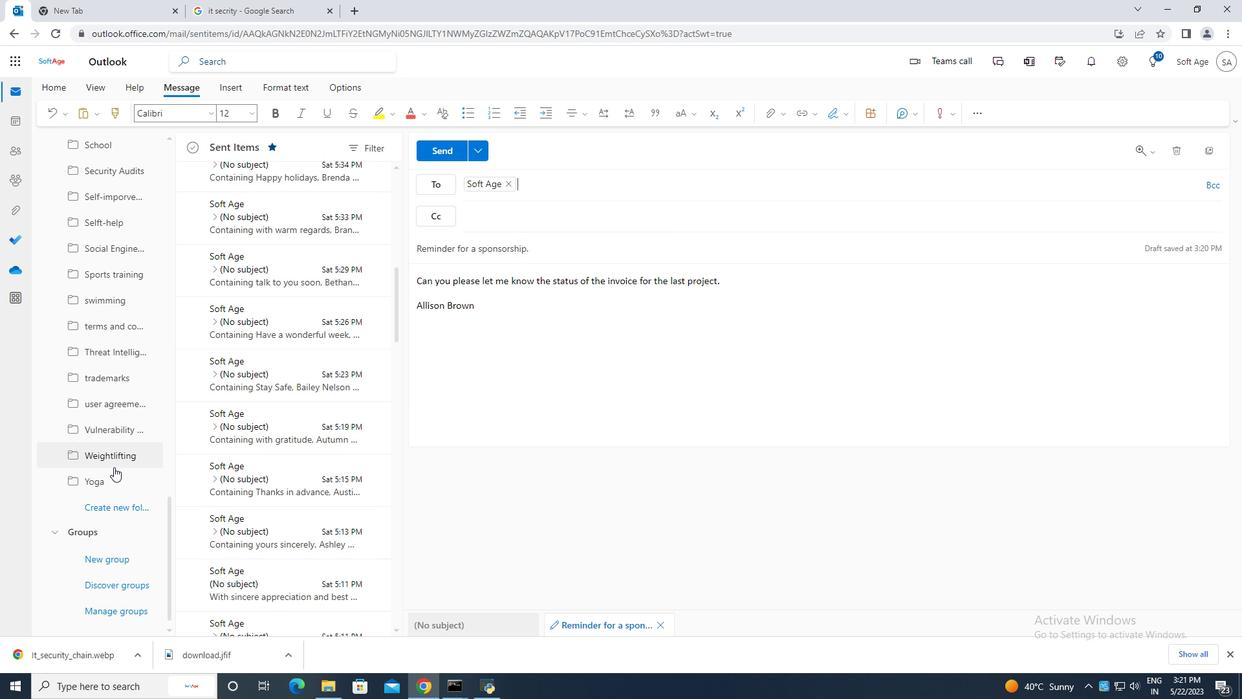 
Action: Mouse moved to (113, 468)
Screenshot: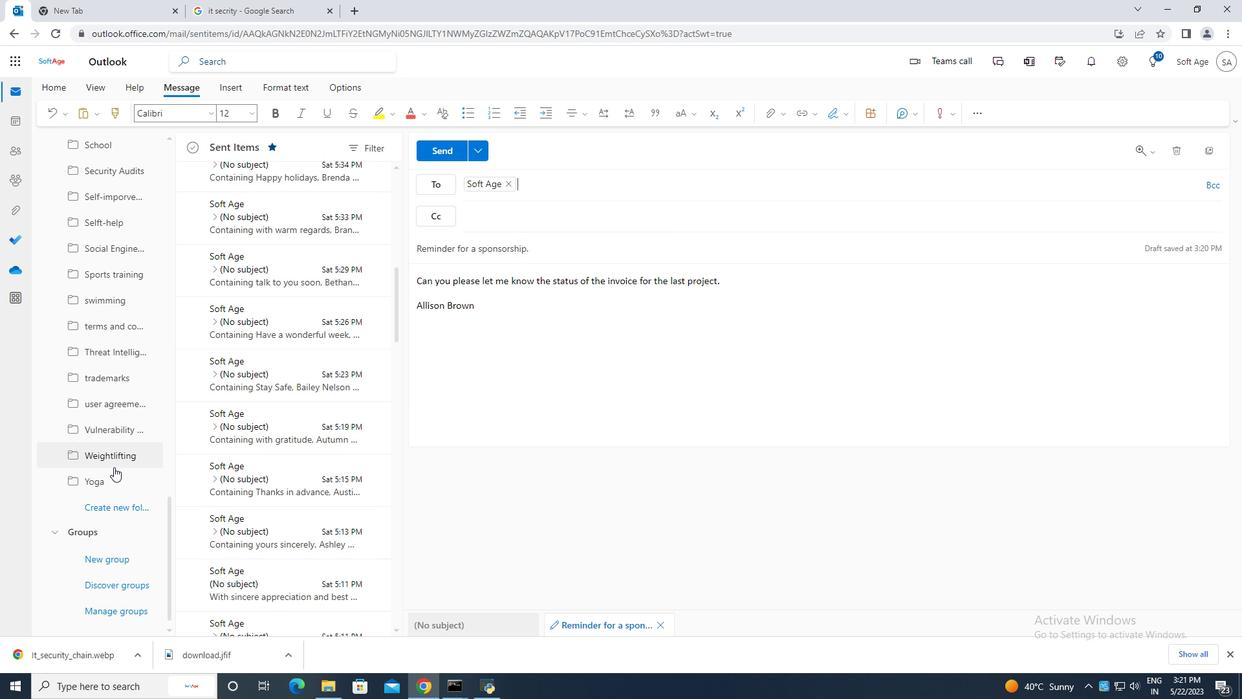 
Action: Mouse scrolled (113, 467) with delta (0, 0)
Screenshot: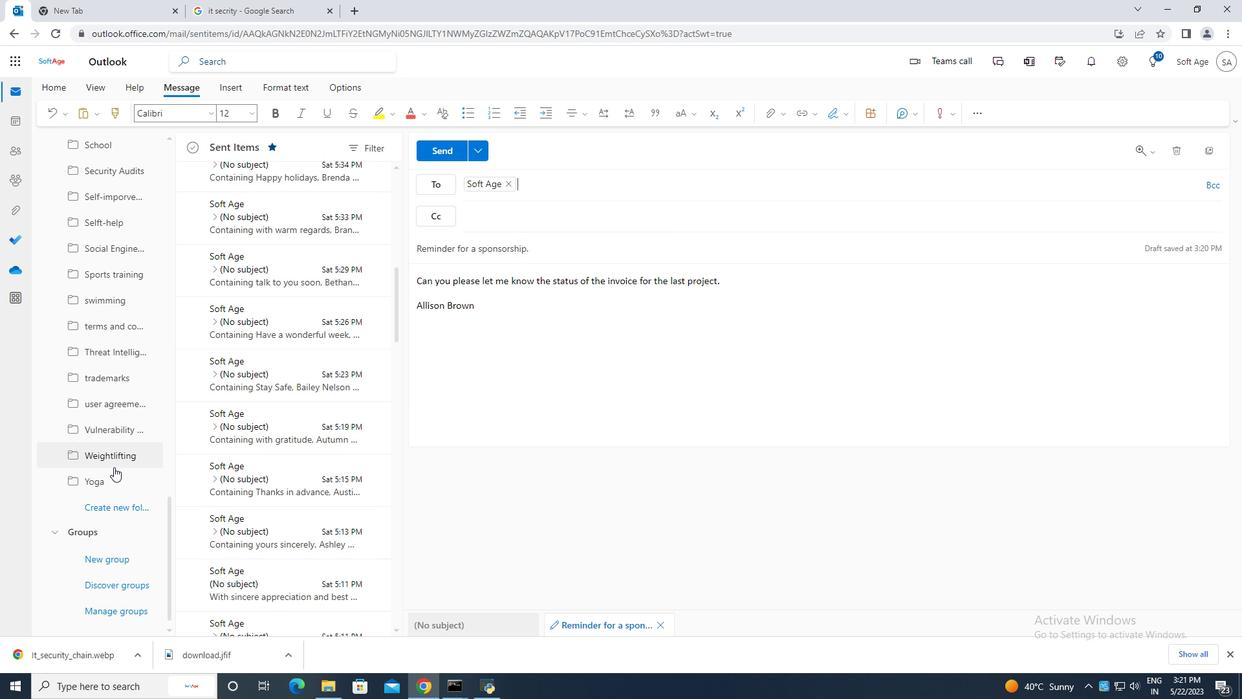 
Action: Mouse moved to (113, 468)
Screenshot: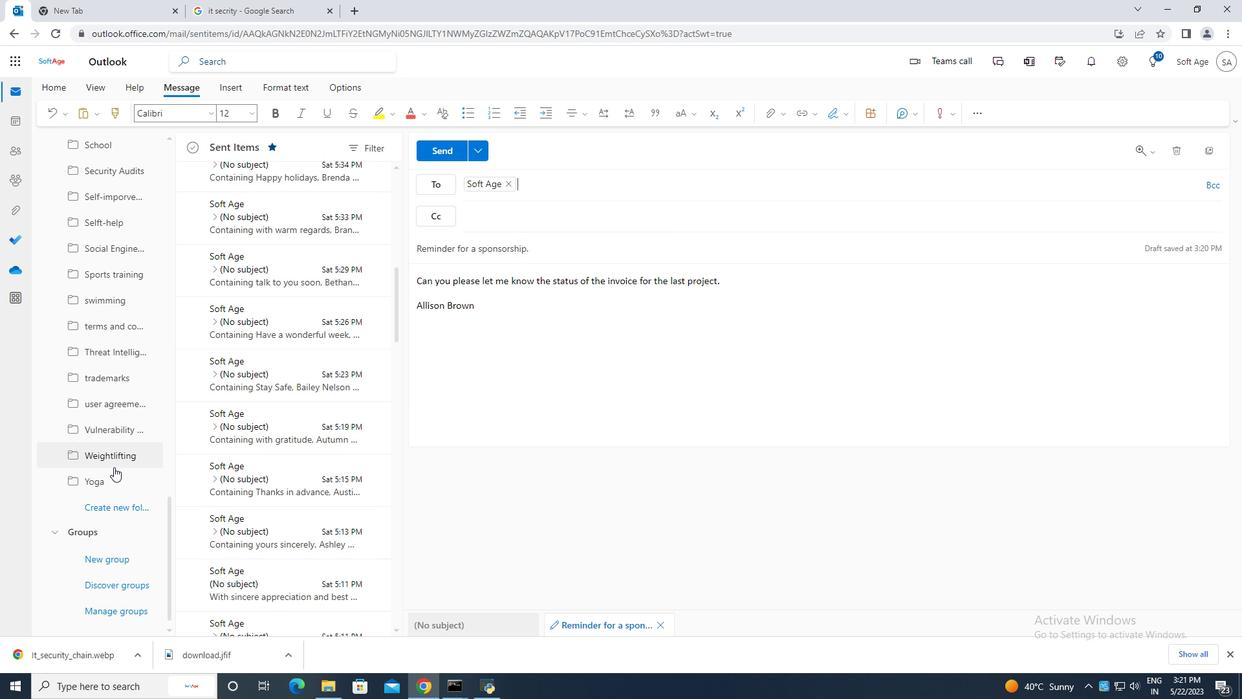 
Action: Mouse scrolled (113, 468) with delta (0, 0)
Screenshot: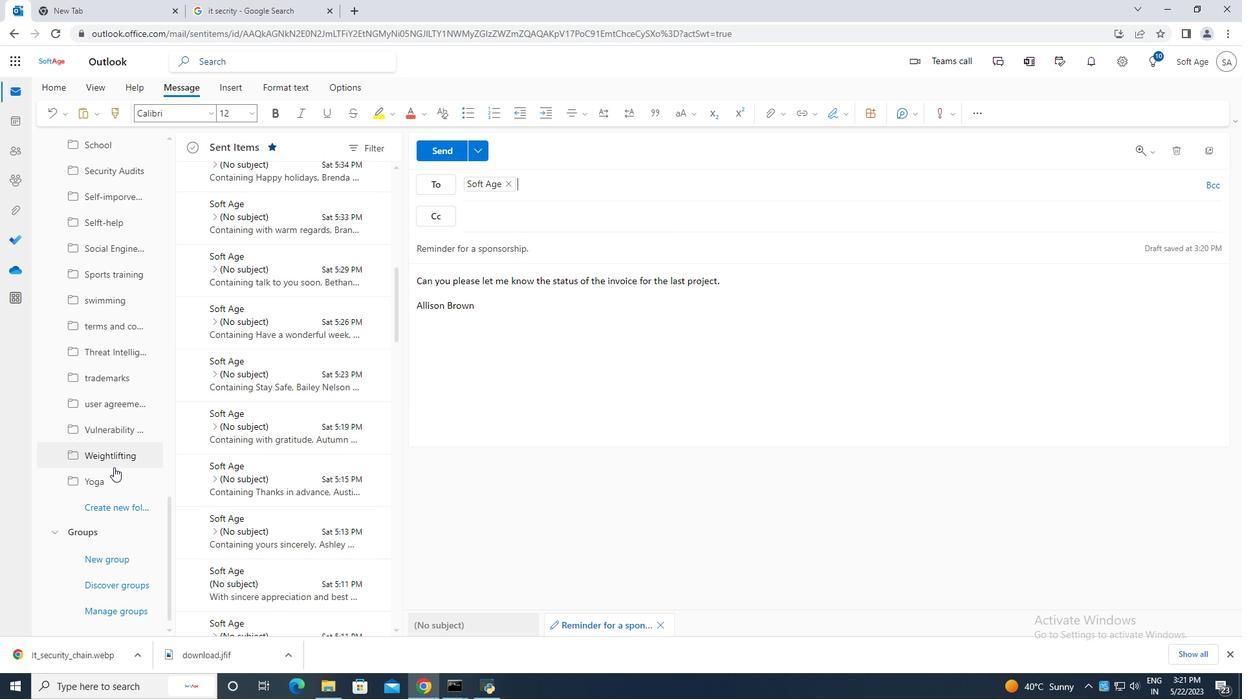 
Action: Mouse scrolled (113, 468) with delta (0, 0)
Screenshot: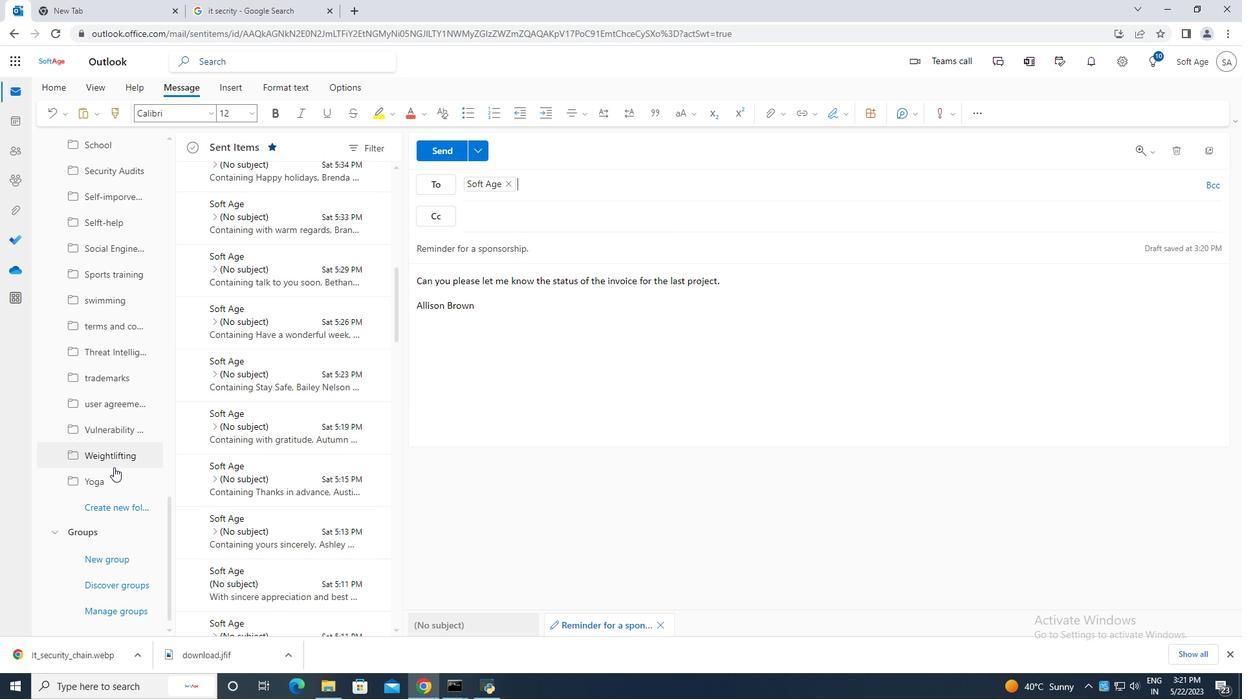 
Action: Mouse scrolled (113, 468) with delta (0, 0)
Screenshot: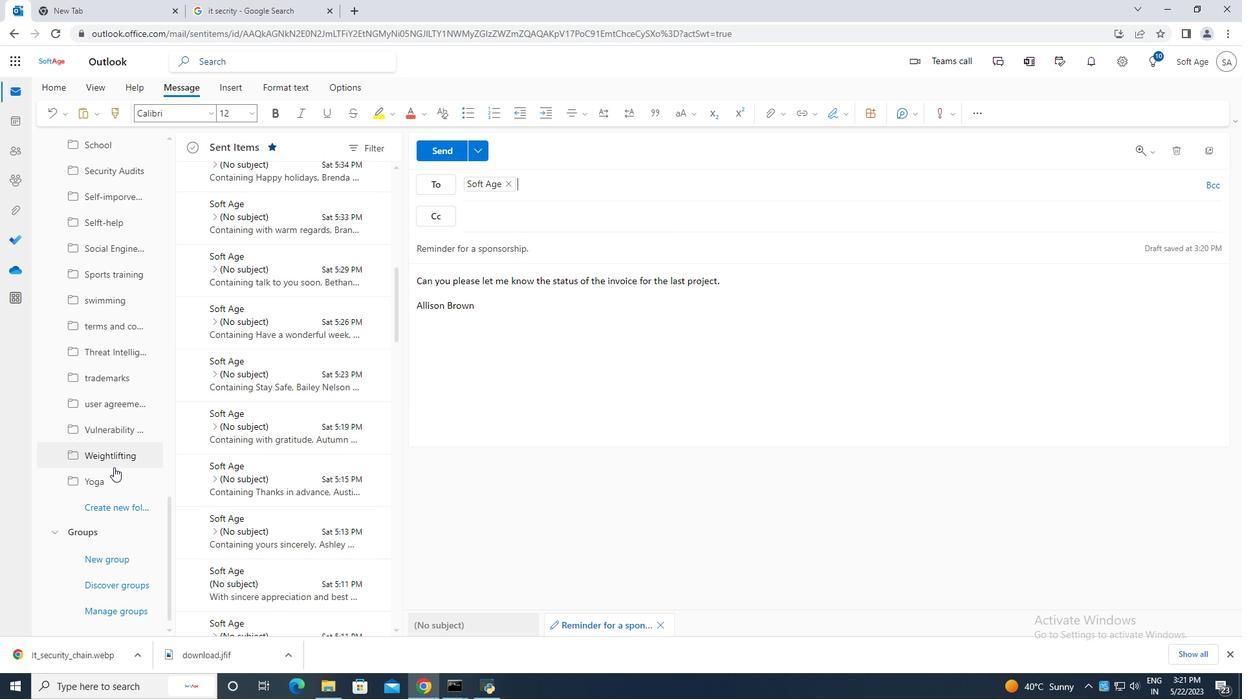 
Action: Mouse moved to (113, 469)
Screenshot: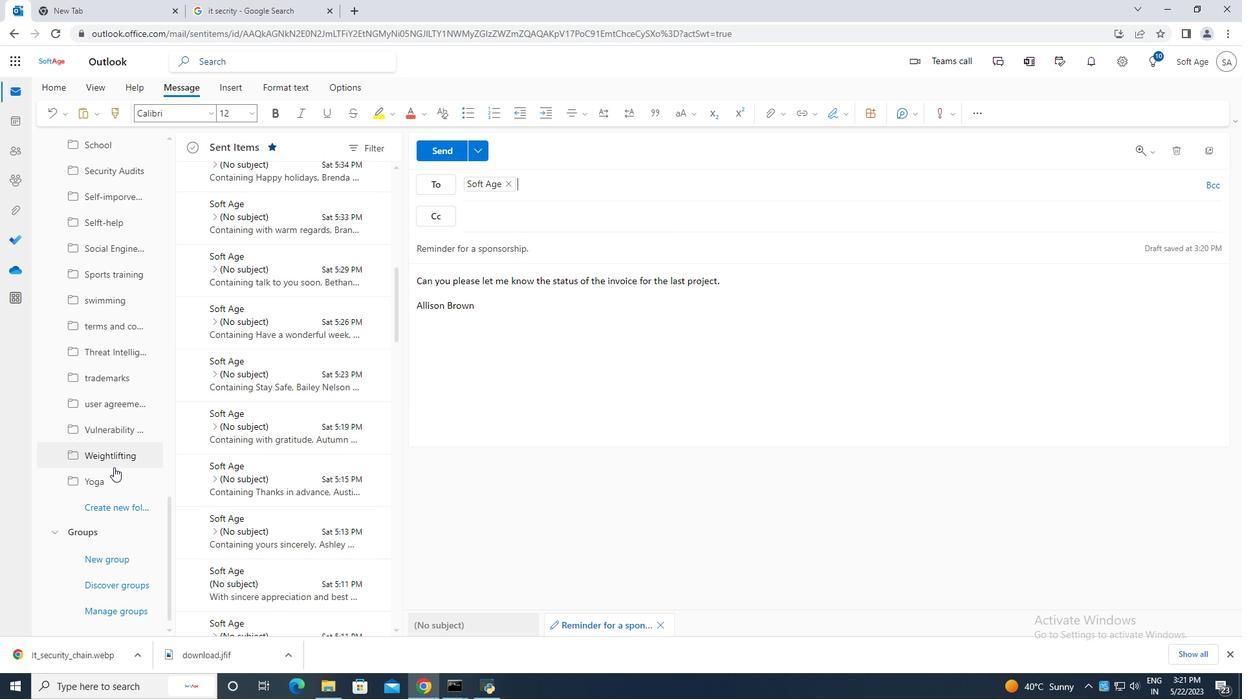 
Action: Mouse scrolled (113, 469) with delta (0, 0)
Screenshot: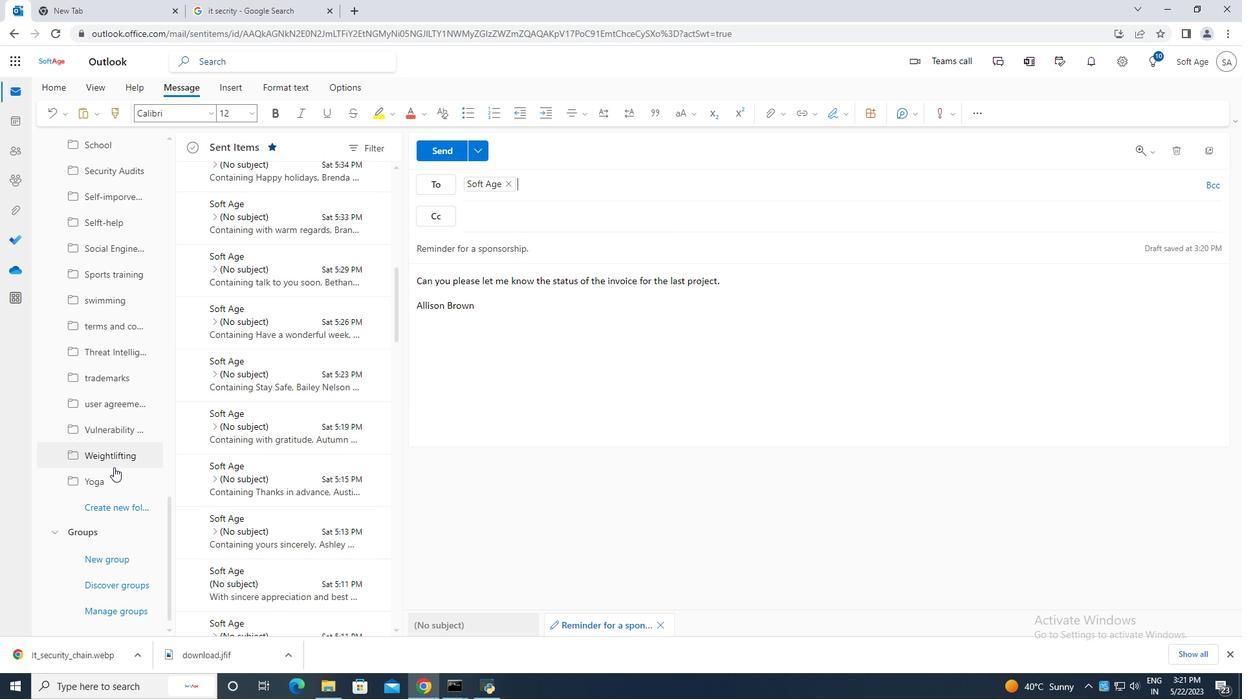
Action: Mouse moved to (125, 508)
Screenshot: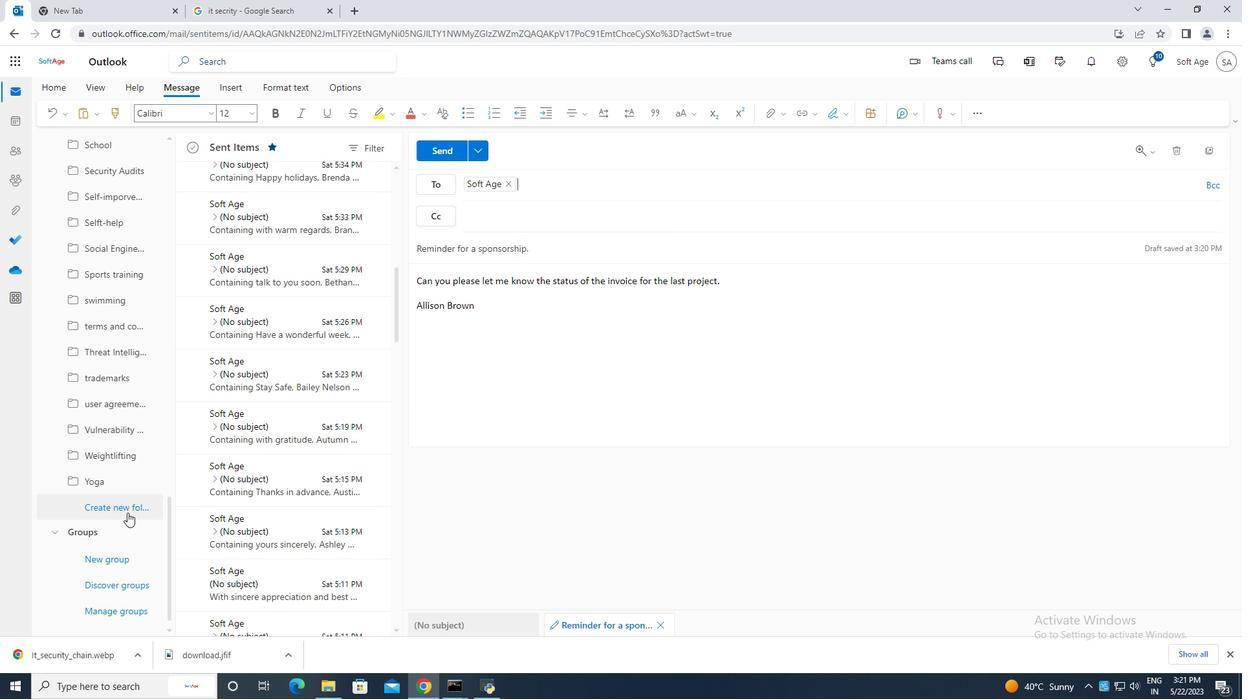 
Action: Mouse pressed left at (125, 508)
Screenshot: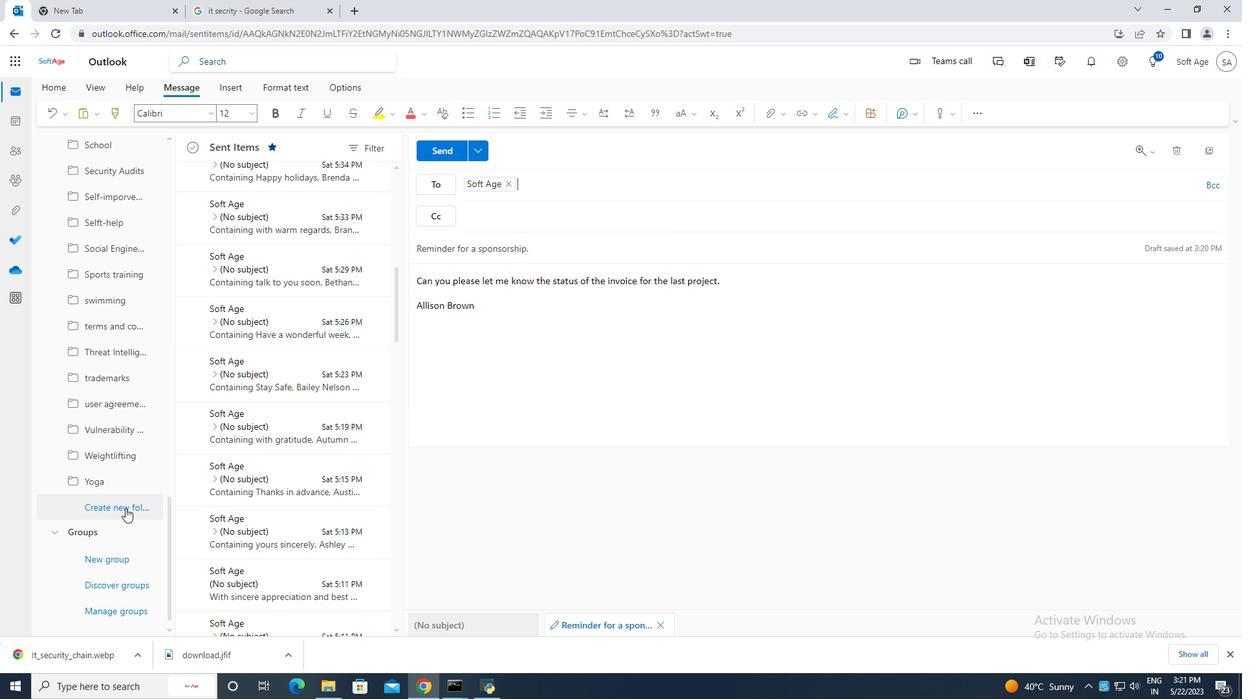 
Action: Mouse moved to (83, 506)
Screenshot: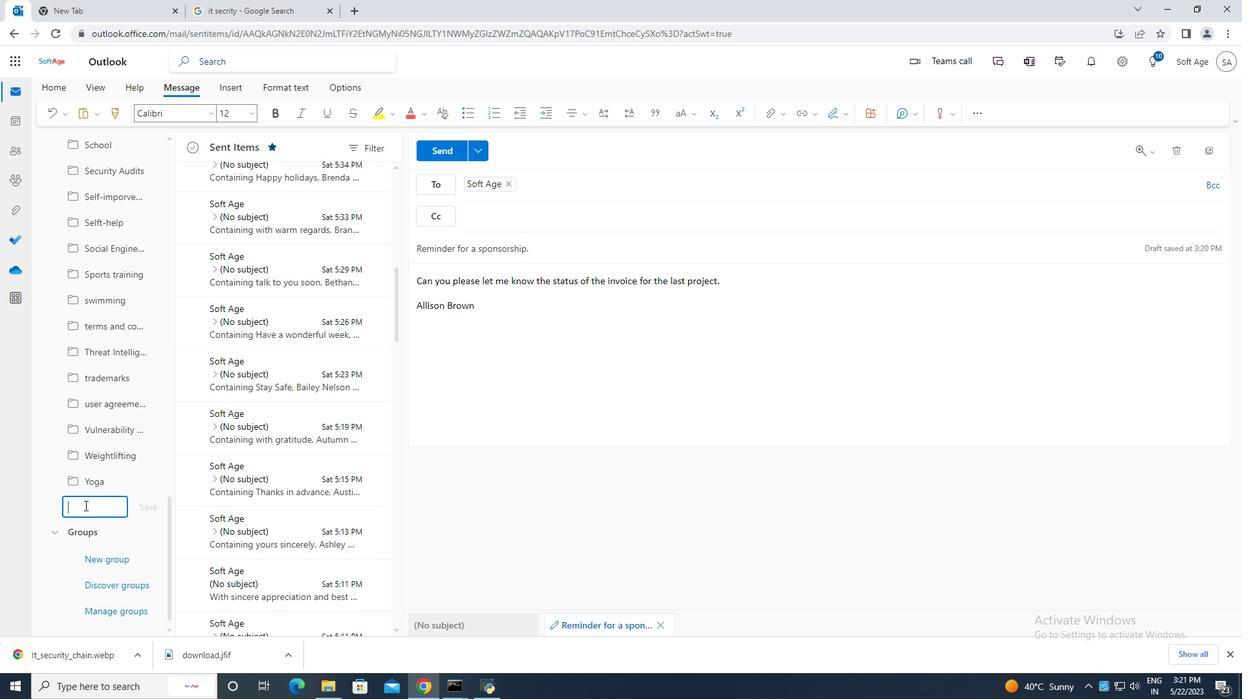 
Action: Key pressed <Key.caps_lock>F<Key.caps_lock>irewall
Screenshot: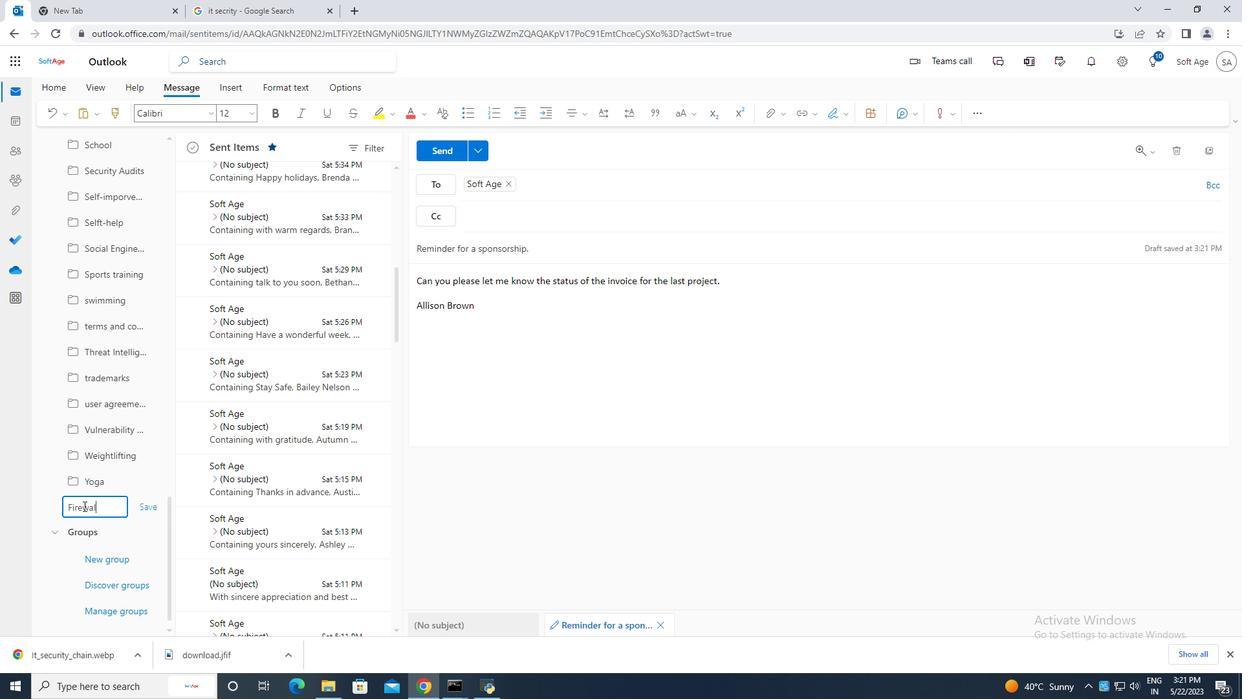 
Action: Mouse moved to (152, 505)
Screenshot: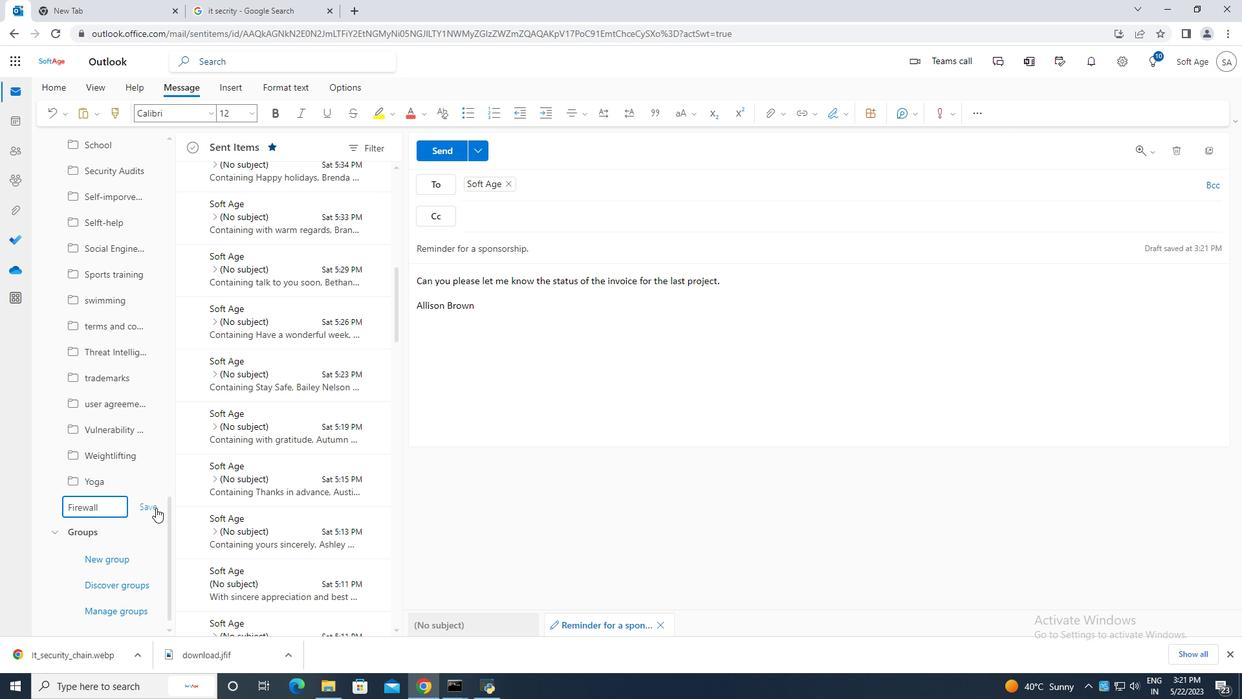 
Action: Mouse pressed left at (152, 505)
Screenshot: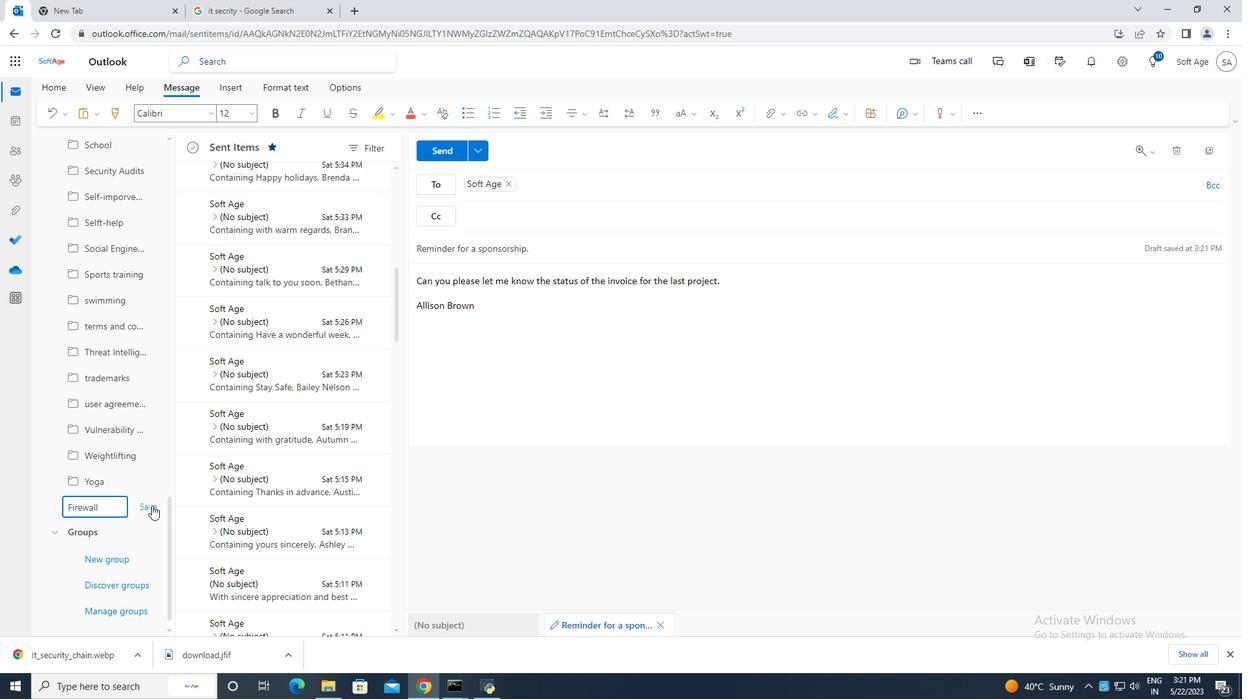 
Action: Mouse moved to (468, 249)
Screenshot: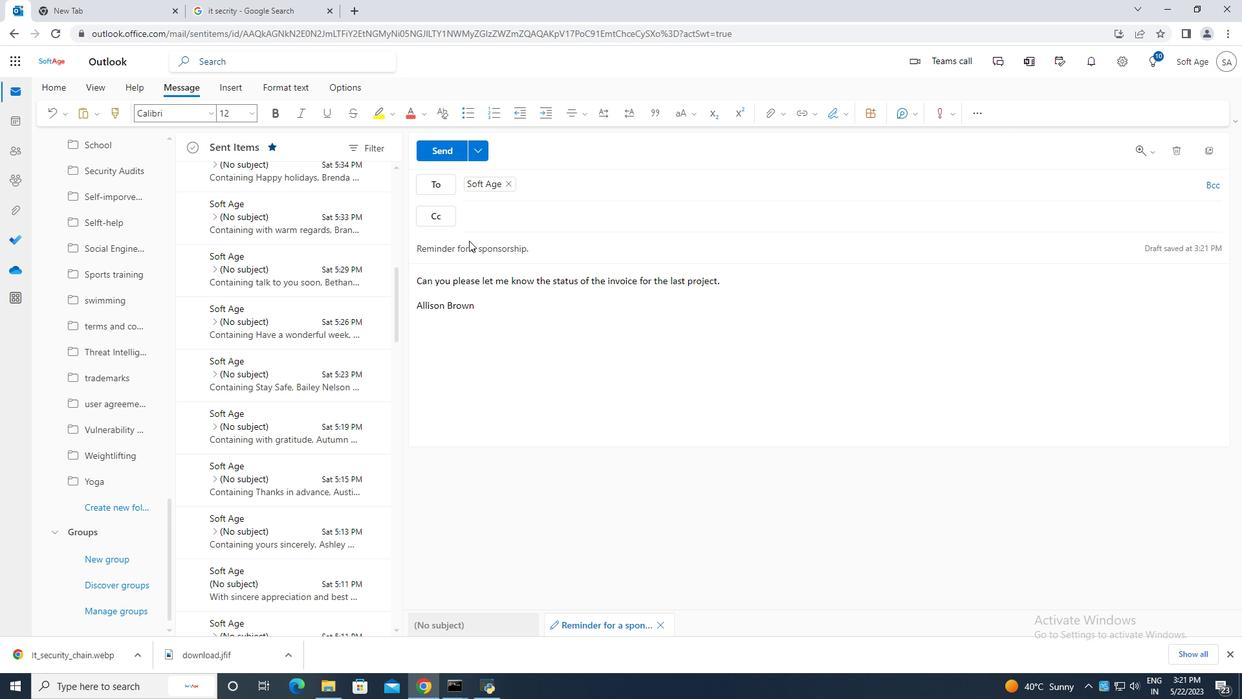 
Action: Mouse scrolled (468, 249) with delta (0, 0)
Screenshot: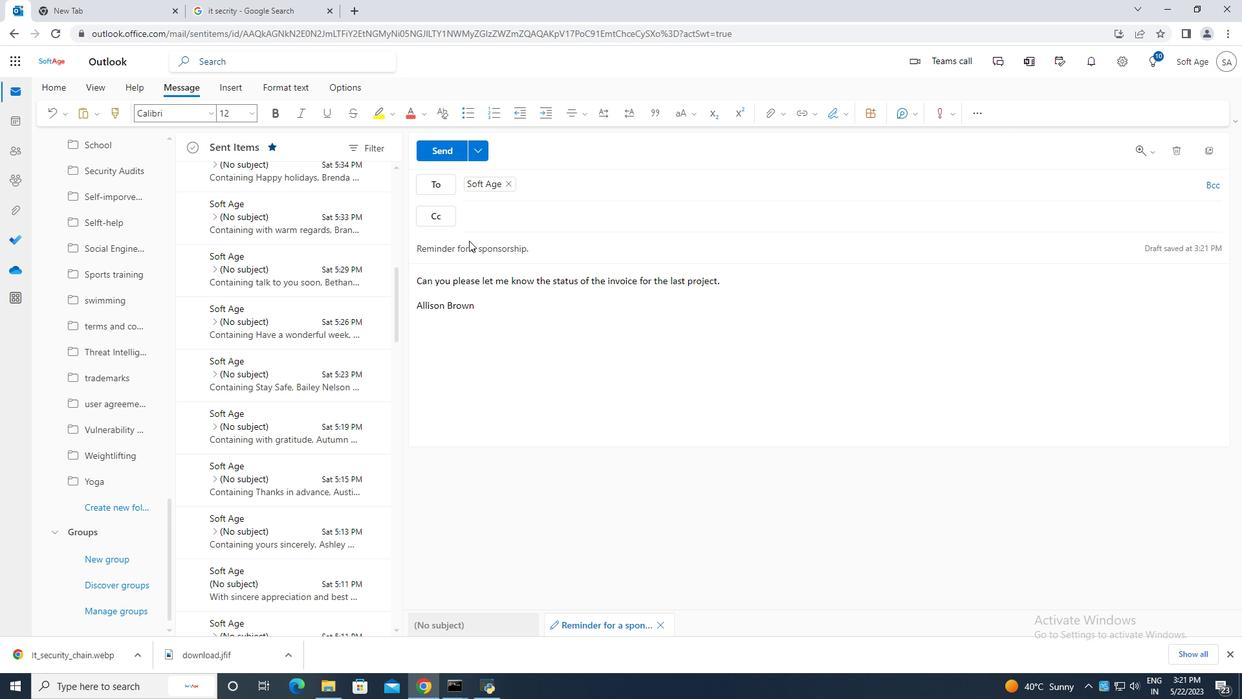 
Action: Mouse moved to (468, 248)
Screenshot: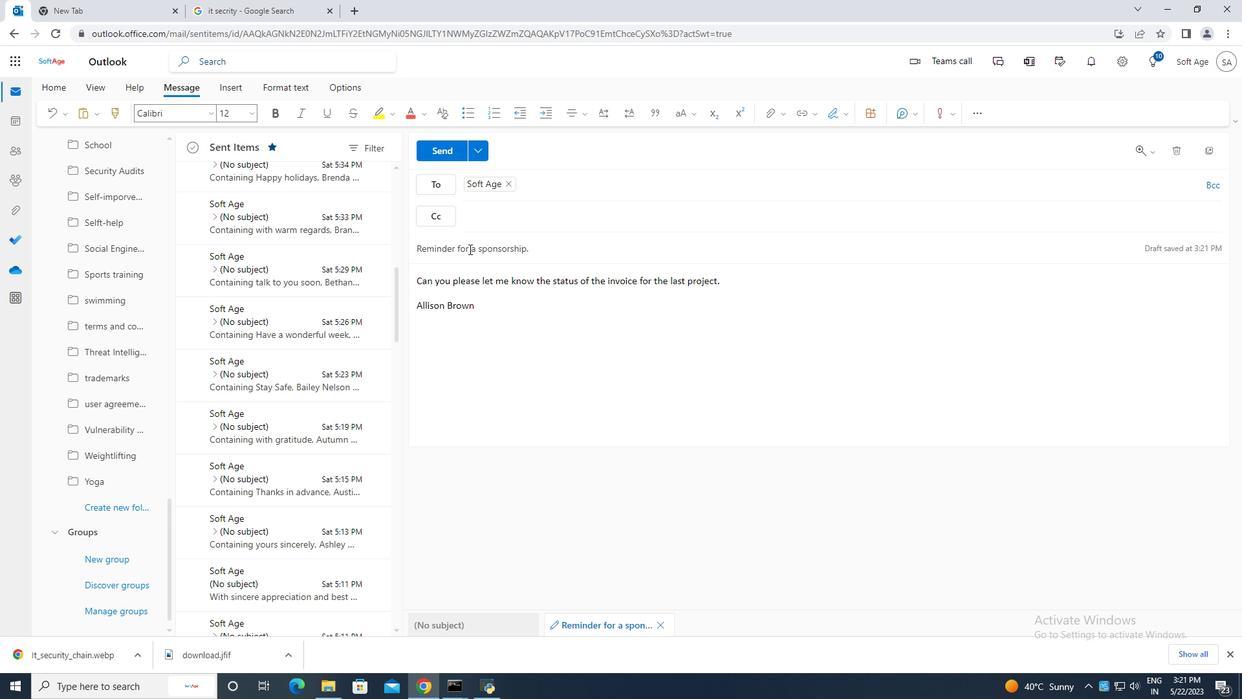 
Action: Mouse scrolled (468, 249) with delta (0, 0)
Screenshot: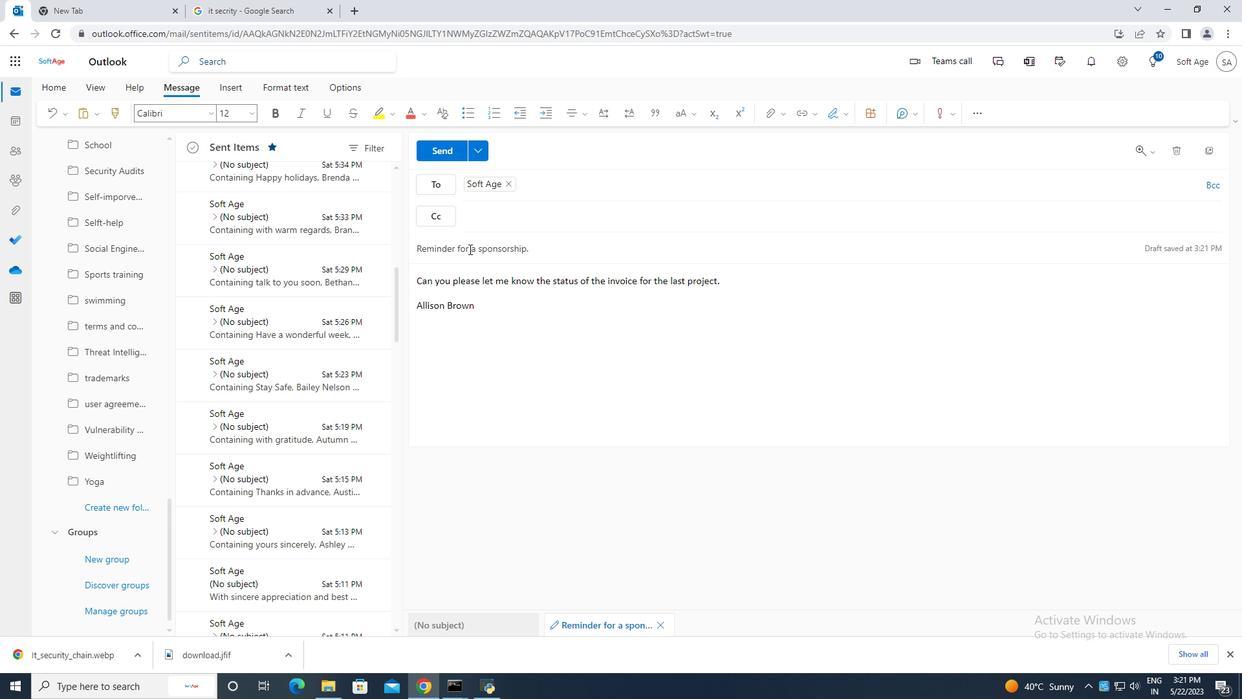 
Action: Mouse moved to (454, 232)
Screenshot: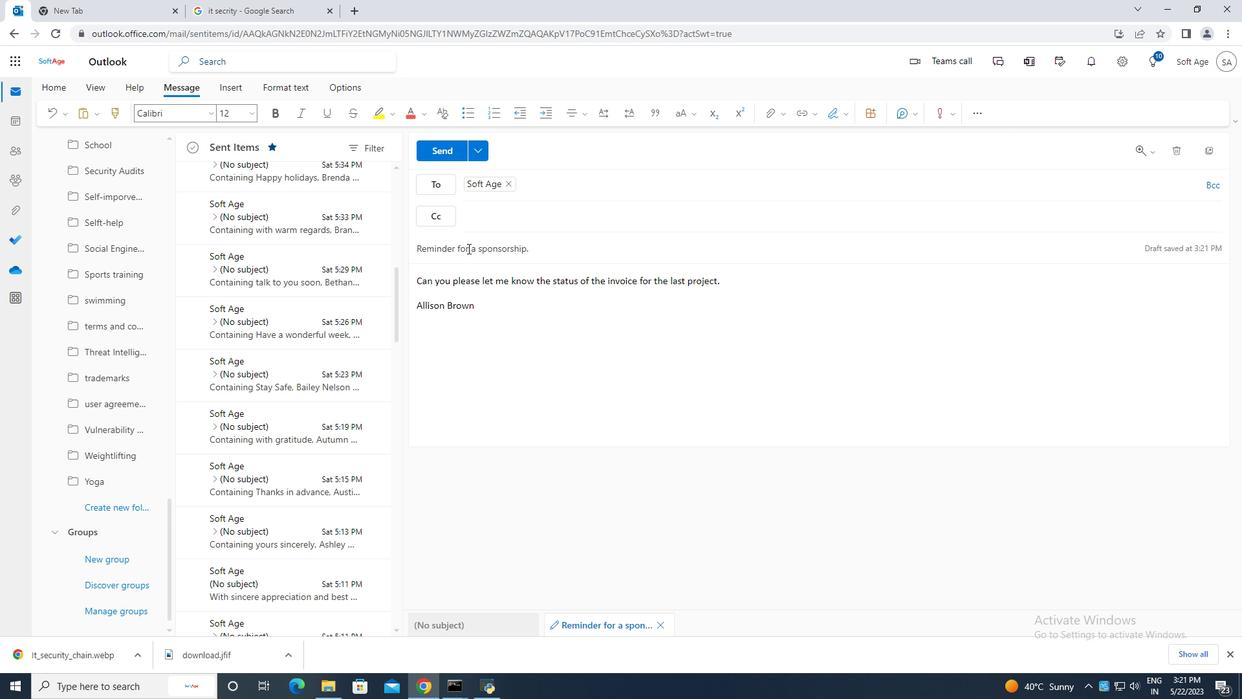 
Action: Mouse scrolled (466, 248) with delta (0, 0)
Screenshot: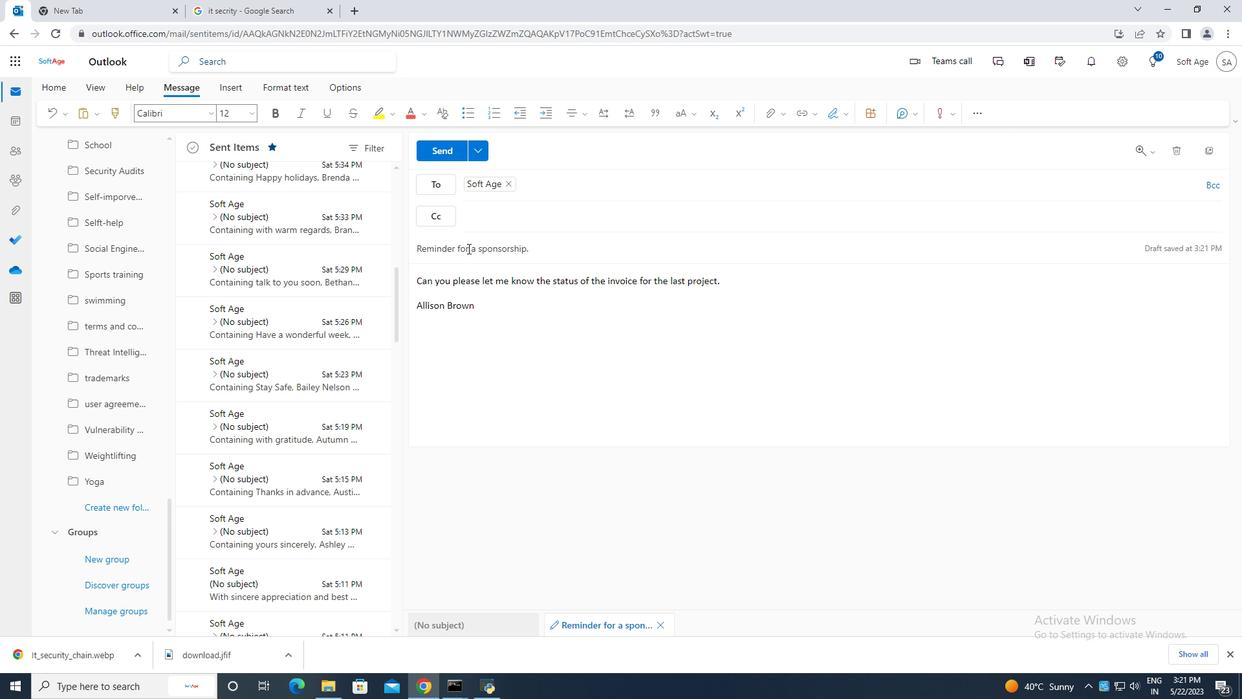 
Action: Mouse moved to (451, 150)
Screenshot: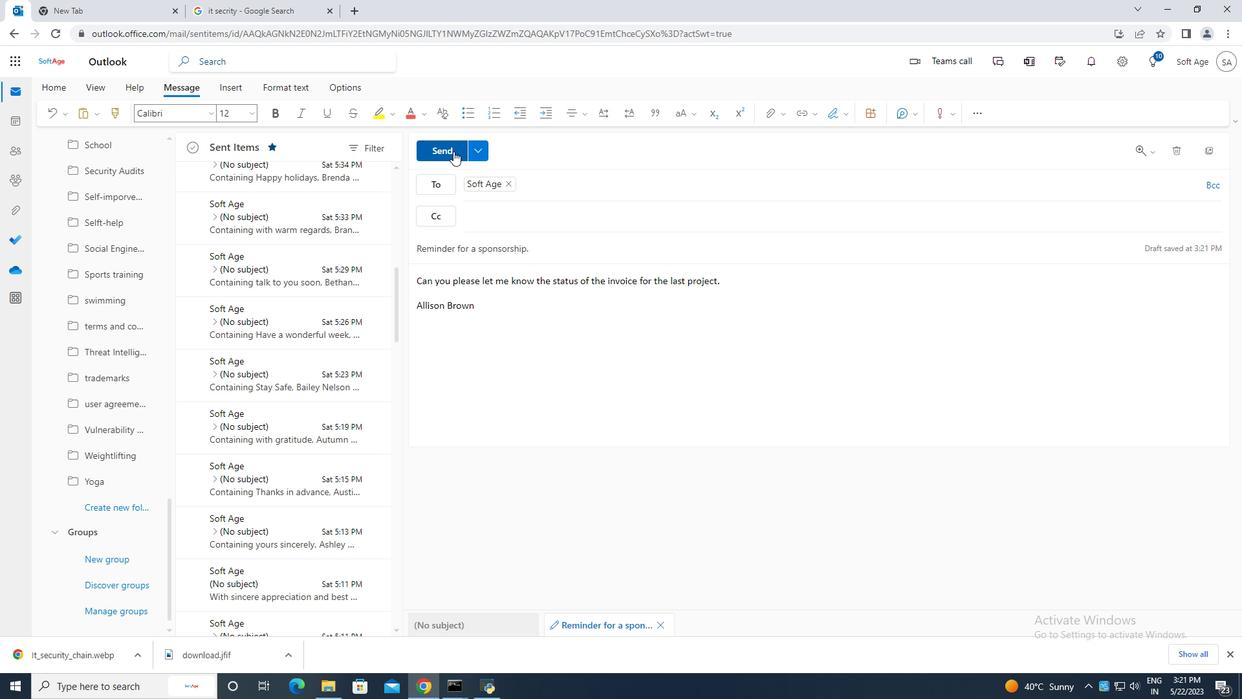 
Action: Mouse pressed left at (451, 150)
Screenshot: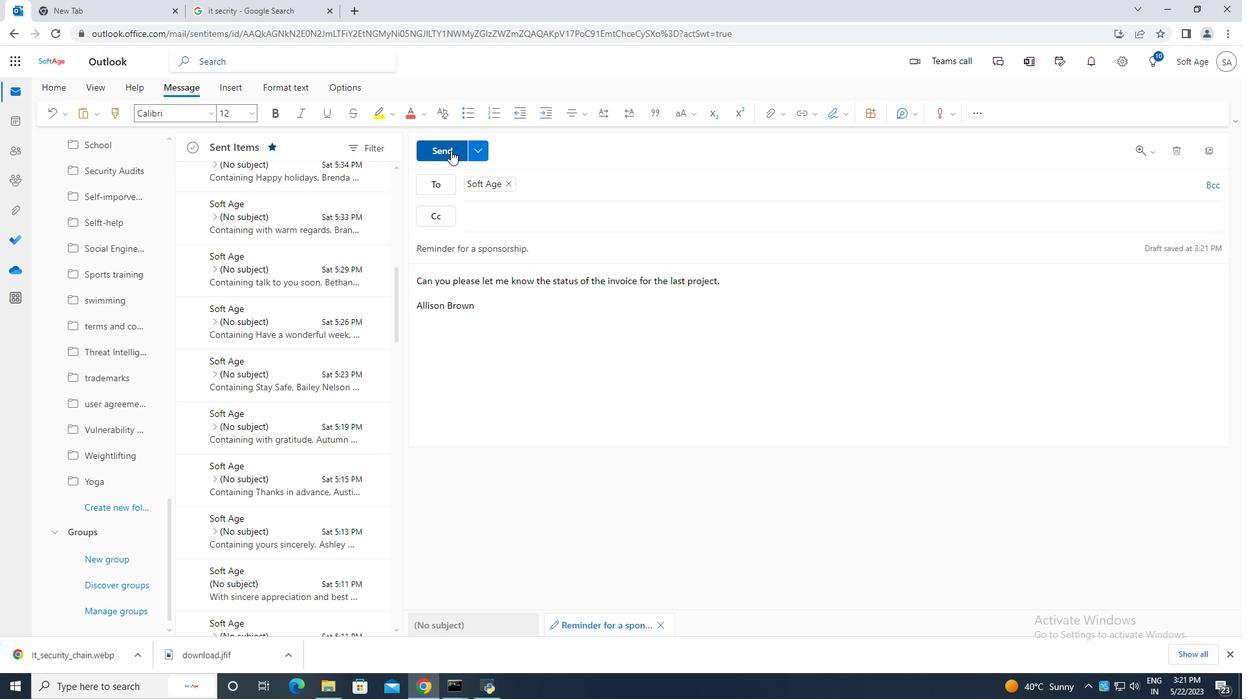 
Action: Mouse moved to (83, 259)
Screenshot: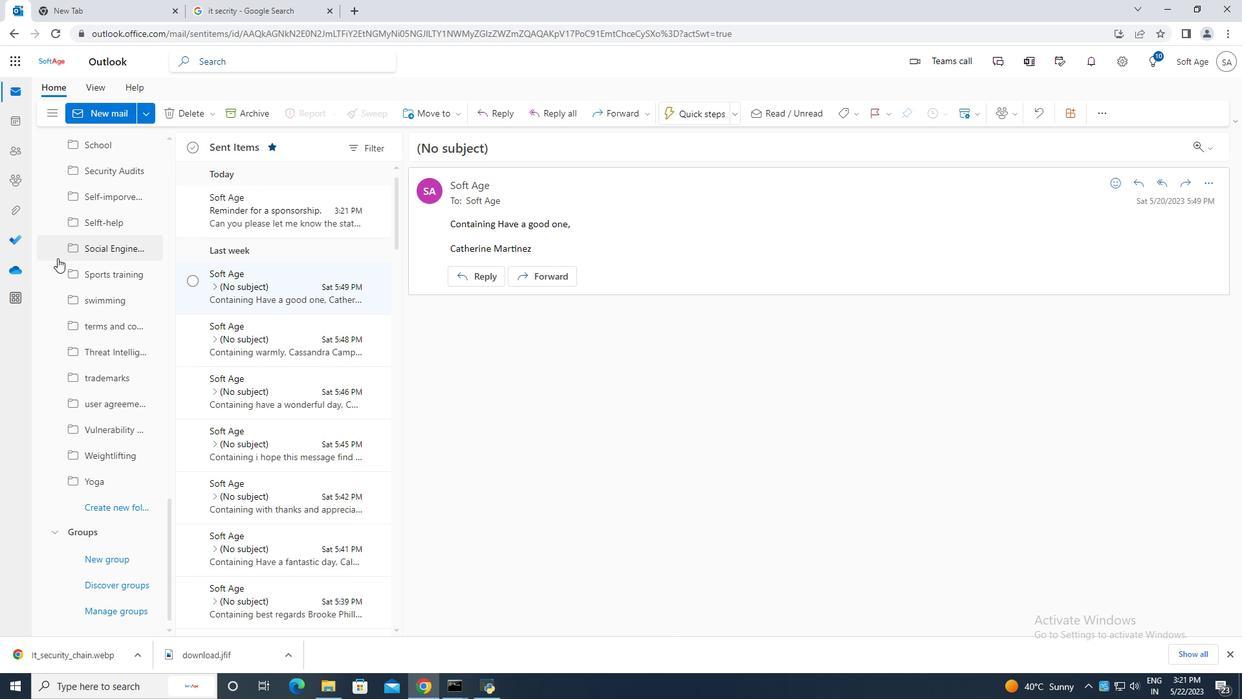
Action: Mouse scrolled (83, 260) with delta (0, 0)
Screenshot: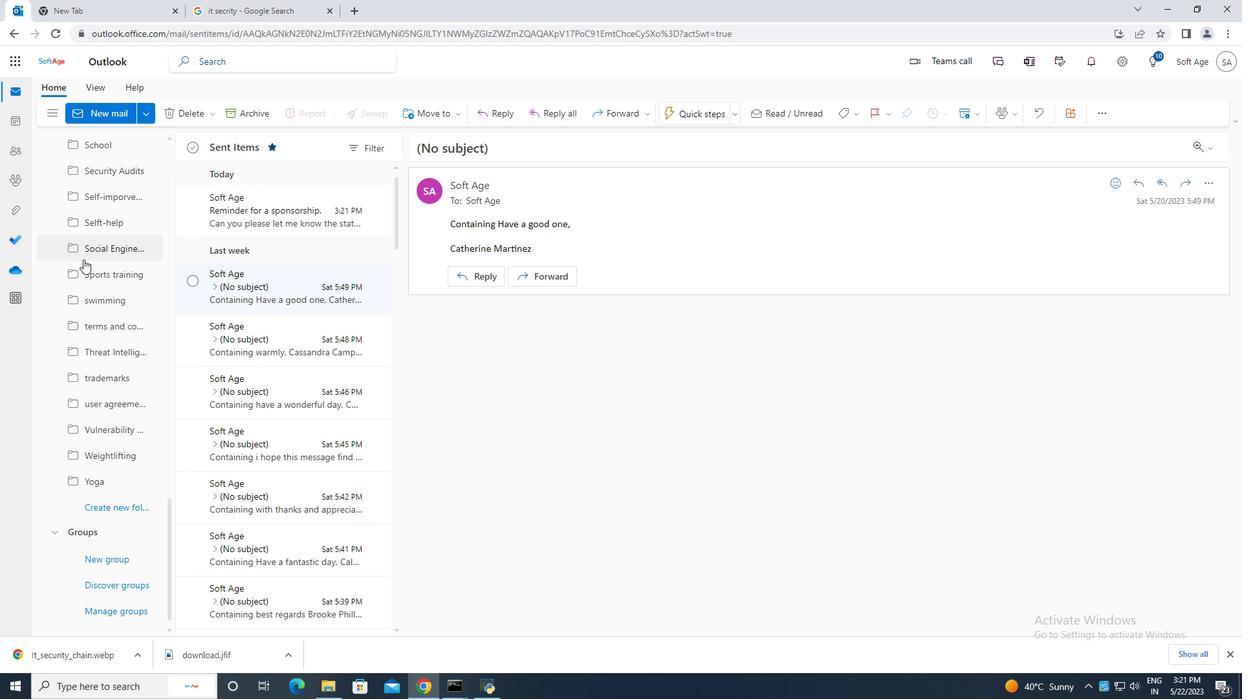 
Action: Mouse scrolled (83, 260) with delta (0, 0)
Screenshot: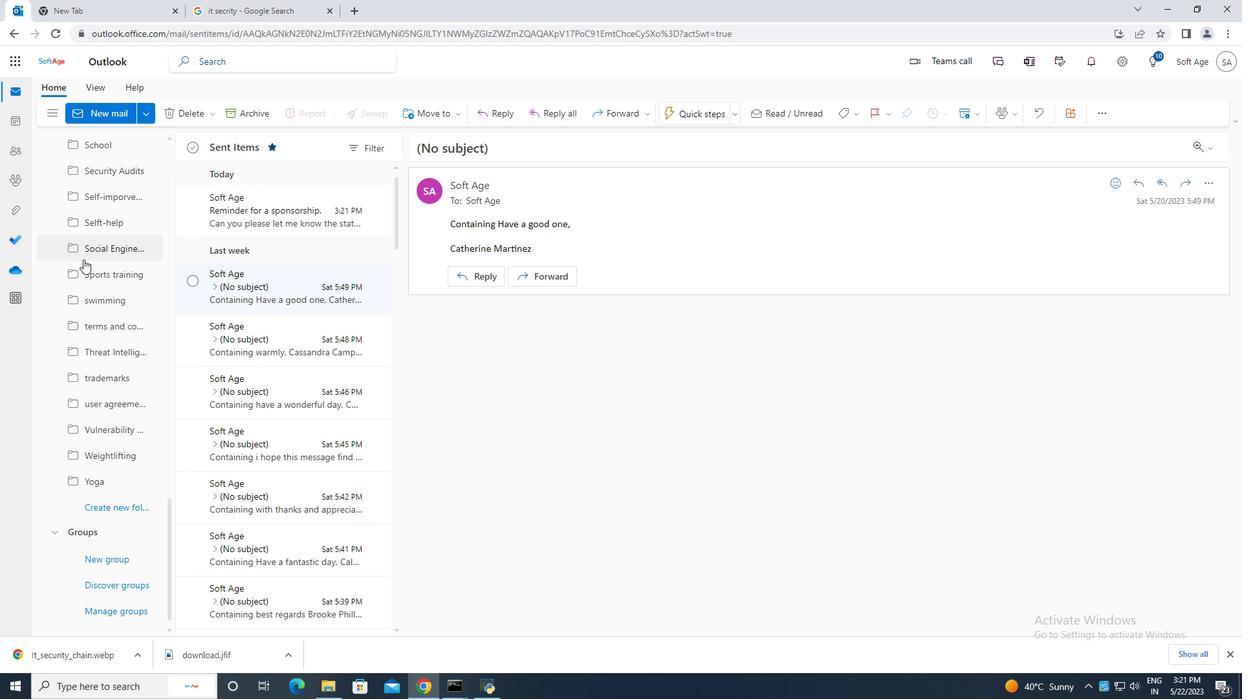 
Action: Mouse scrolled (83, 260) with delta (0, 0)
Screenshot: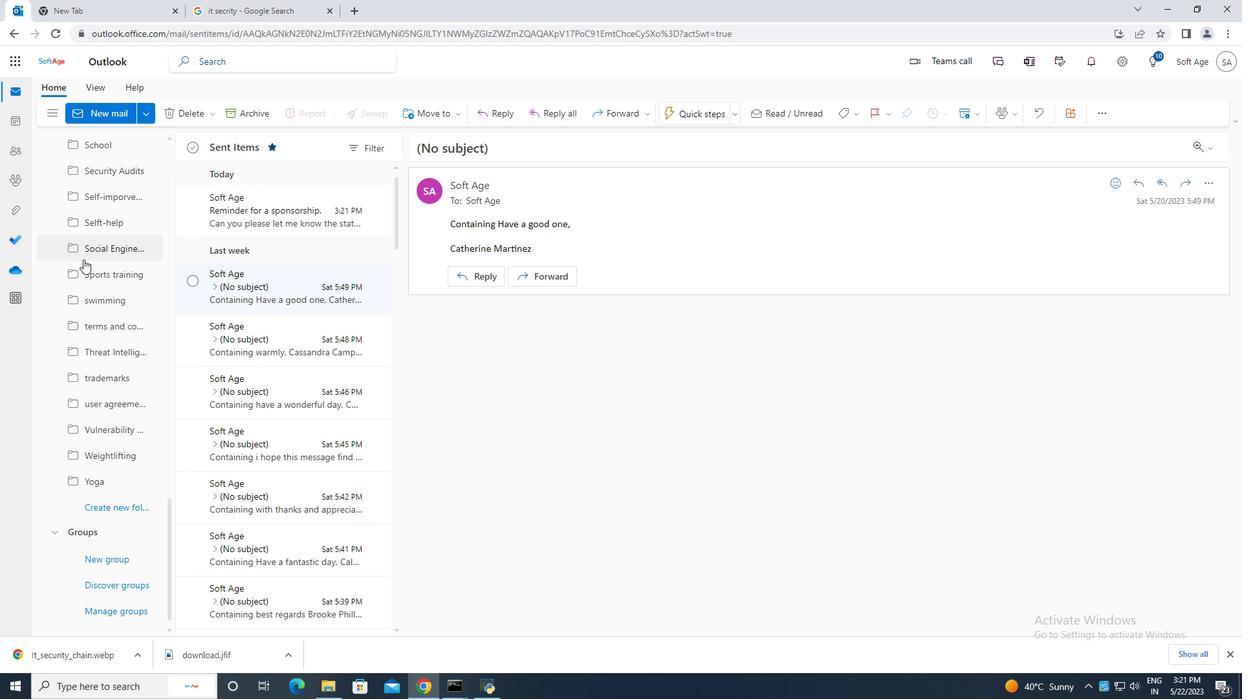 
Action: Mouse scrolled (83, 260) with delta (0, 0)
Screenshot: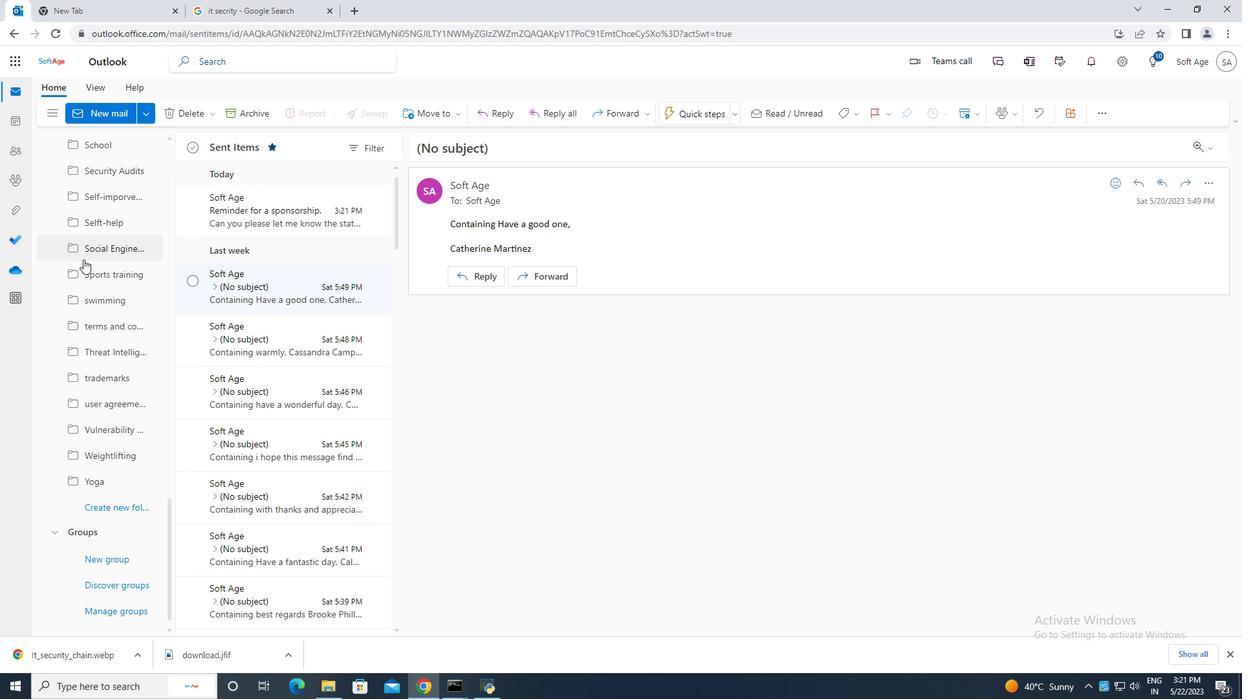 
Action: Mouse moved to (87, 260)
Screenshot: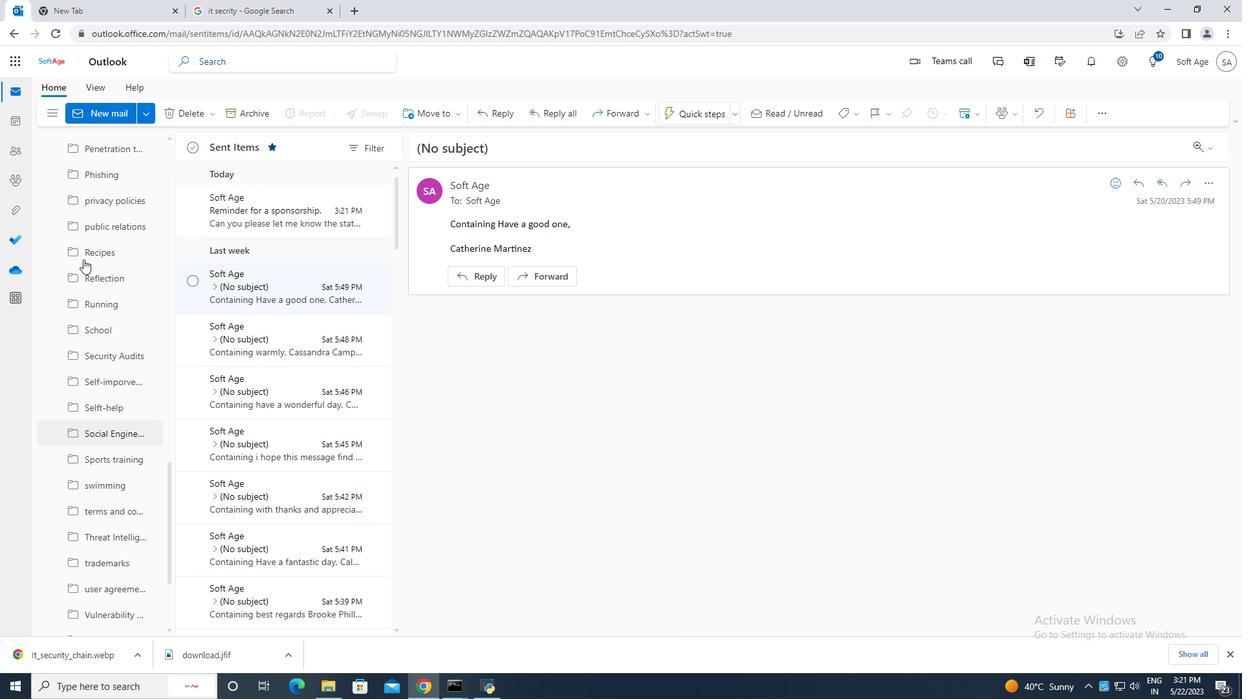 
Action: Mouse scrolled (87, 261) with delta (0, 0)
Screenshot: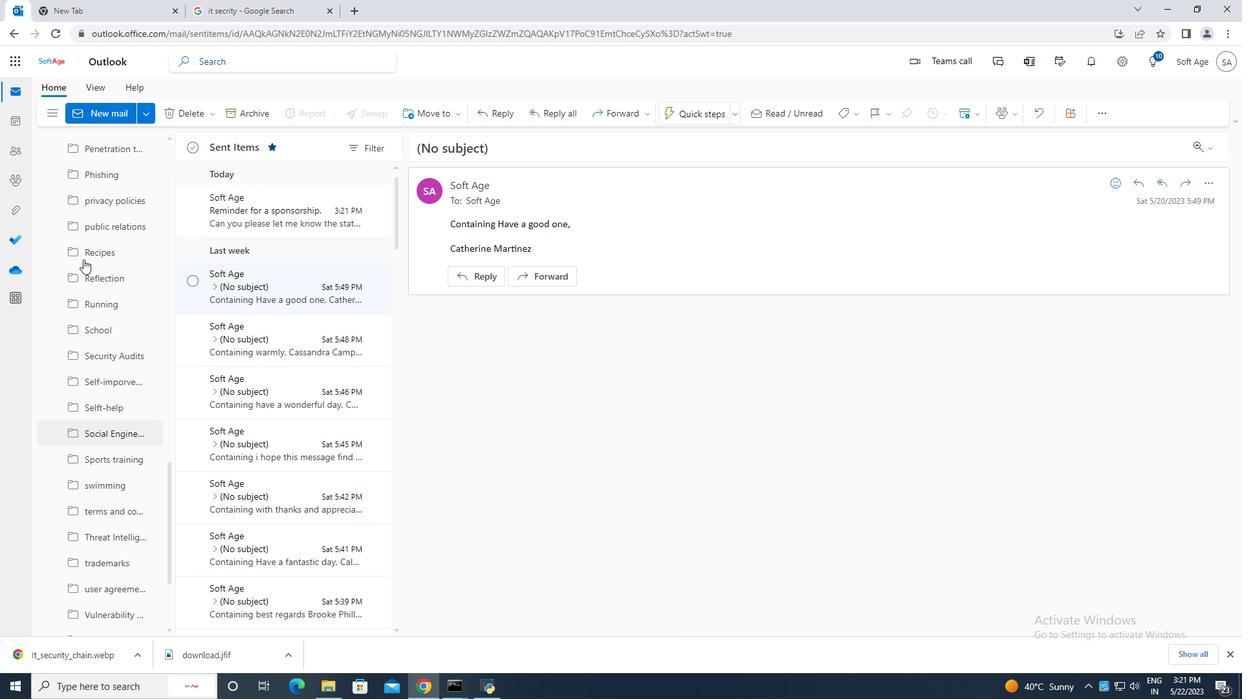 
Action: Mouse moved to (87, 260)
Screenshot: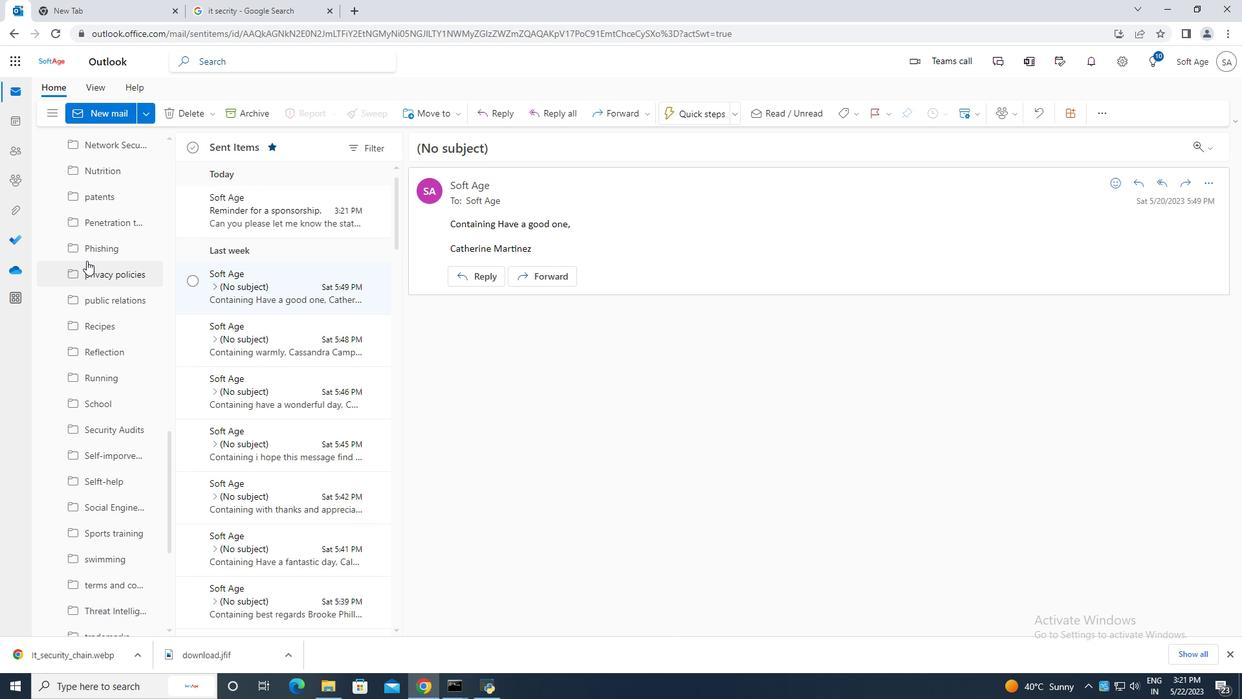 
Action: Mouse scrolled (87, 261) with delta (0, 0)
Screenshot: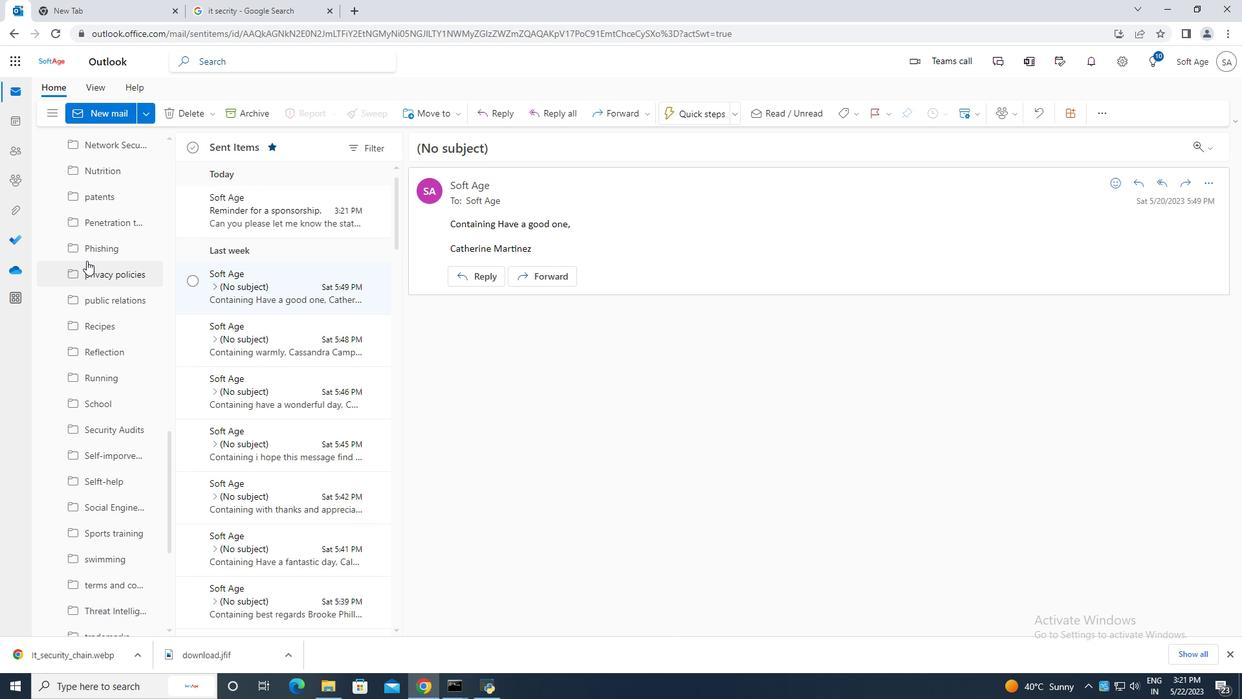 
Action: Mouse moved to (87, 259)
Screenshot: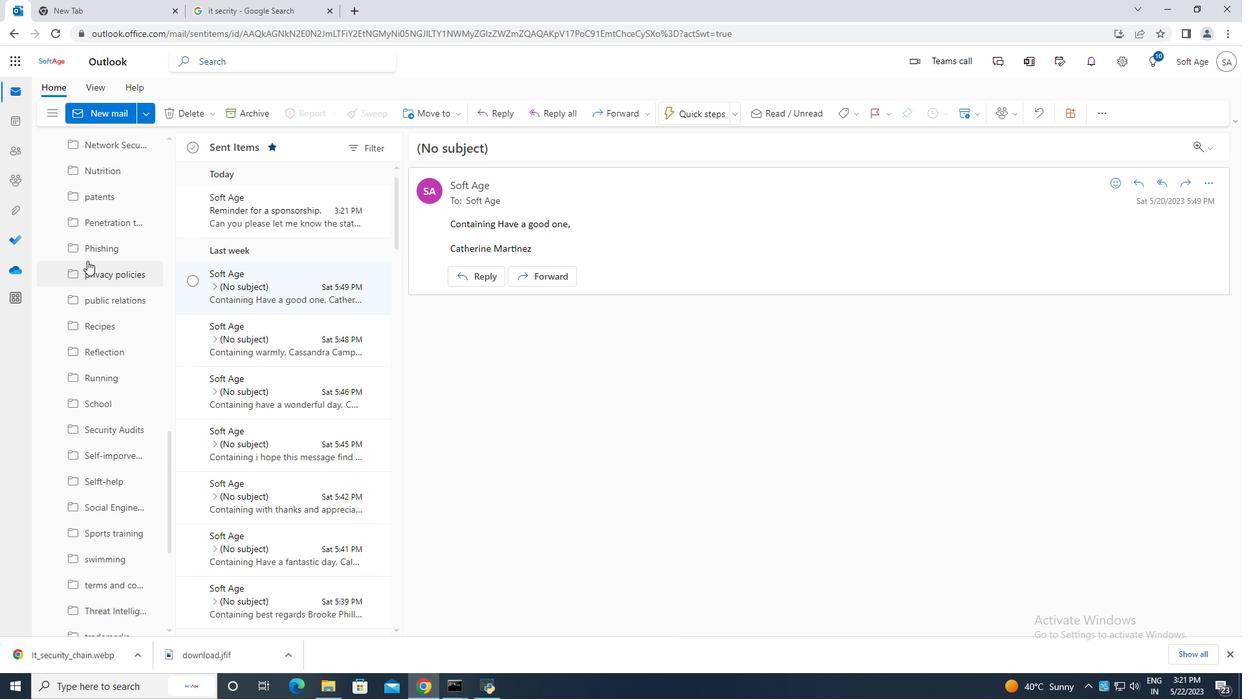 
Action: Mouse scrolled (87, 261) with delta (0, 0)
Screenshot: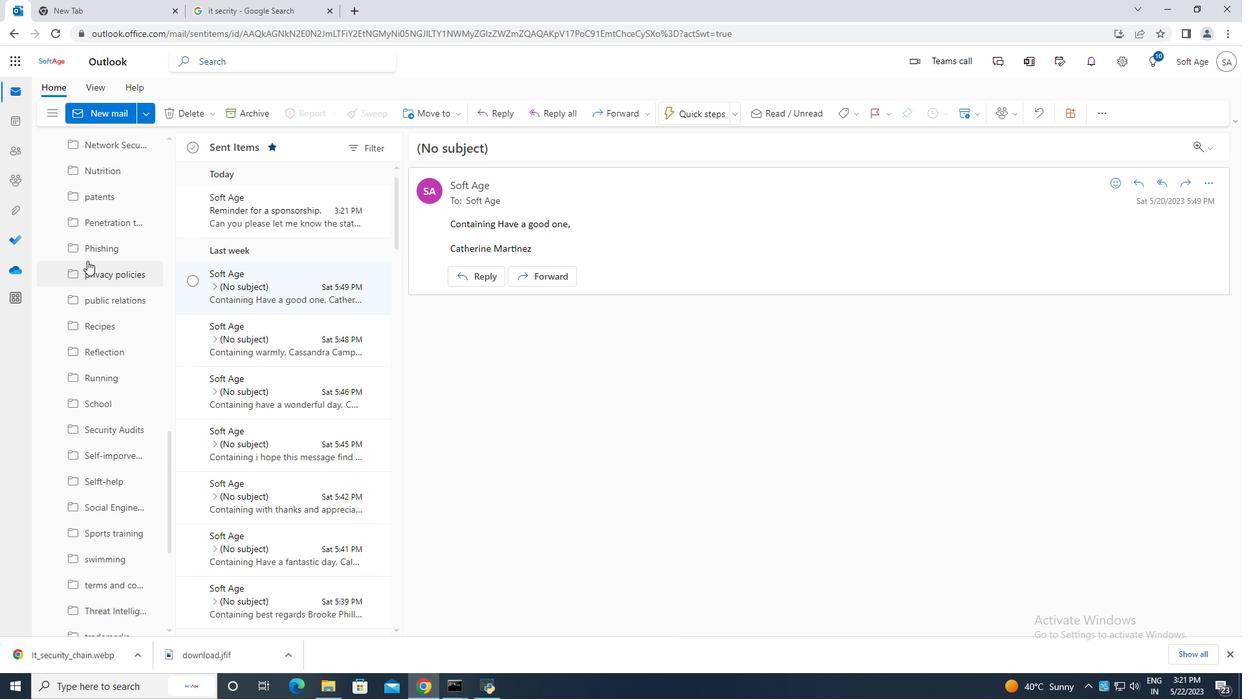
Action: Mouse moved to (87, 259)
Screenshot: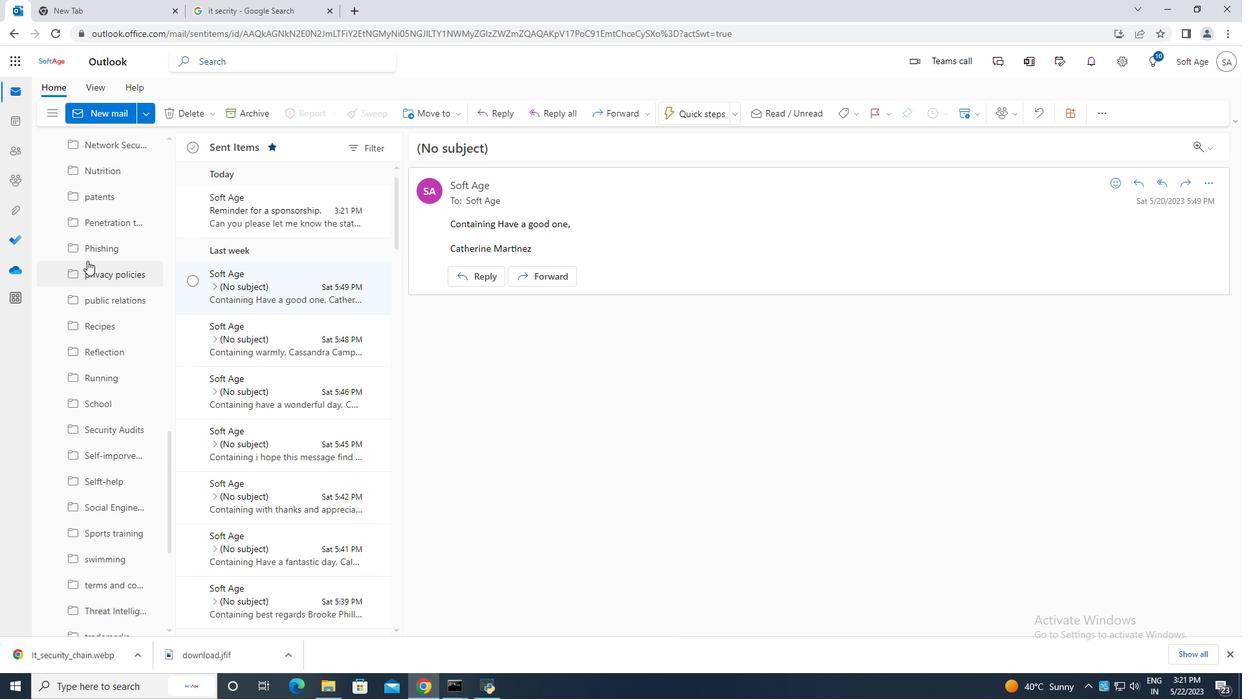 
Action: Mouse scrolled (87, 261) with delta (0, 0)
Screenshot: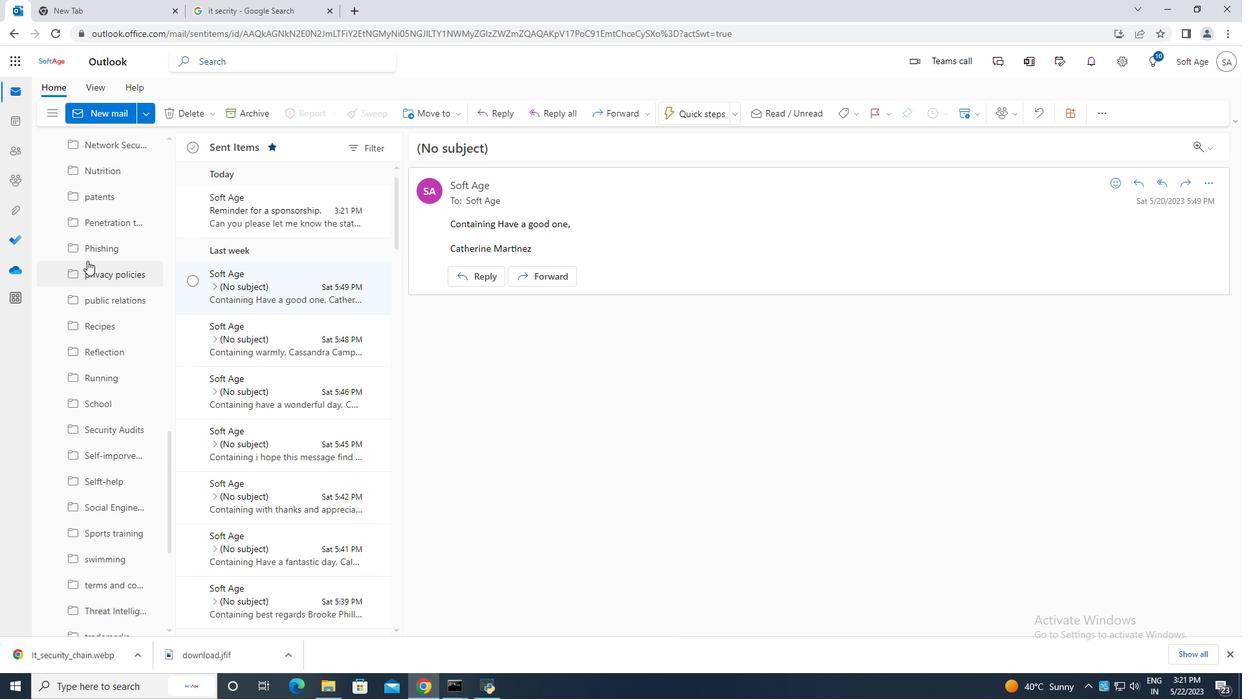
Action: Mouse moved to (87, 258)
Screenshot: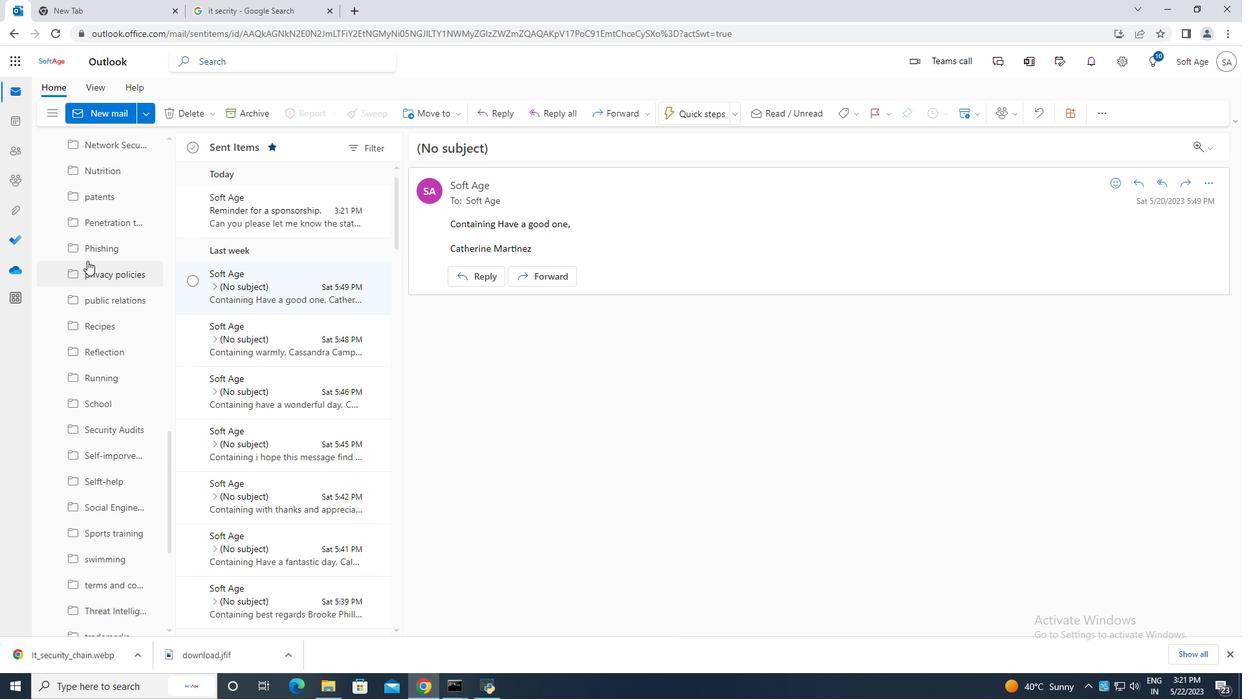 
Action: Mouse scrolled (87, 261) with delta (0, 0)
Screenshot: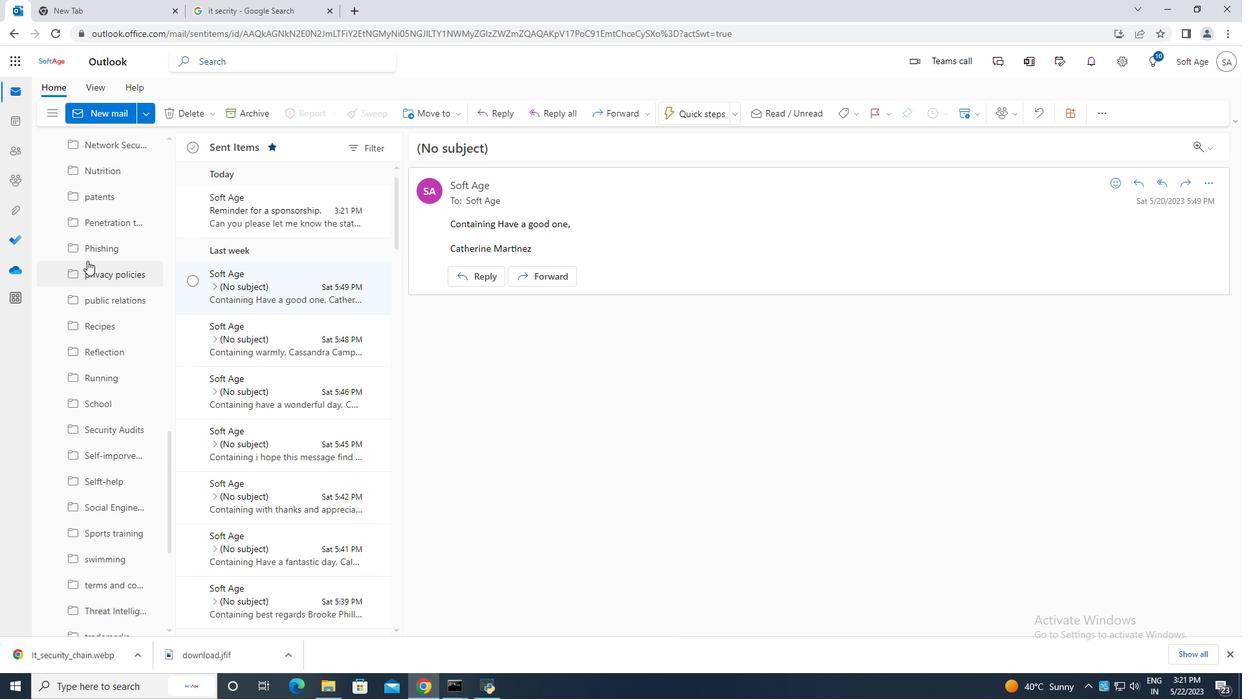 
Action: Mouse moved to (88, 258)
Screenshot: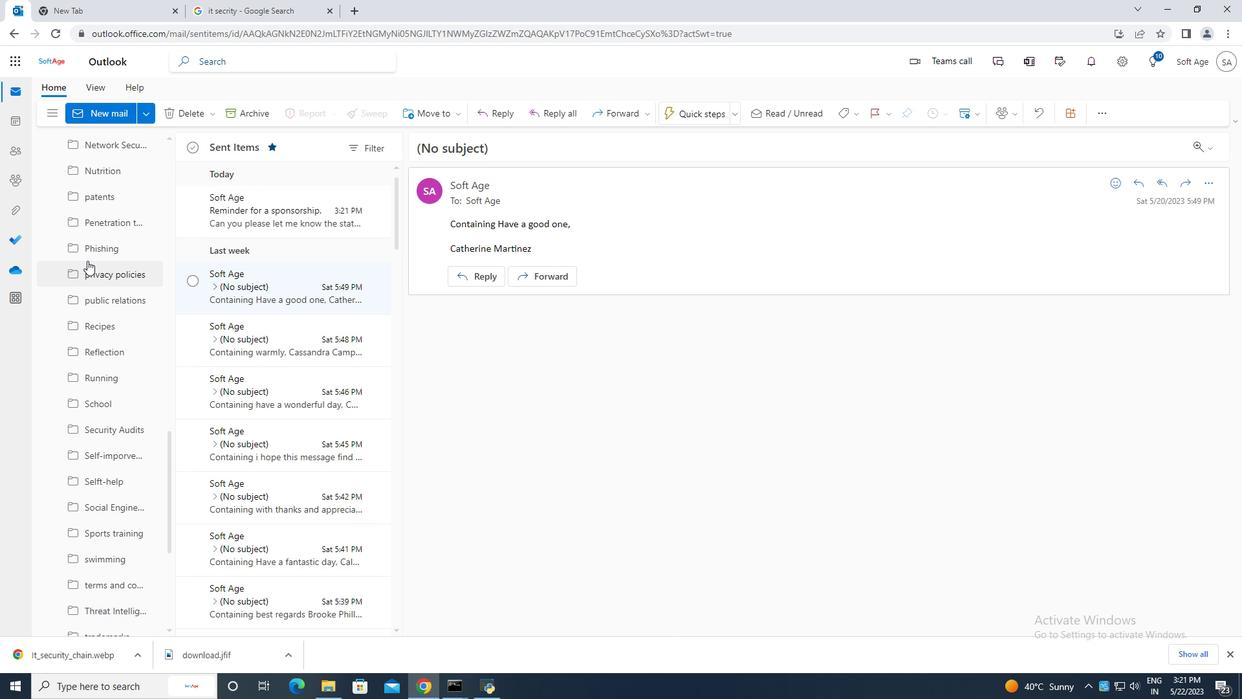 
Action: Mouse scrolled (88, 258) with delta (0, 0)
Screenshot: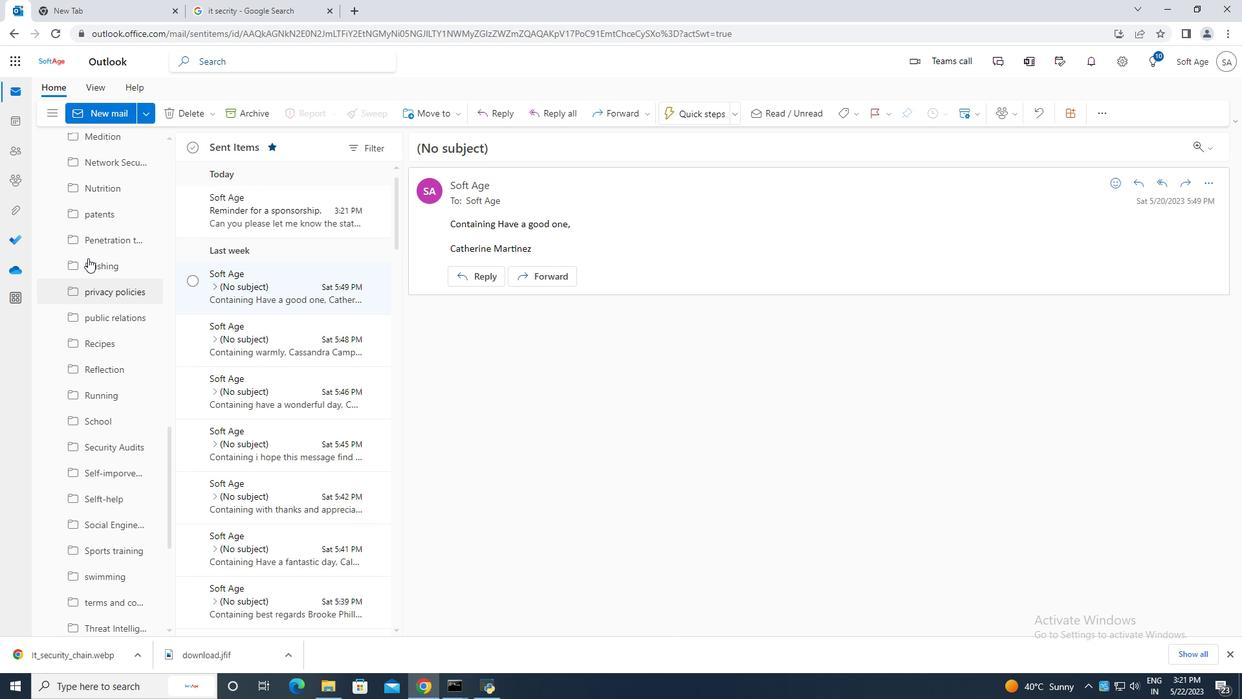 
Action: Mouse scrolled (88, 258) with delta (0, 0)
Screenshot: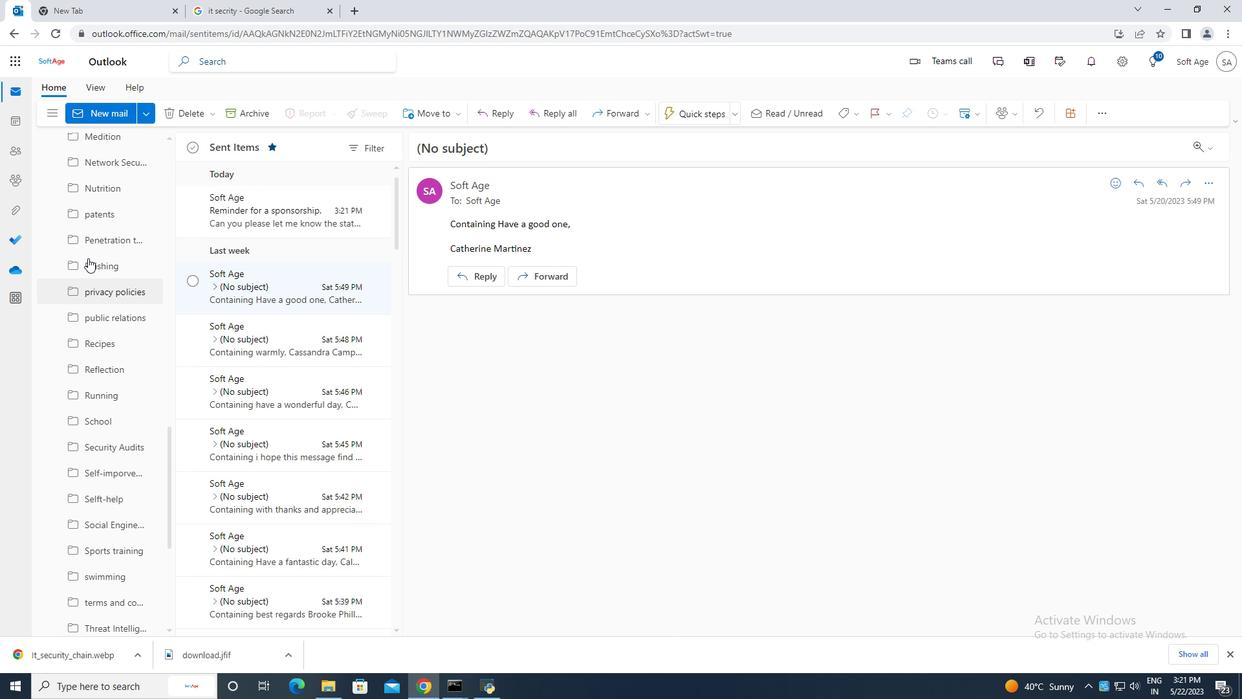 
Action: Mouse scrolled (88, 258) with delta (0, 0)
Screenshot: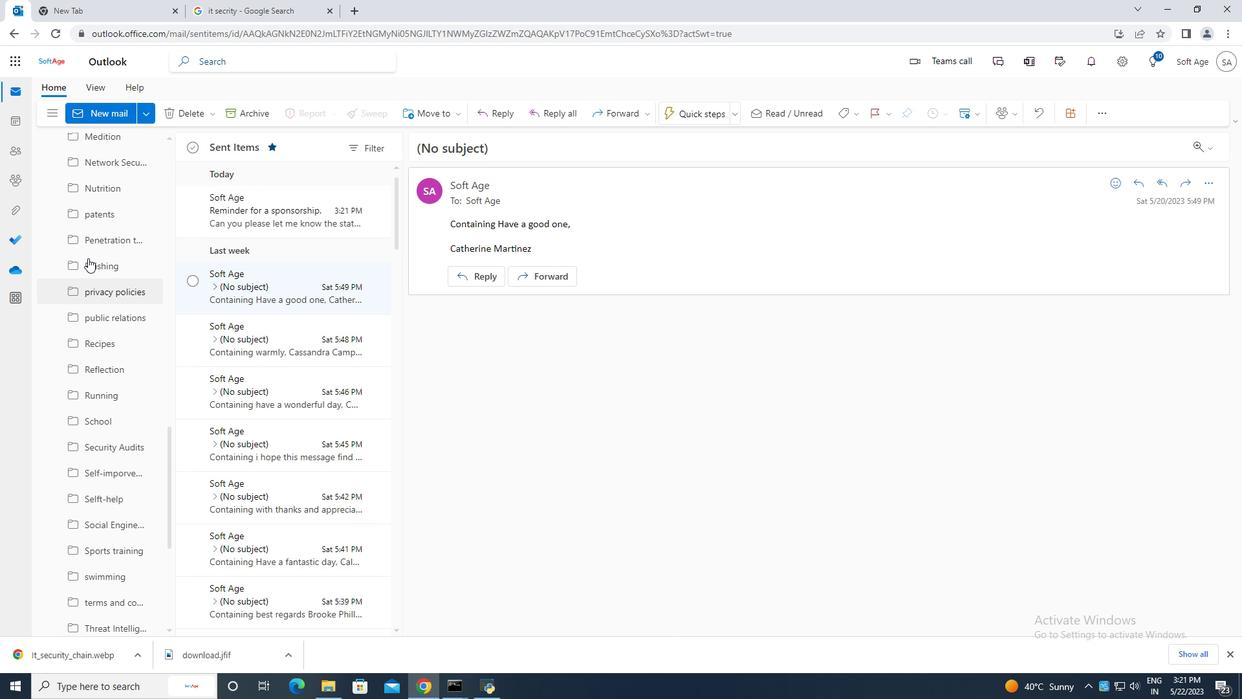 
Action: Mouse scrolled (88, 258) with delta (0, 0)
Screenshot: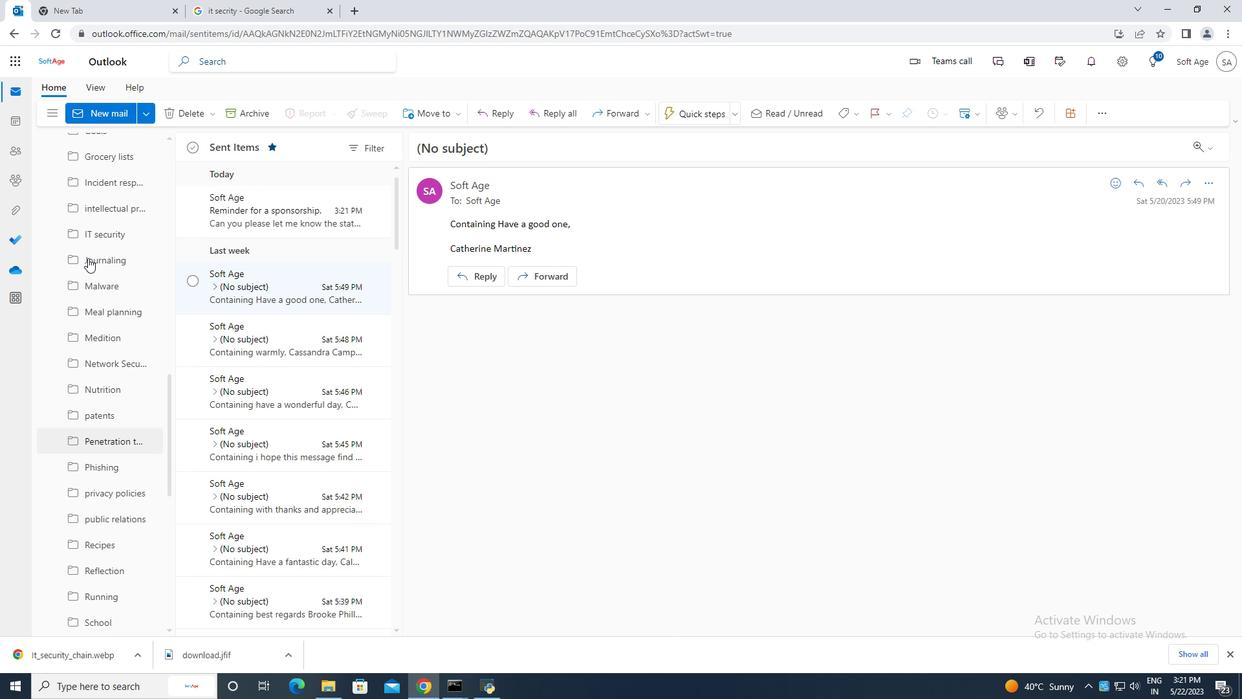 
Action: Mouse scrolled (88, 258) with delta (0, 0)
Screenshot: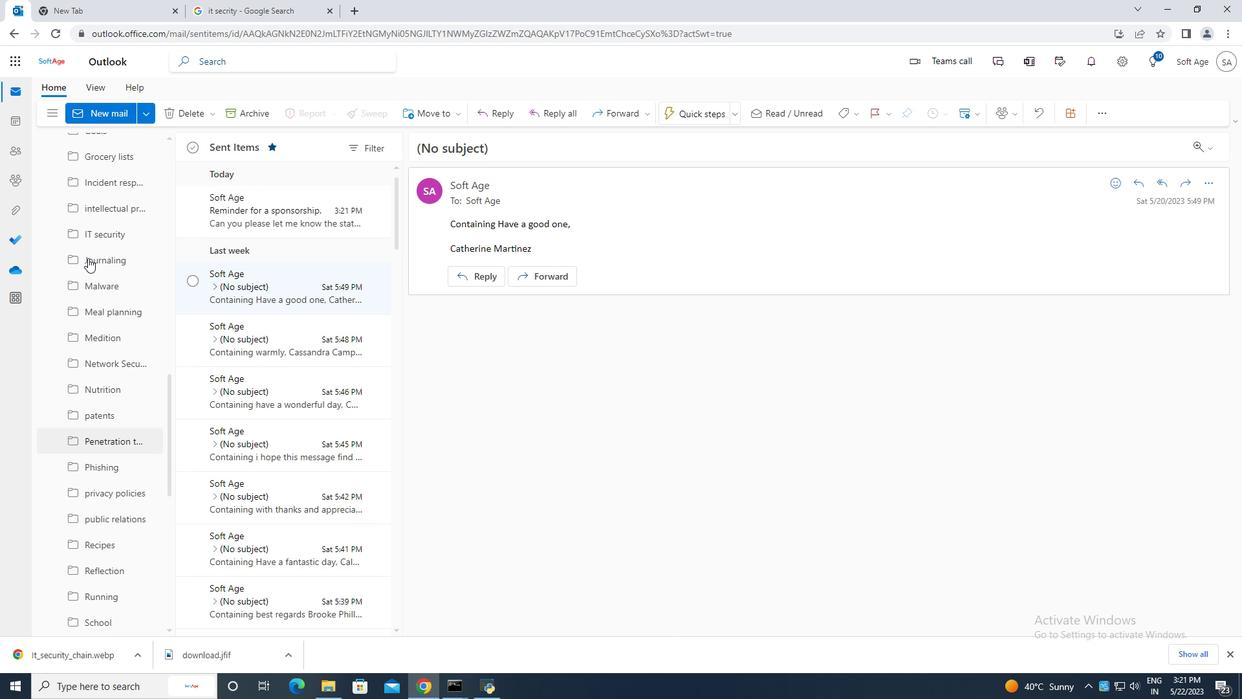 
Action: Mouse moved to (88, 255)
Screenshot: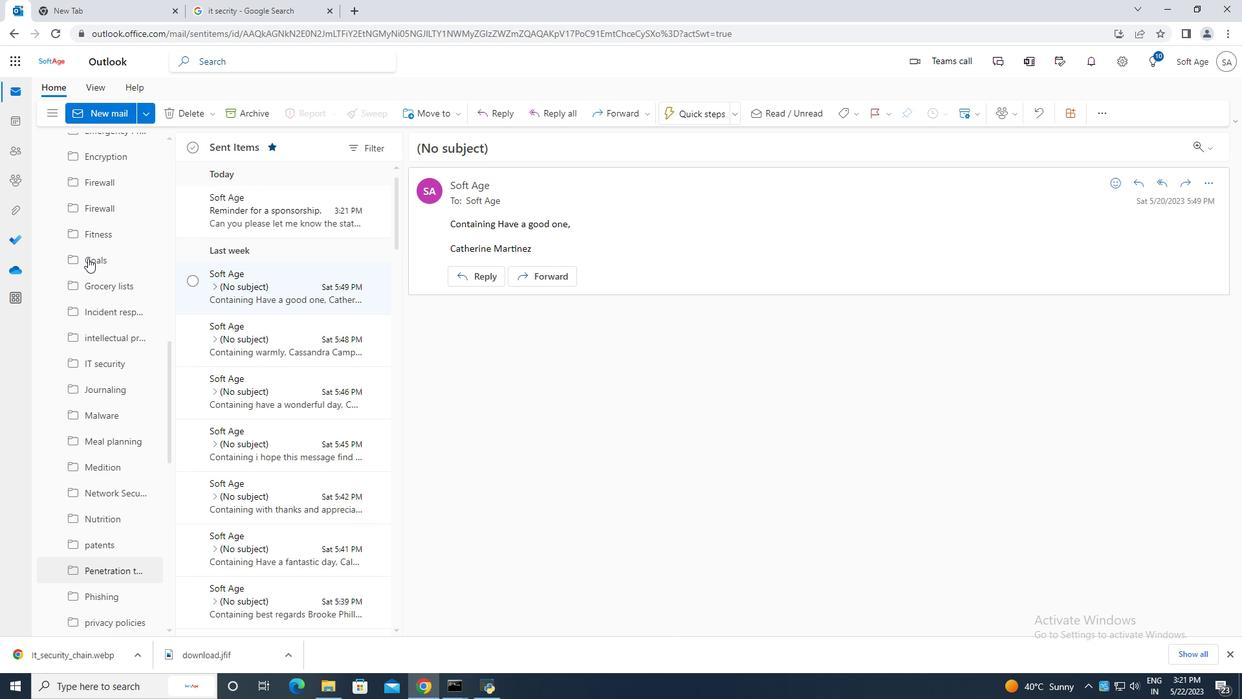 
Action: Mouse scrolled (88, 255) with delta (0, 0)
Screenshot: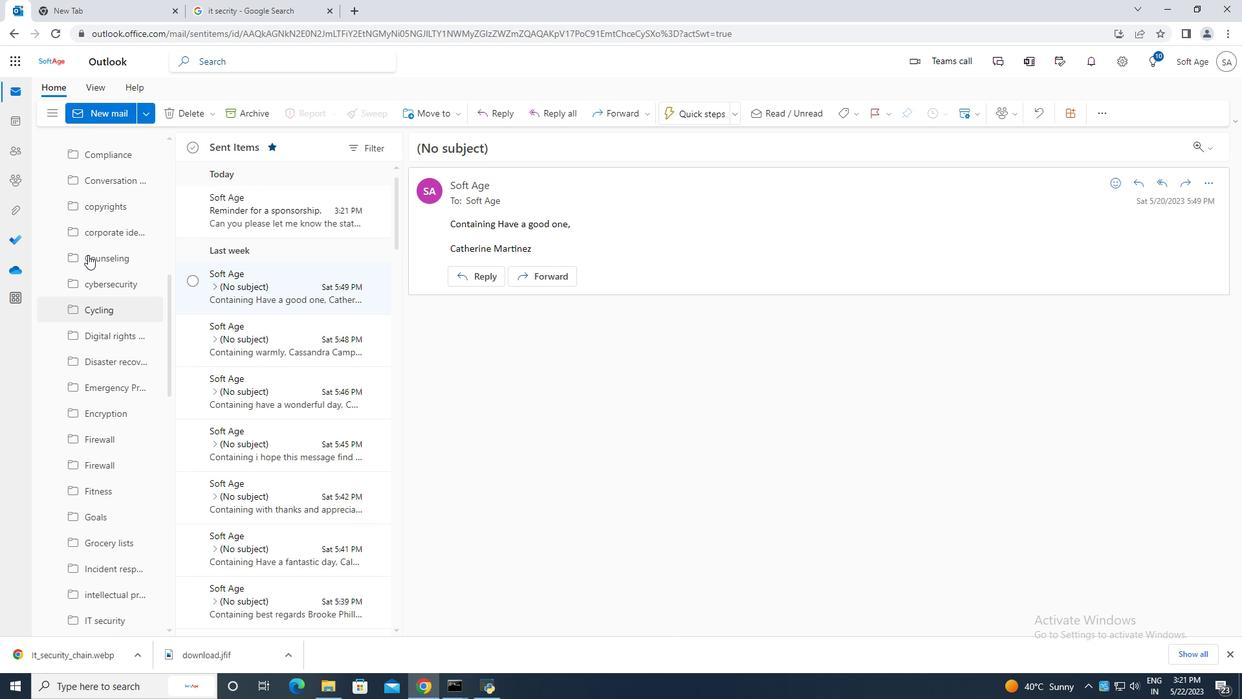 
Action: Mouse scrolled (88, 255) with delta (0, 0)
Screenshot: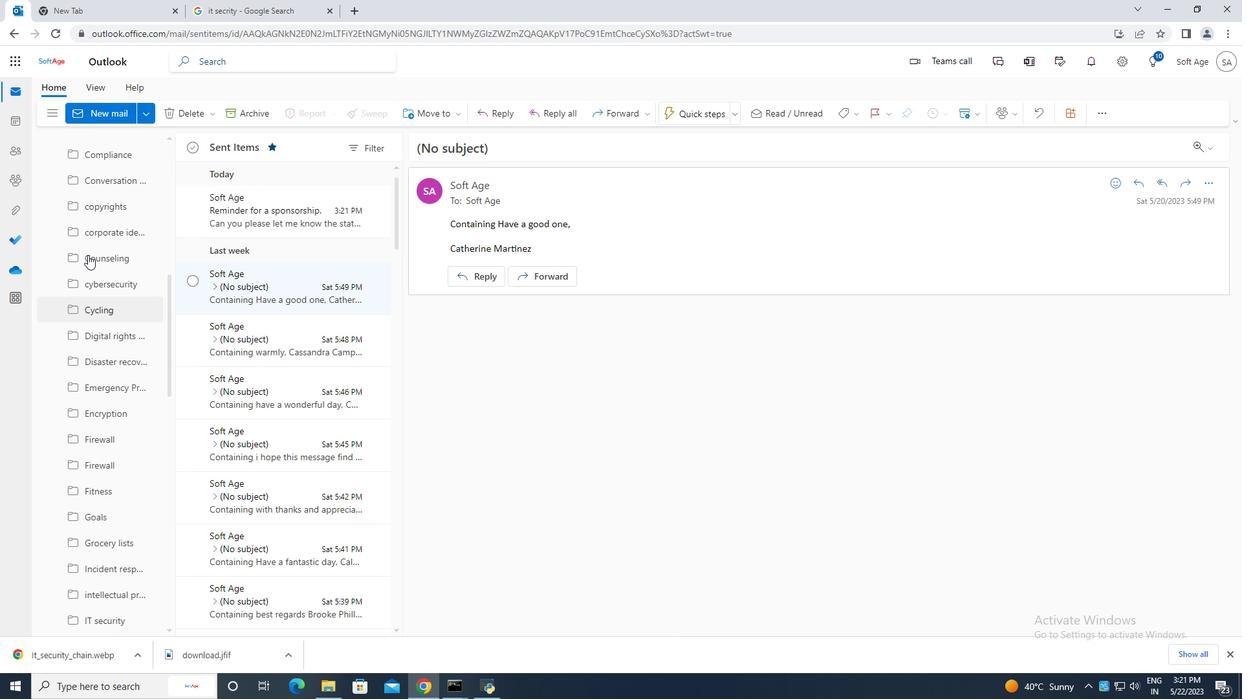 
Action: Mouse moved to (88, 255)
Screenshot: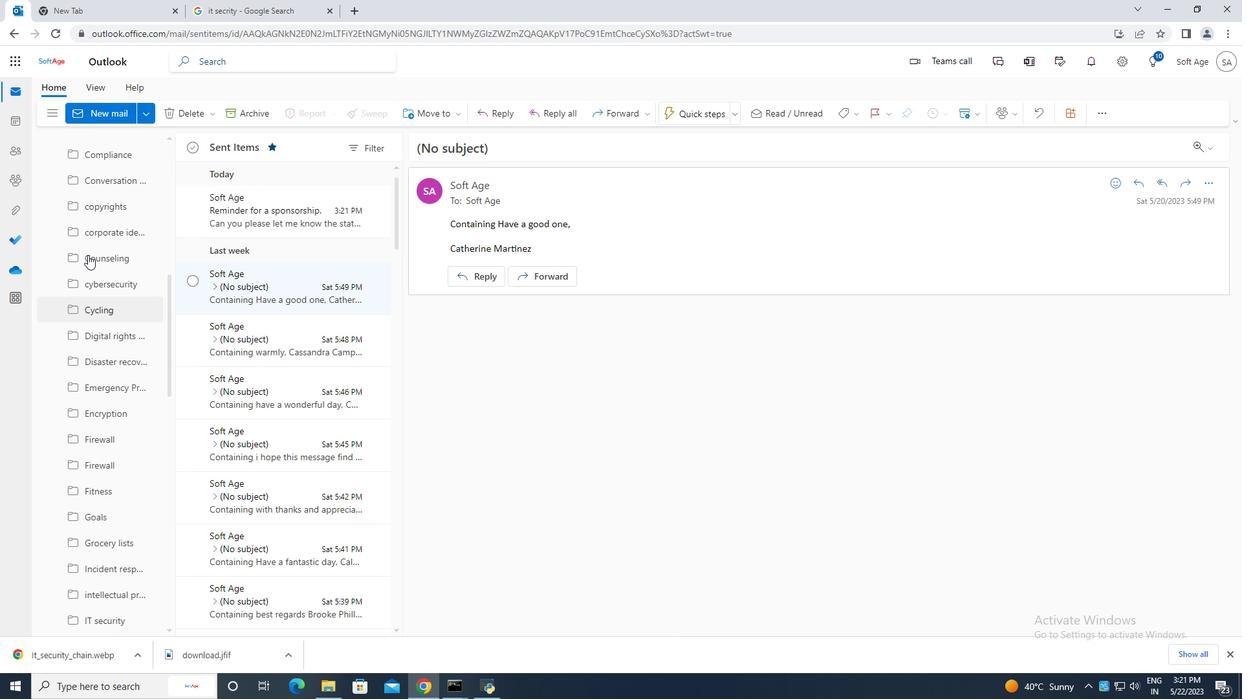 
Action: Mouse scrolled (88, 255) with delta (0, 0)
Screenshot: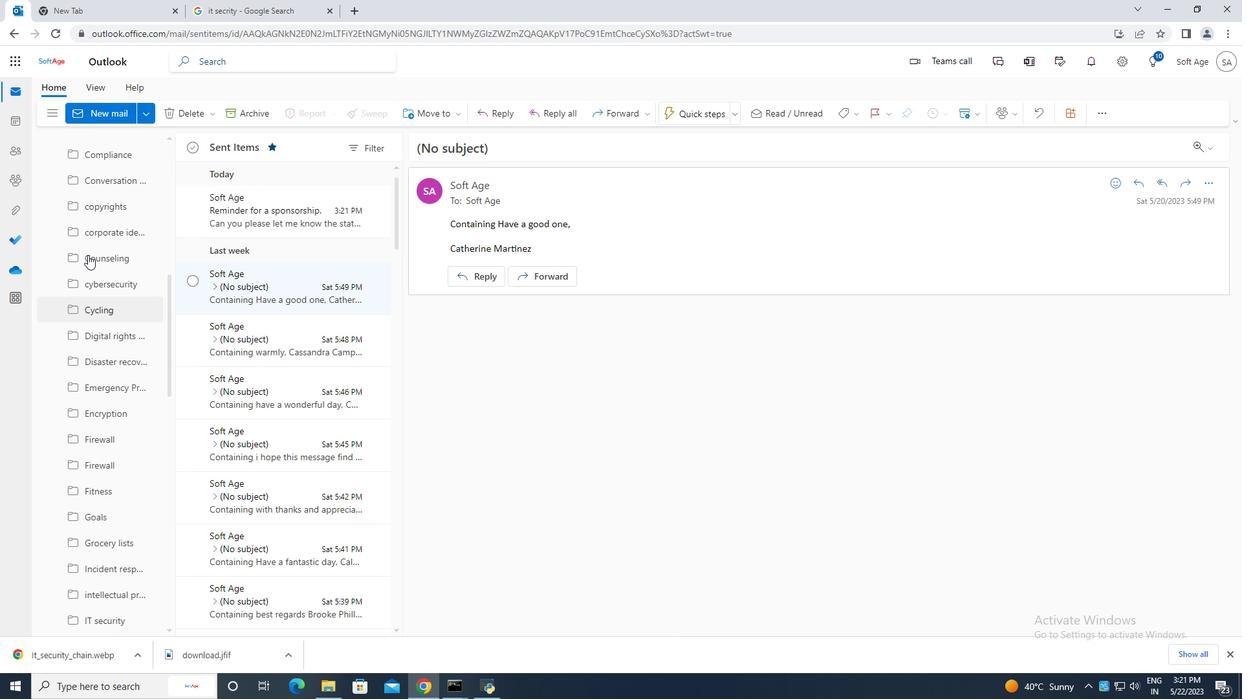 
Action: Mouse moved to (88, 254)
Screenshot: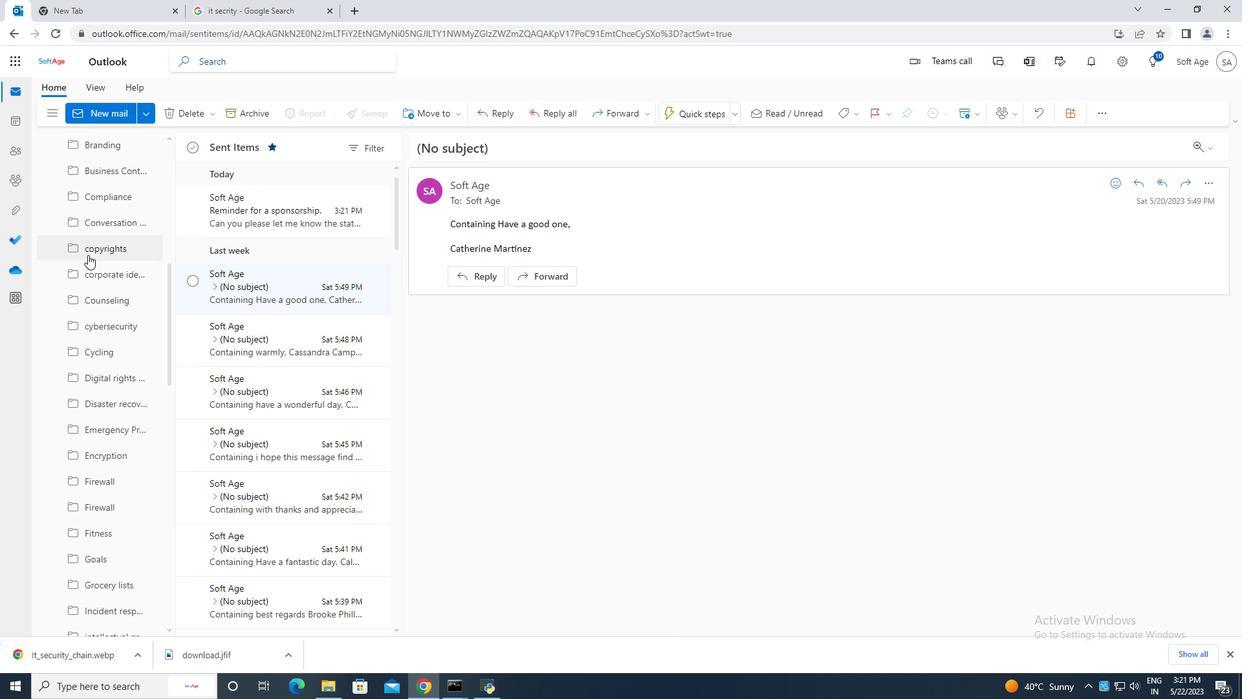
Action: Mouse scrolled (88, 255) with delta (0, 0)
Screenshot: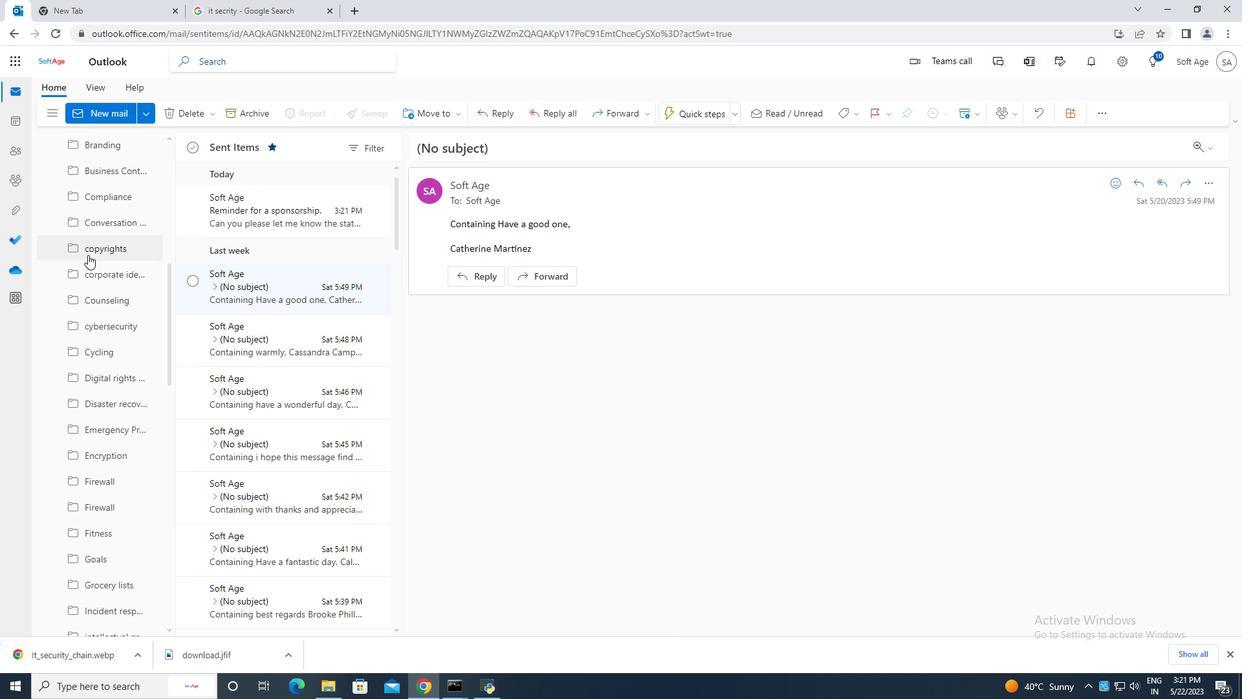 
Action: Mouse scrolled (88, 255) with delta (0, 0)
Screenshot: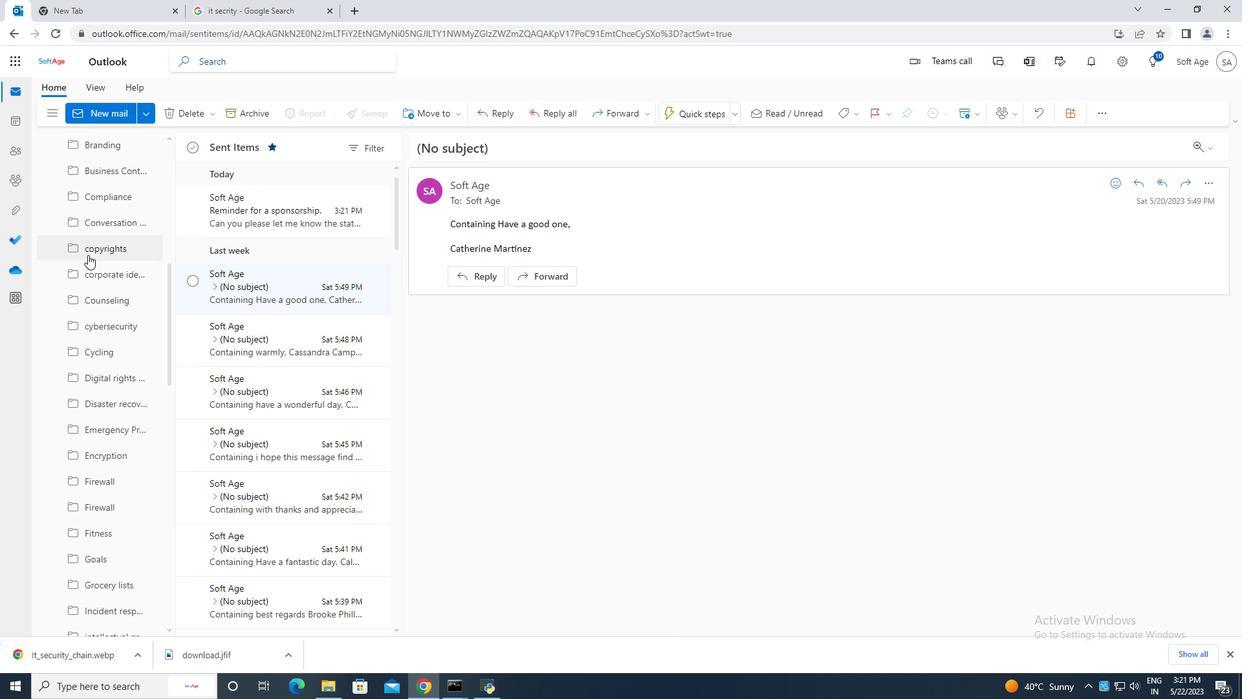 
Action: Mouse scrolled (88, 255) with delta (0, 0)
Screenshot: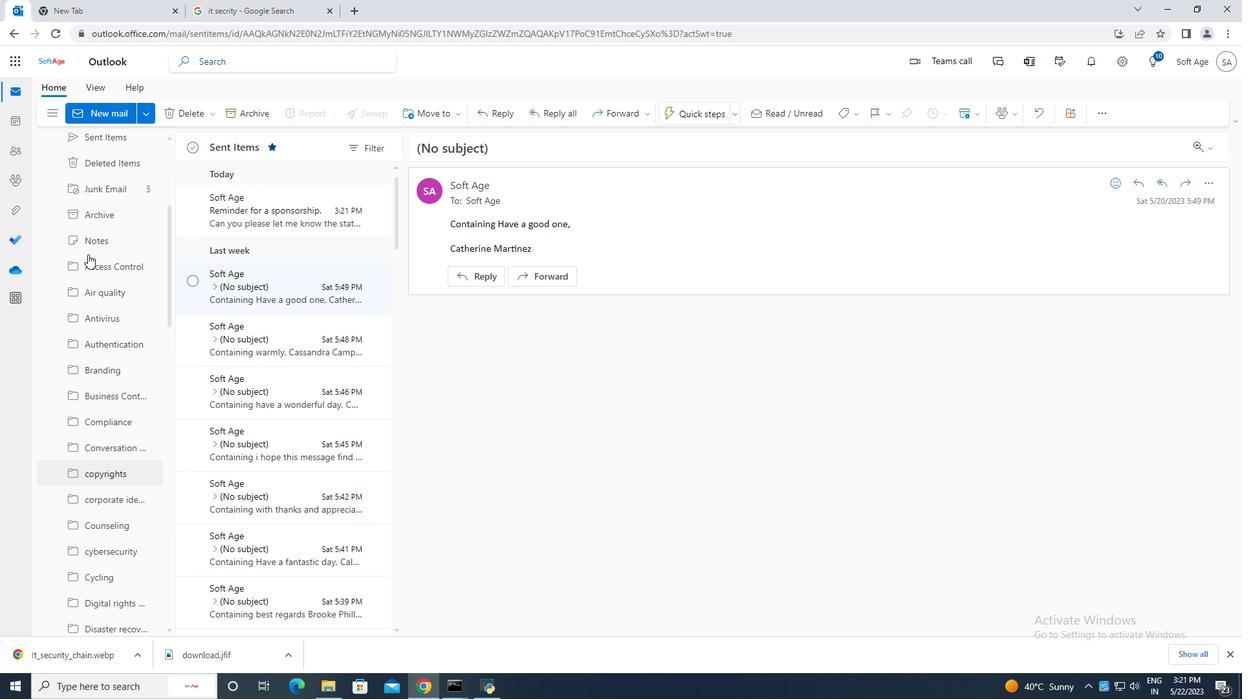 
Action: Mouse scrolled (88, 255) with delta (0, 0)
Screenshot: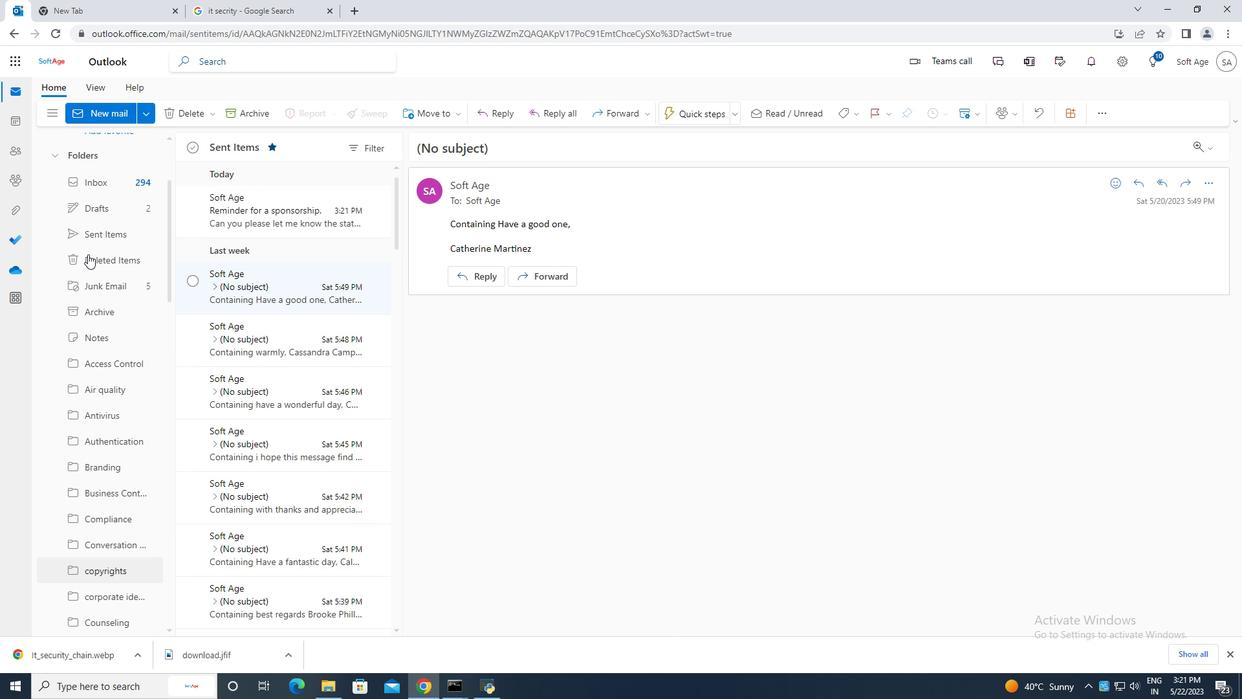 
Action: Mouse scrolled (88, 255) with delta (0, 0)
Screenshot: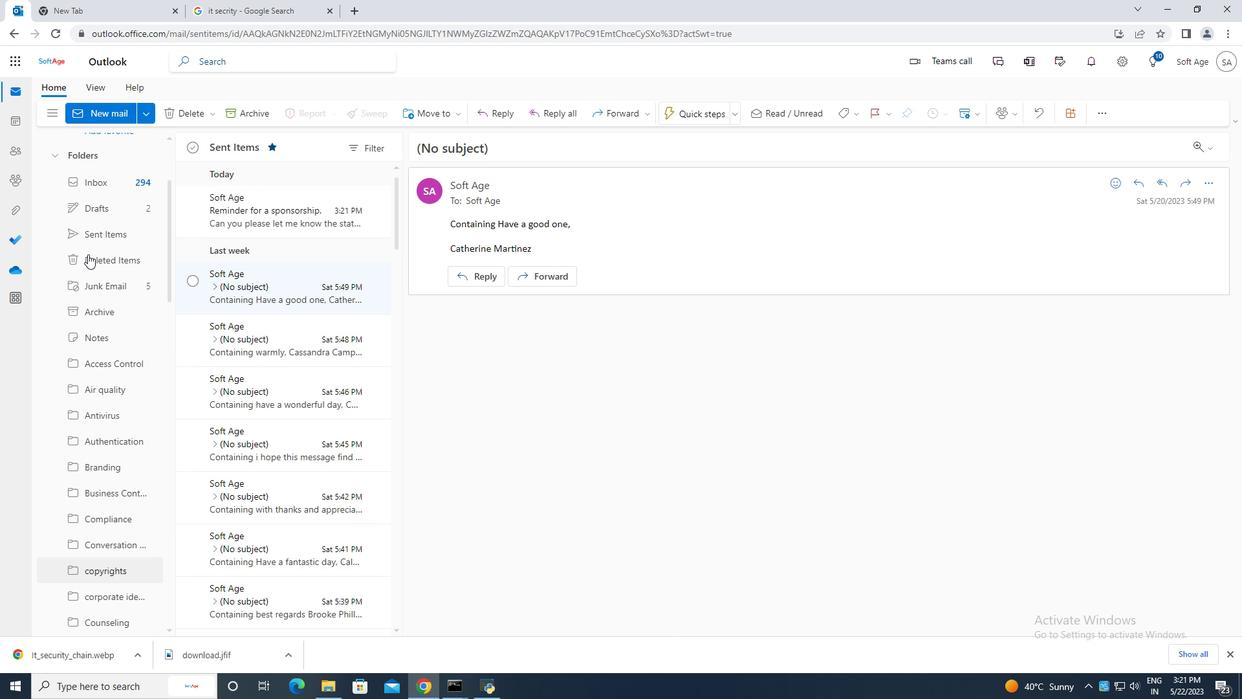 
Action: Mouse scrolled (88, 255) with delta (0, 0)
Screenshot: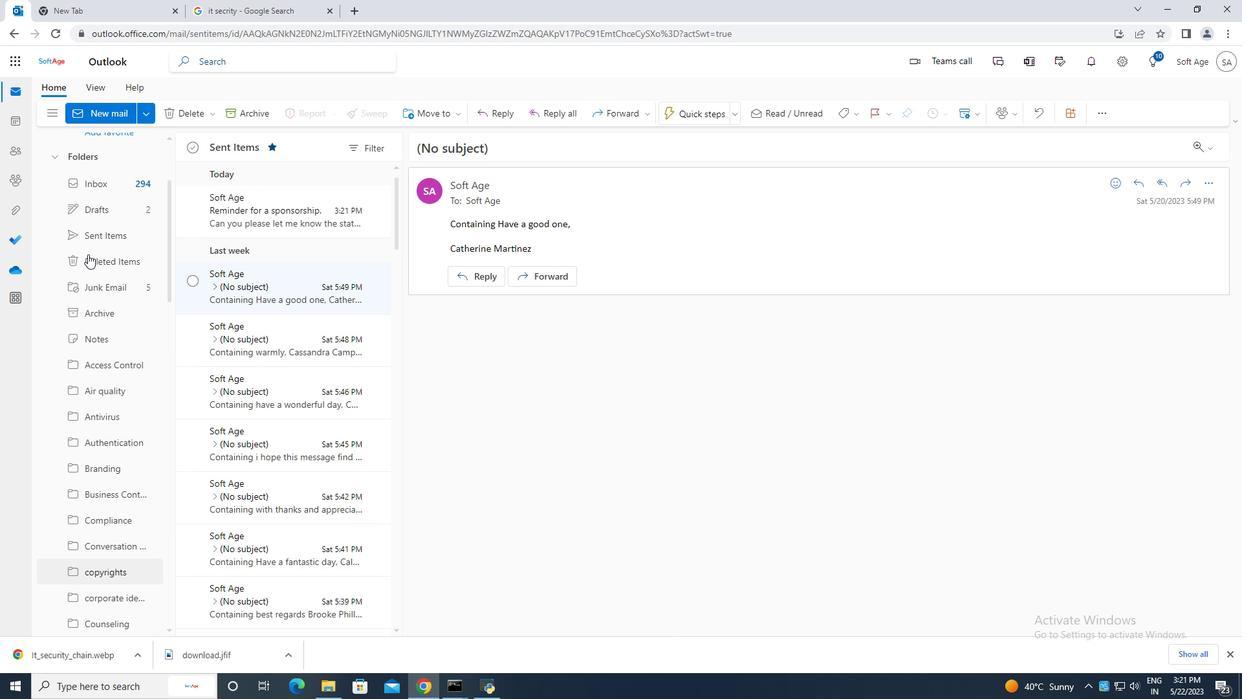 
Action: Mouse scrolled (88, 255) with delta (0, 0)
Screenshot: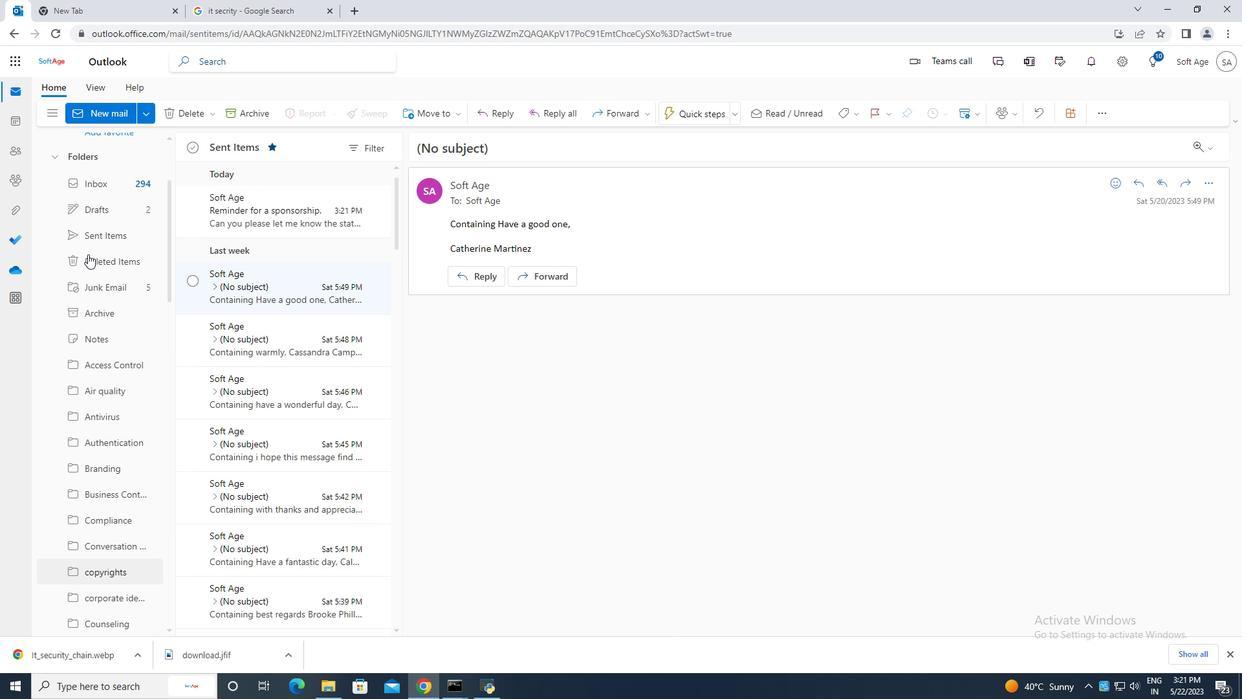 
Action: Mouse moved to (105, 203)
Screenshot: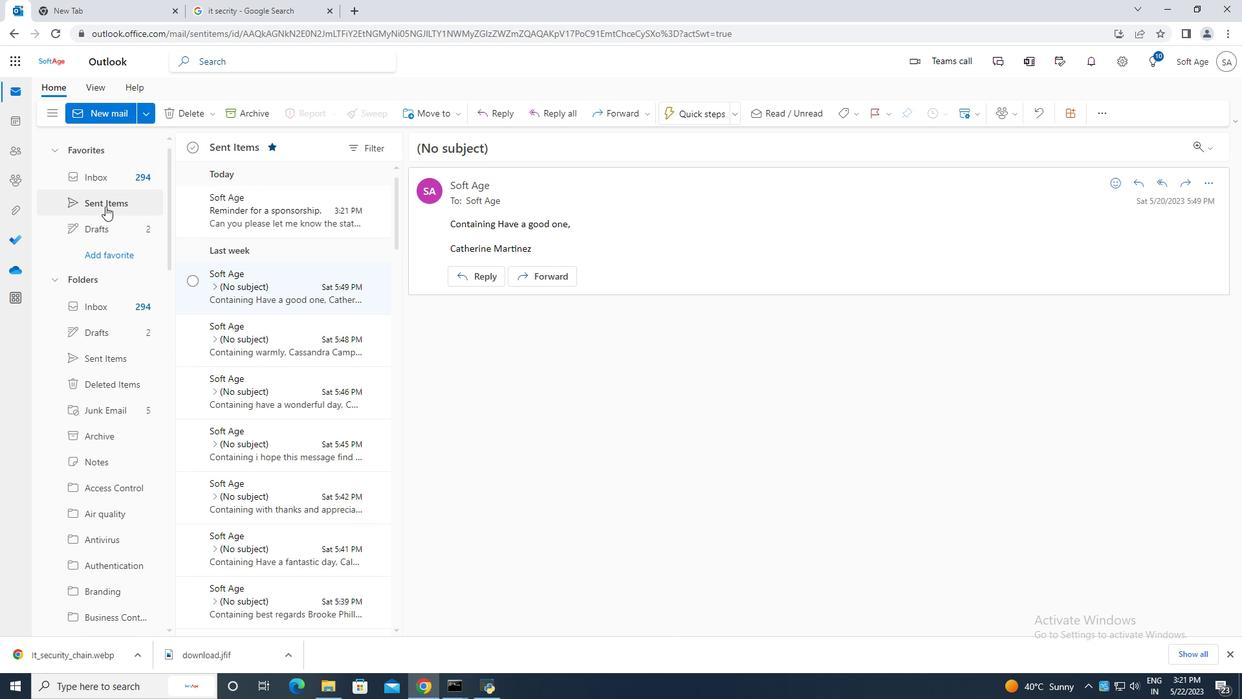 
Action: Mouse pressed left at (105, 203)
Screenshot: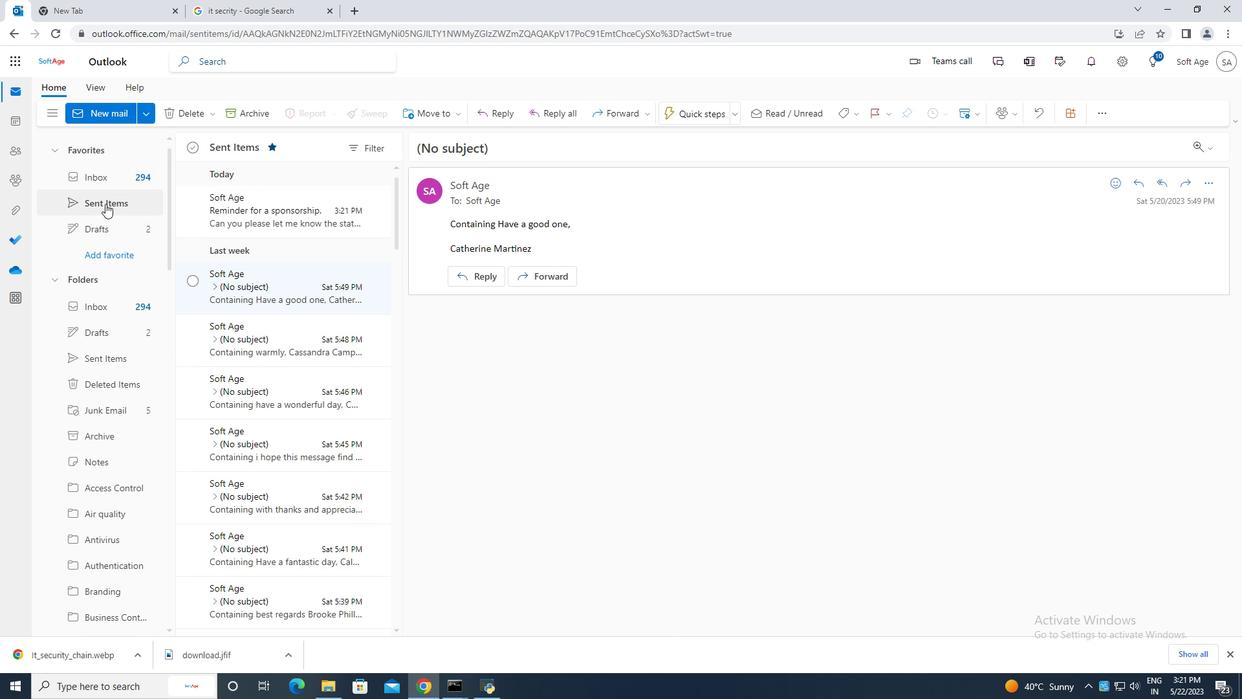 
Action: Mouse moved to (192, 179)
Screenshot: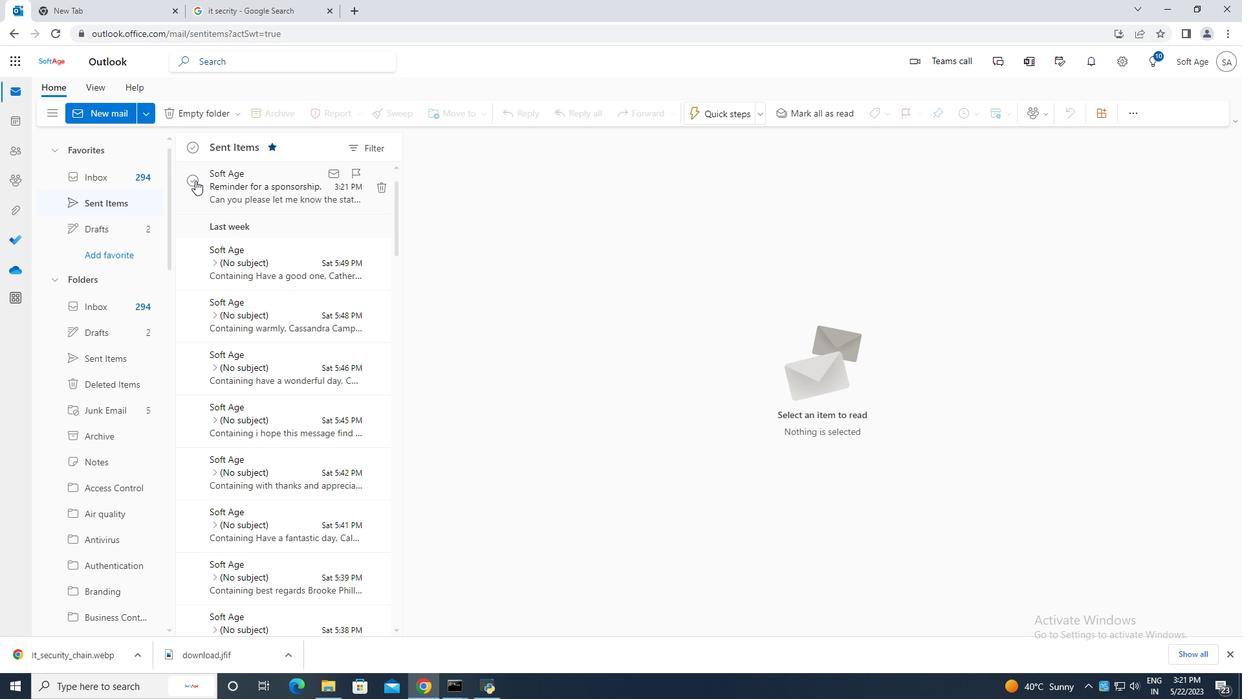 
Action: Mouse pressed left at (192, 179)
Screenshot: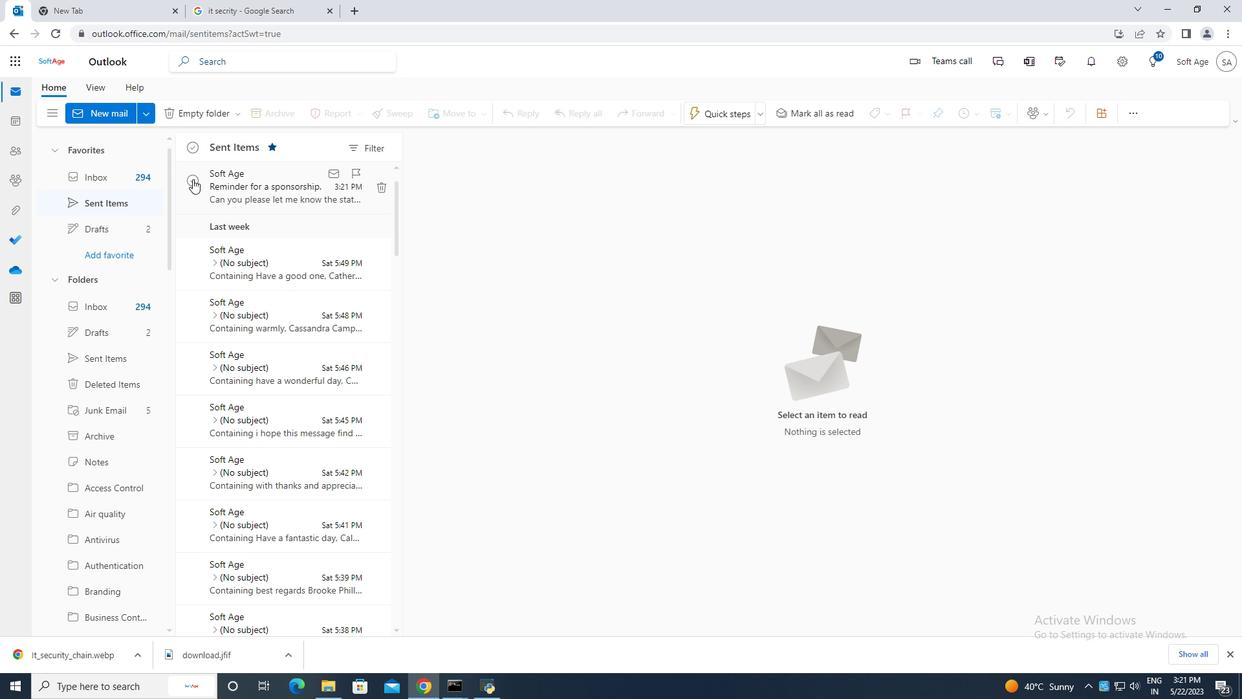 
Action: Mouse moved to (447, 116)
Screenshot: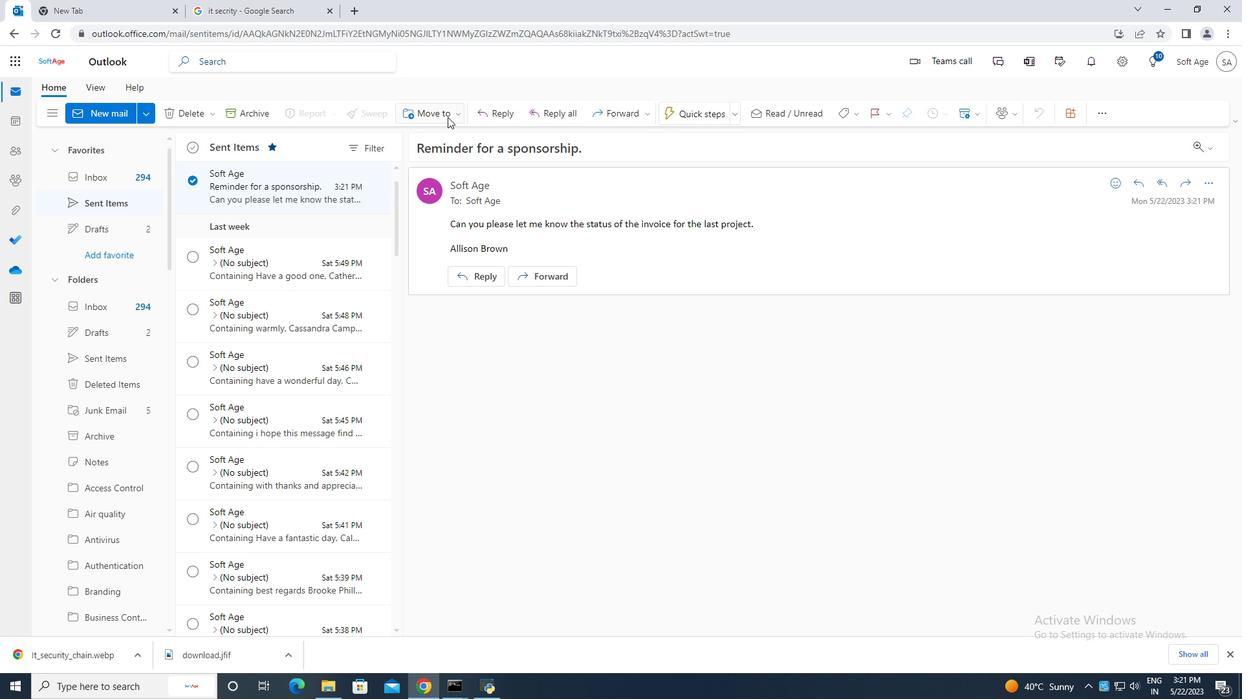 
Action: Mouse pressed left at (447, 116)
Screenshot: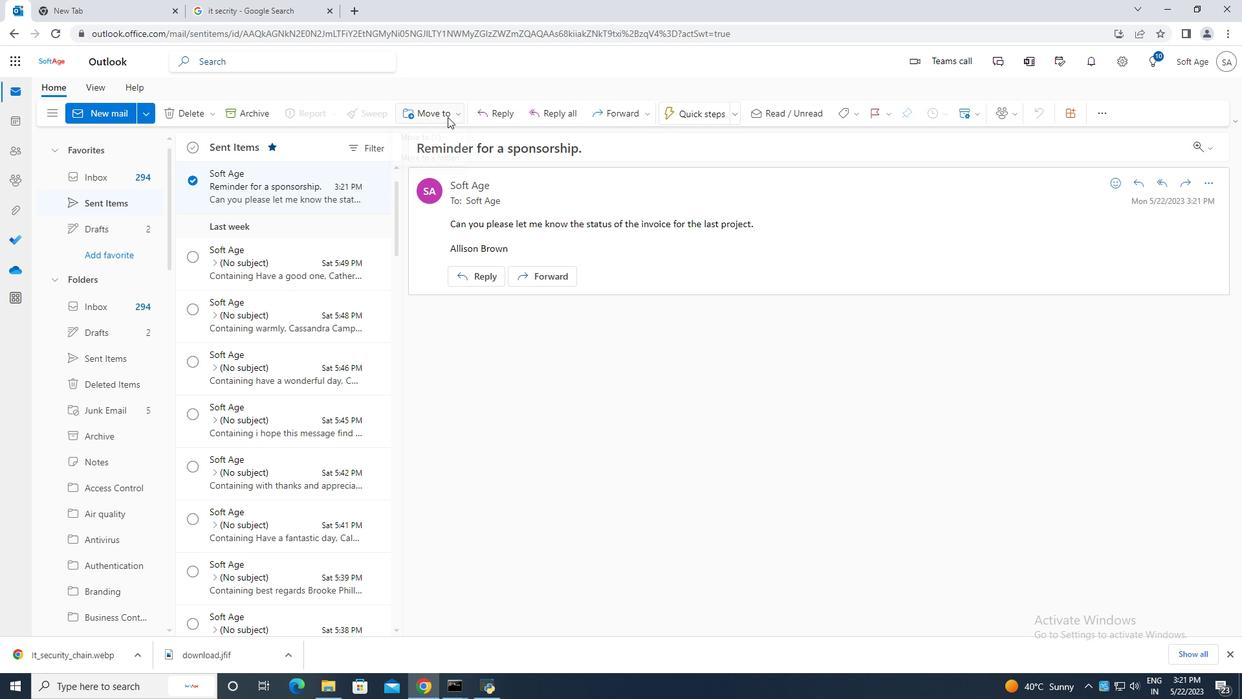 
Action: Mouse moved to (455, 137)
Screenshot: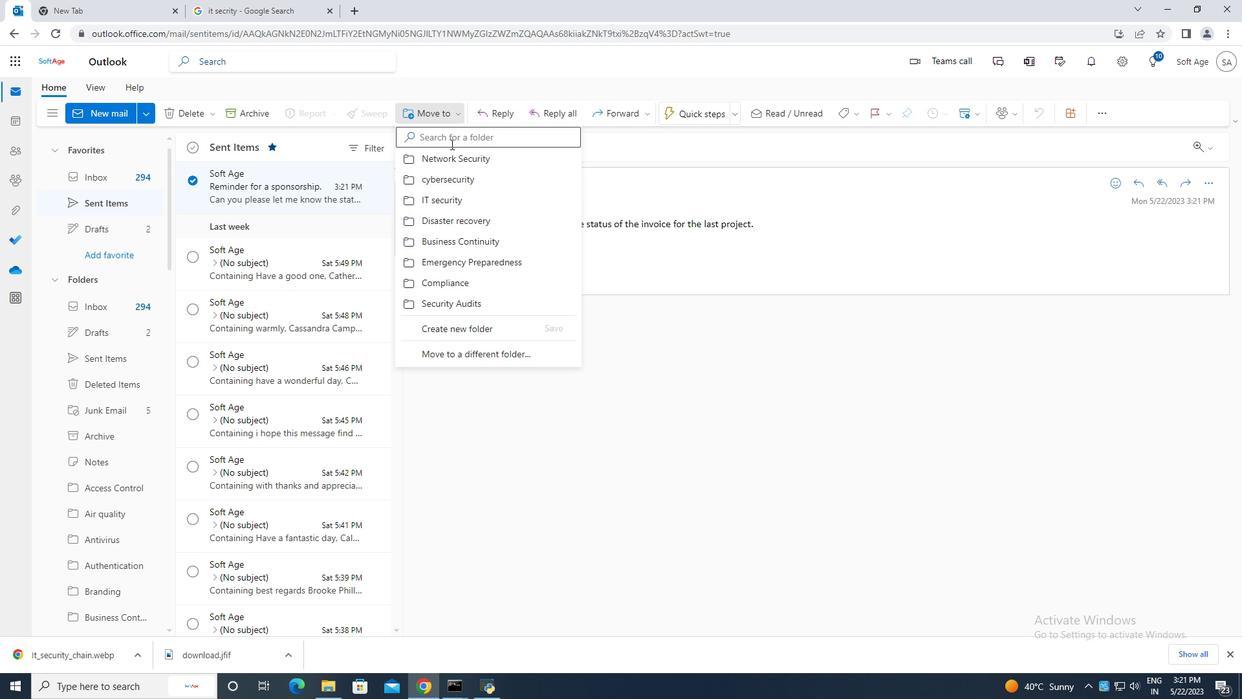 
Action: Mouse pressed left at (455, 137)
Screenshot: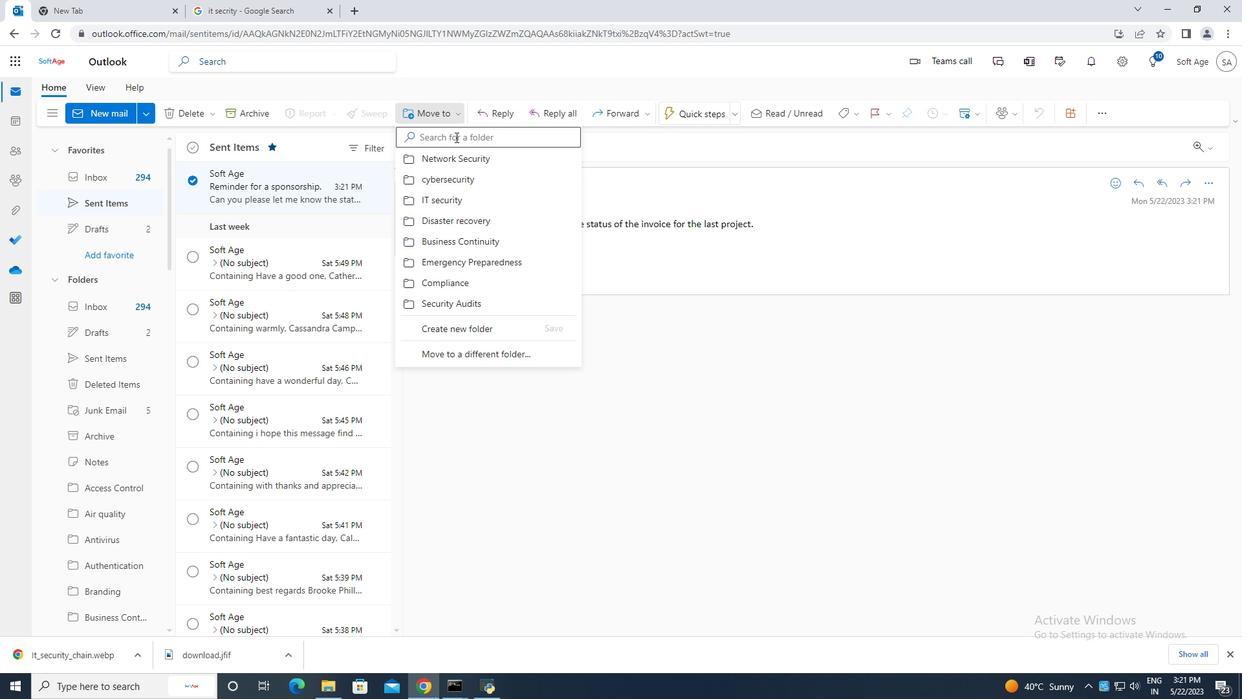 
Action: Key pressed firewa
Screenshot: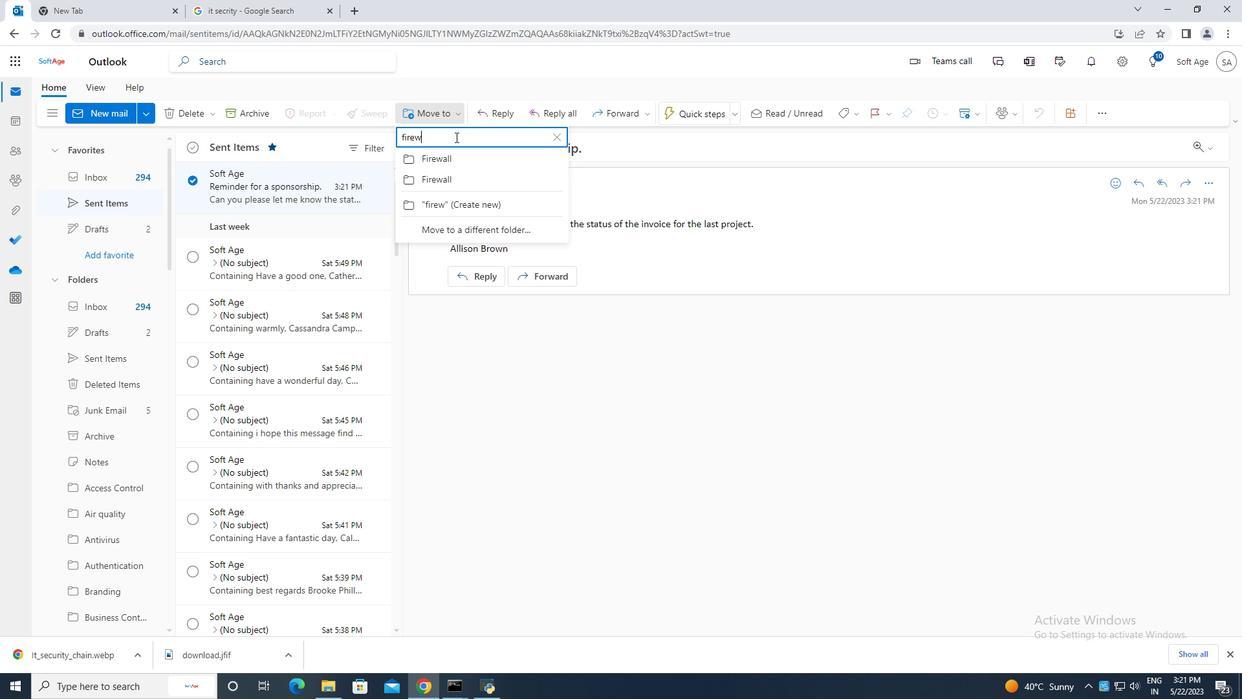 
Action: Mouse moved to (450, 156)
Screenshot: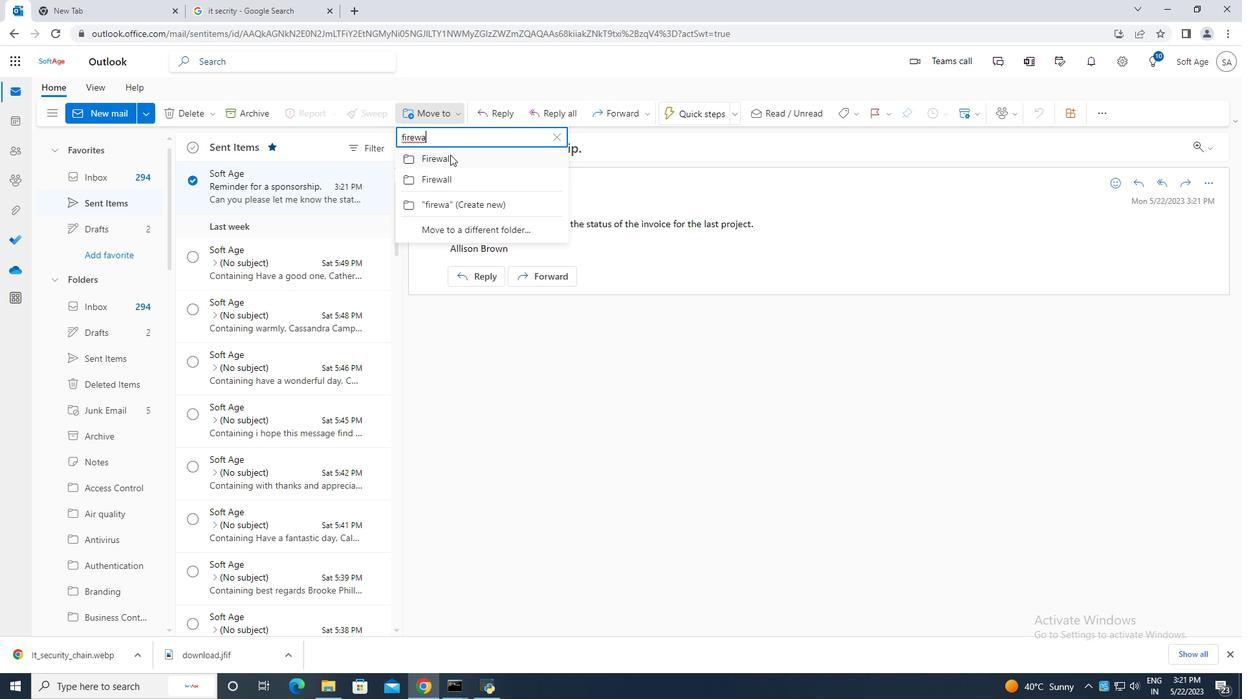 
Action: Mouse pressed left at (450, 156)
Screenshot: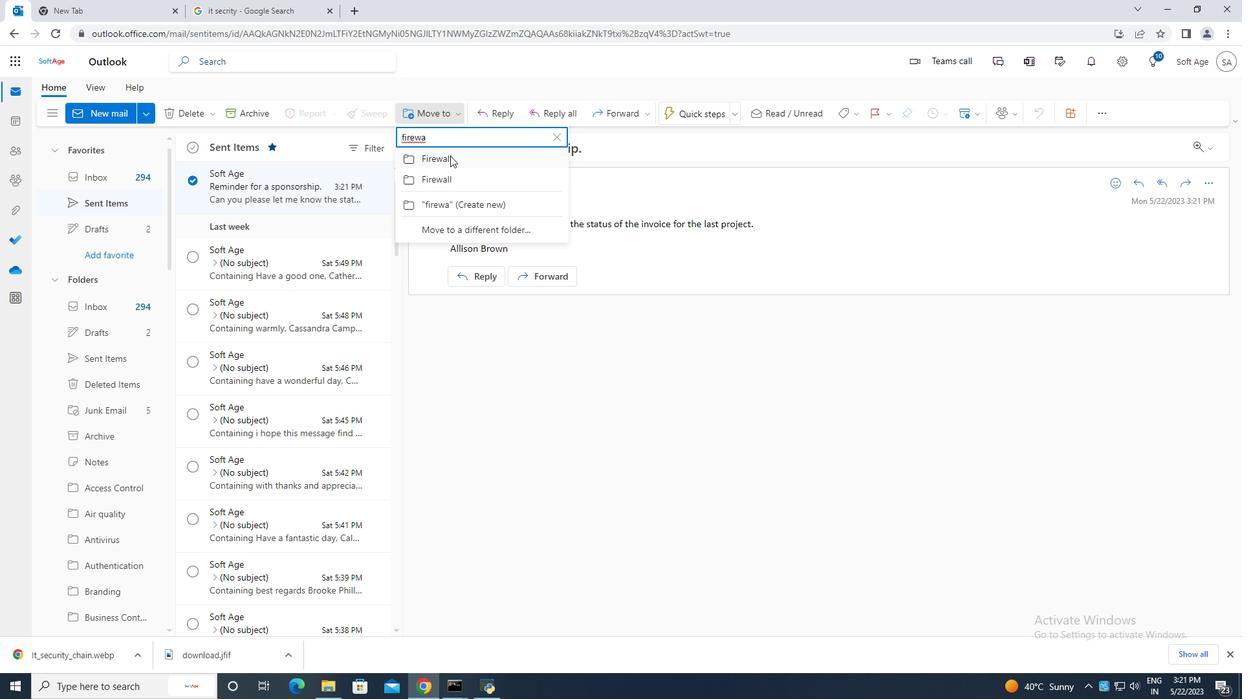 
Action: Mouse moved to (412, 413)
Screenshot: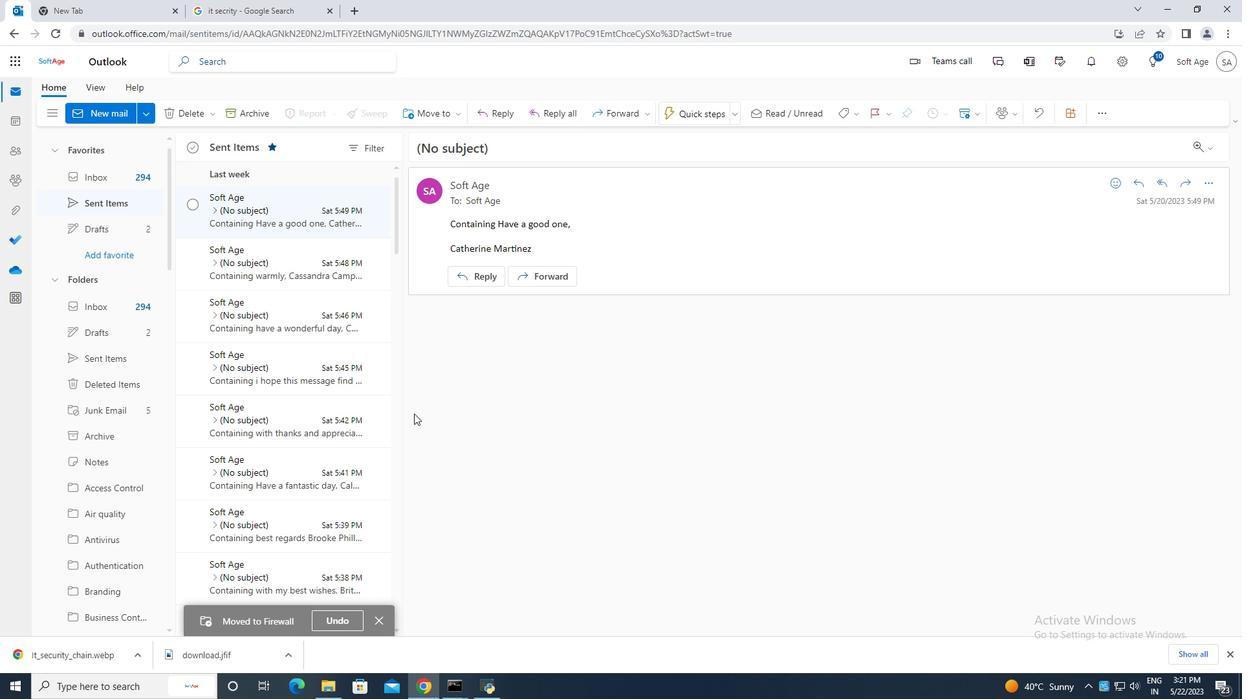 
